 Task: Look for space in Monroe, United States from 6th September, 2023 to 15th September, 2023 for 6 adults in price range Rs.8000 to Rs.12000. Place can be entire place or private room with 6 bedrooms having 6 beds and 6 bathrooms. Property type can be house, flat, guest house. Amenities needed are: wifi, TV, free parkinig on premises, gym, breakfast. Booking option can be shelf check-in. Required host language is English.
Action: Mouse moved to (527, 133)
Screenshot: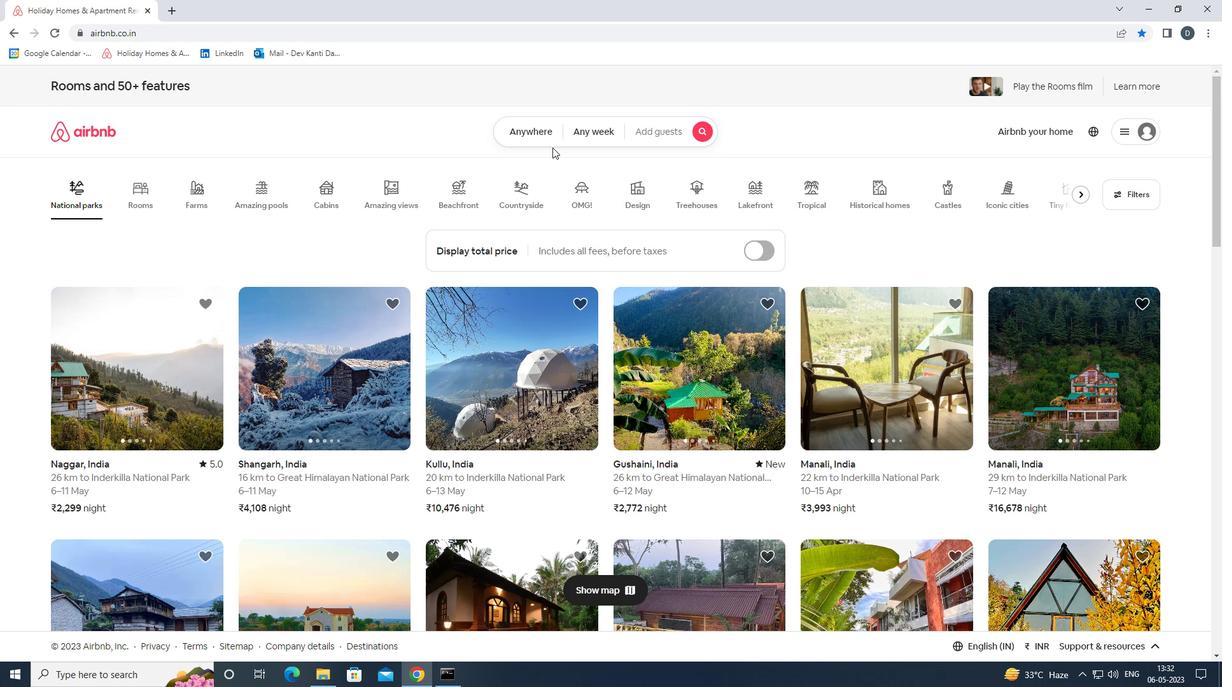 
Action: Mouse pressed left at (527, 133)
Screenshot: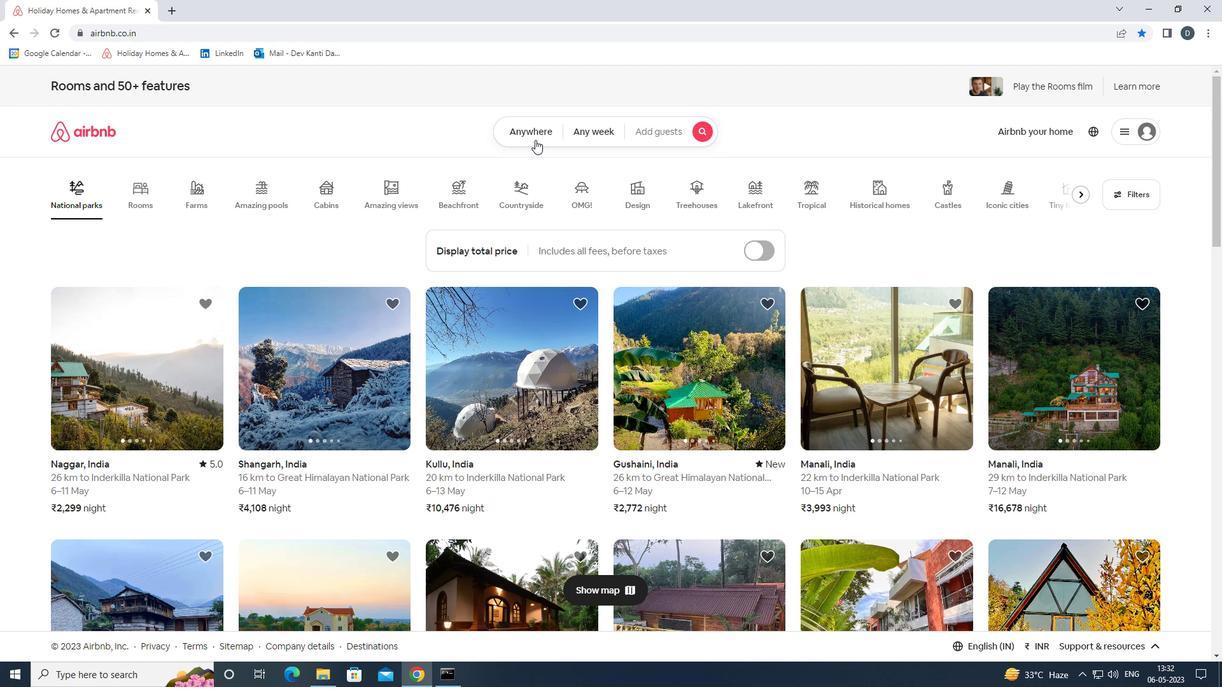 
Action: Mouse moved to (447, 180)
Screenshot: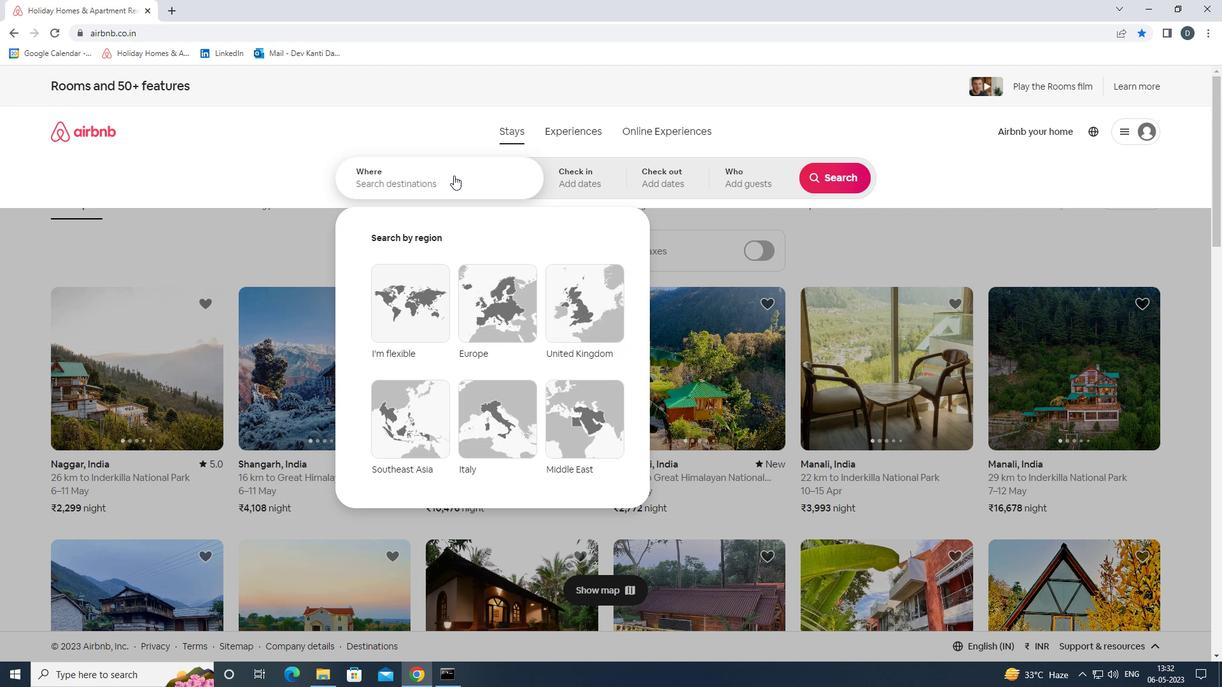
Action: Mouse pressed left at (447, 180)
Screenshot: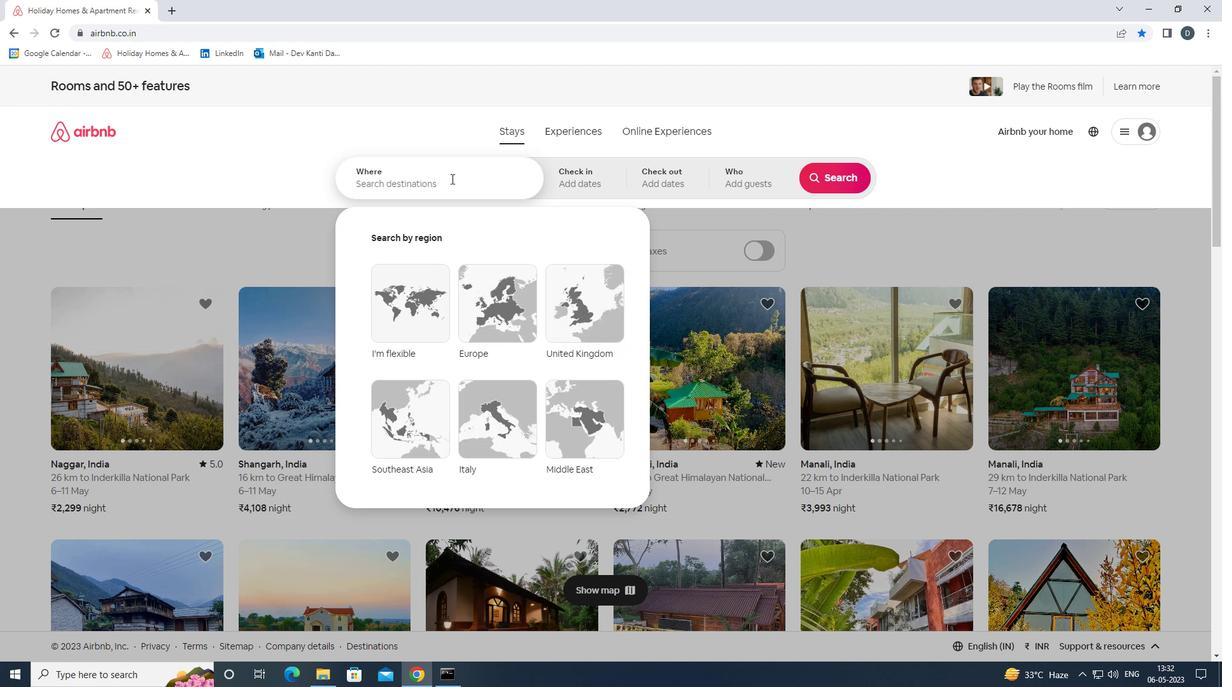 
Action: Key pressed <Key.shift><Key.shift><Key.shift><Key.shift><Key.shift><Key.shift><Key.shift><Key.shift><Key.shift><Key.shift><Key.shift><Key.shift><Key.shift><Key.shift><Key.shift><Key.shift><Key.shift><Key.shift>MONROE,<Key.shift>UNITED<Key.space><Key.shift><Key.shift>STATES
Screenshot: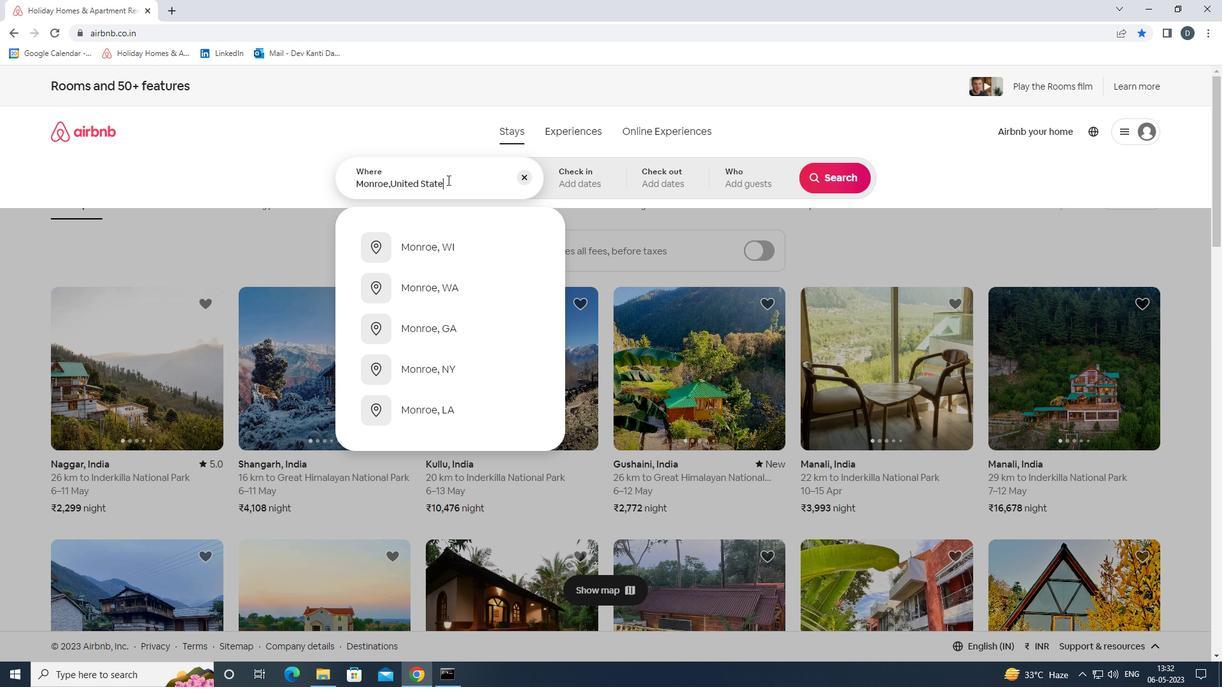 
Action: Mouse moved to (730, 160)
Screenshot: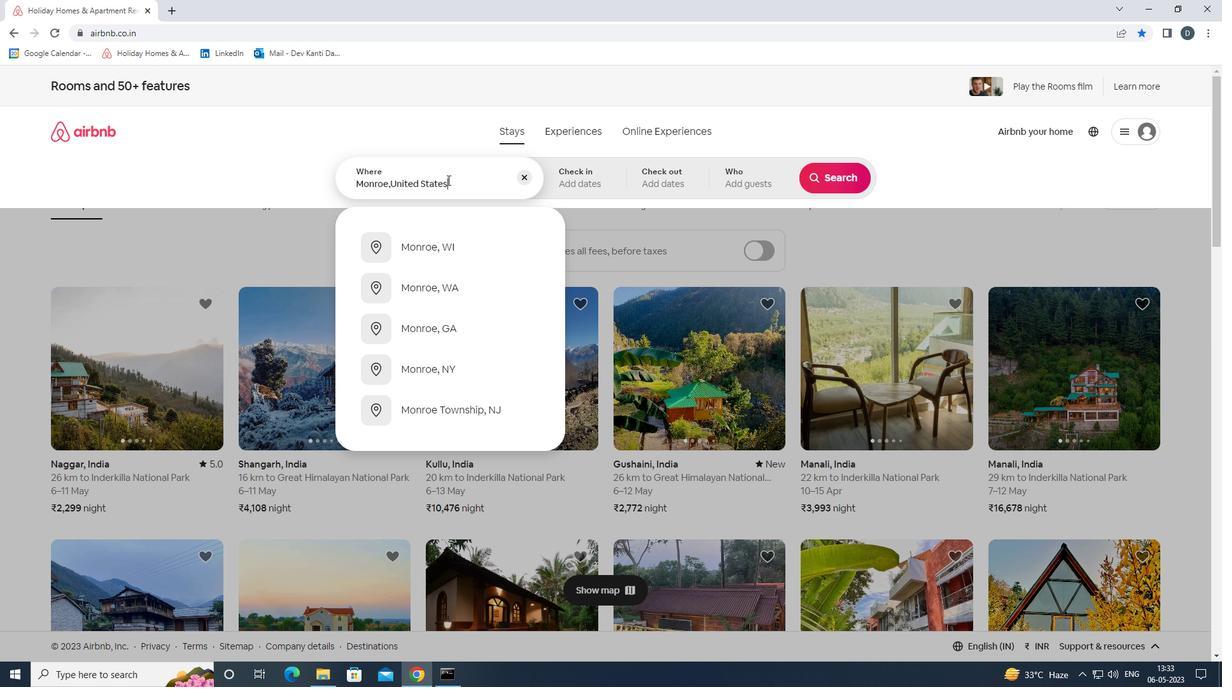 
Action: Key pressed <Key.enter>
Screenshot: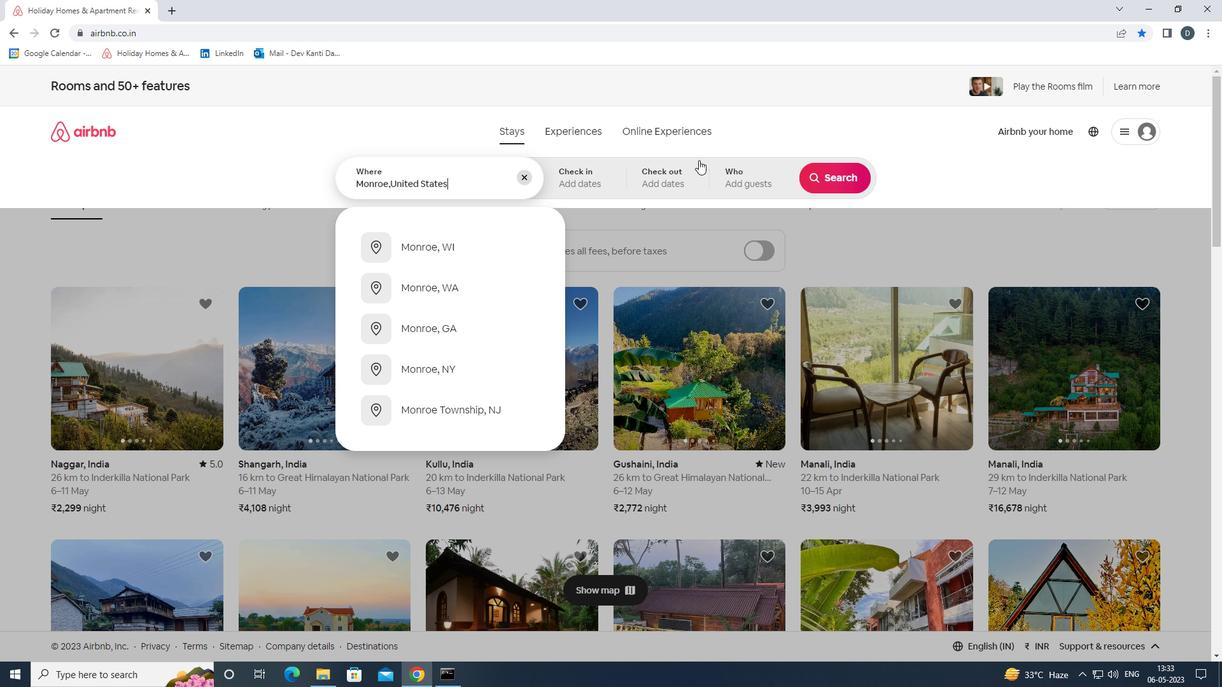 
Action: Mouse moved to (837, 278)
Screenshot: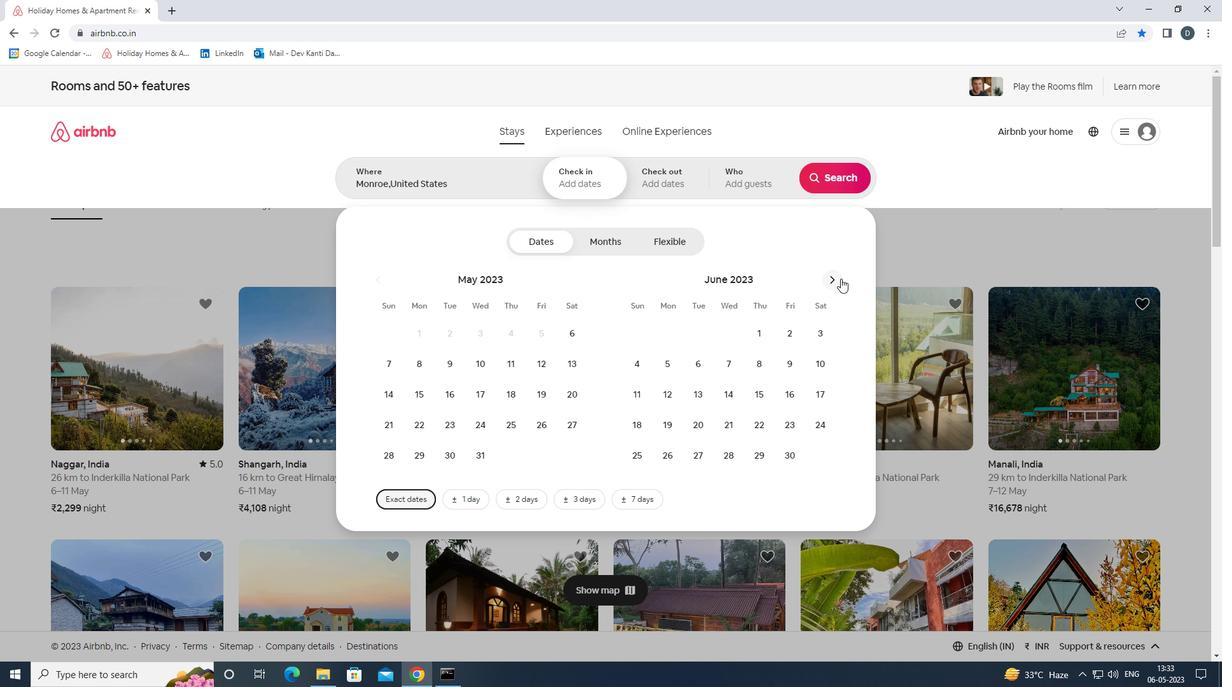 
Action: Mouse pressed left at (837, 278)
Screenshot: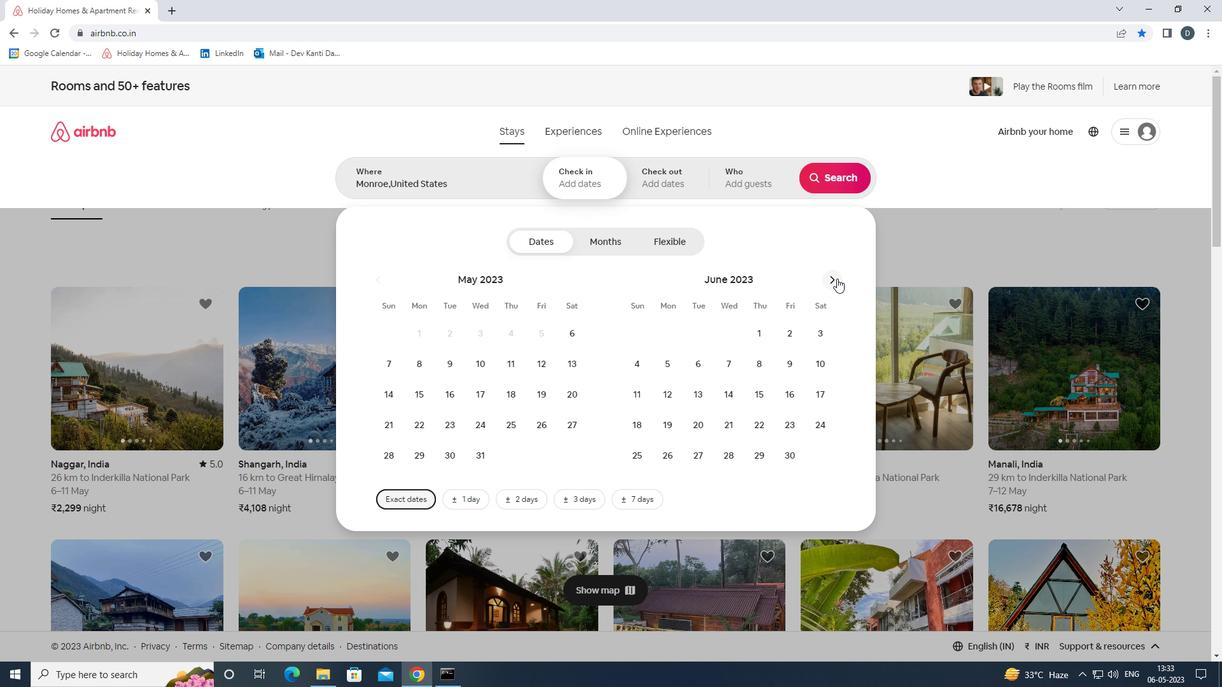 
Action: Mouse pressed left at (837, 278)
Screenshot: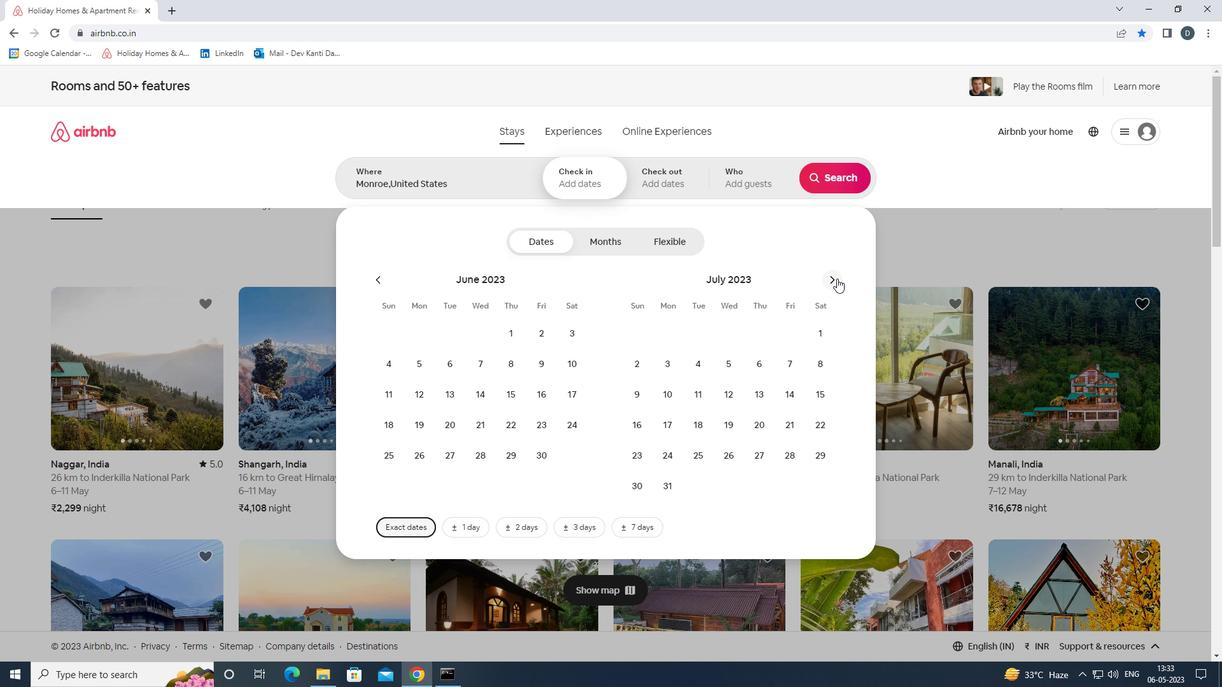 
Action: Mouse pressed left at (837, 278)
Screenshot: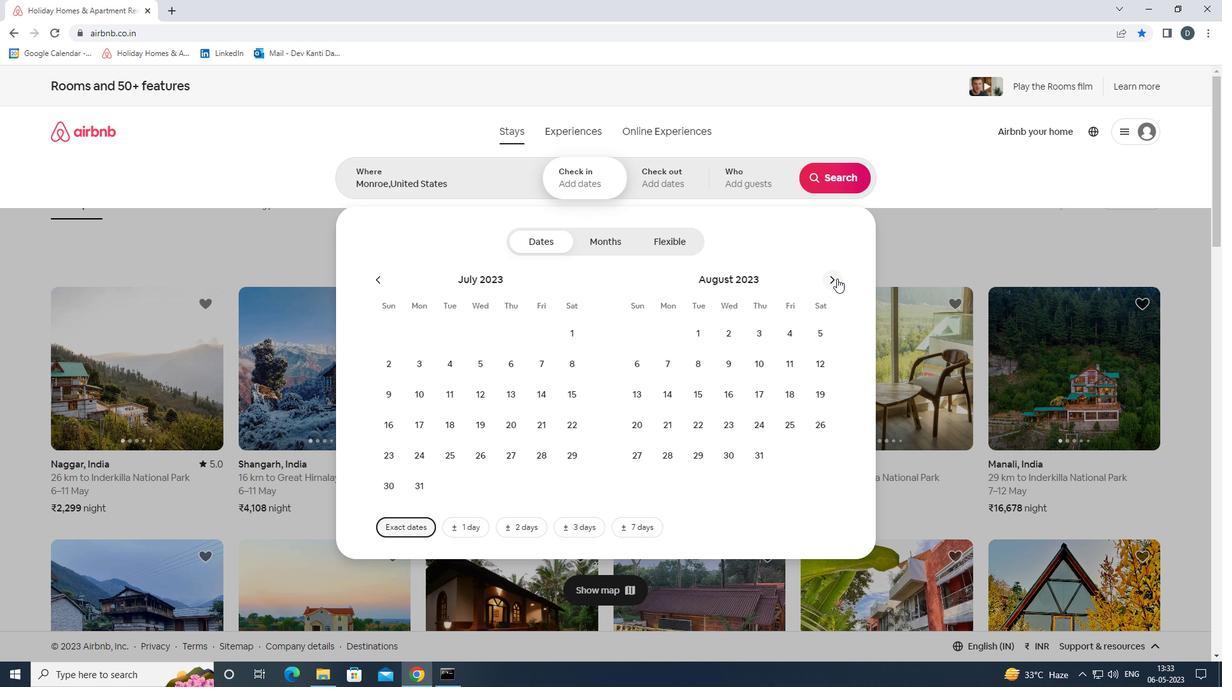 
Action: Mouse moved to (736, 367)
Screenshot: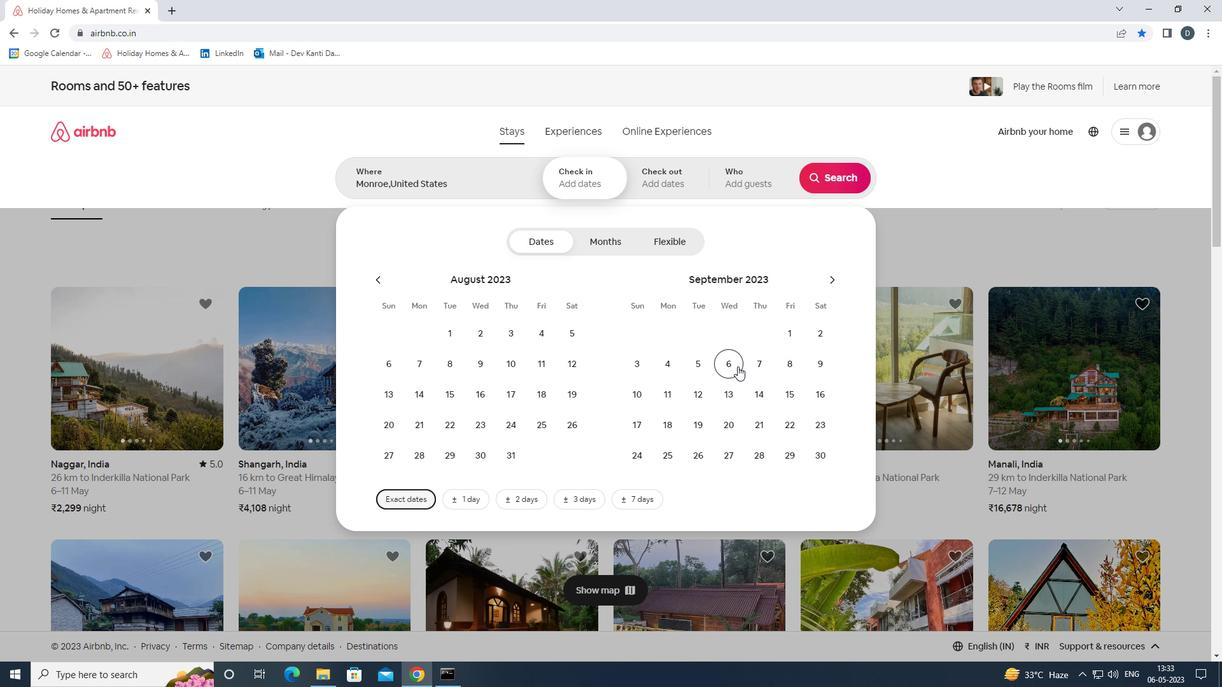 
Action: Mouse pressed left at (736, 367)
Screenshot: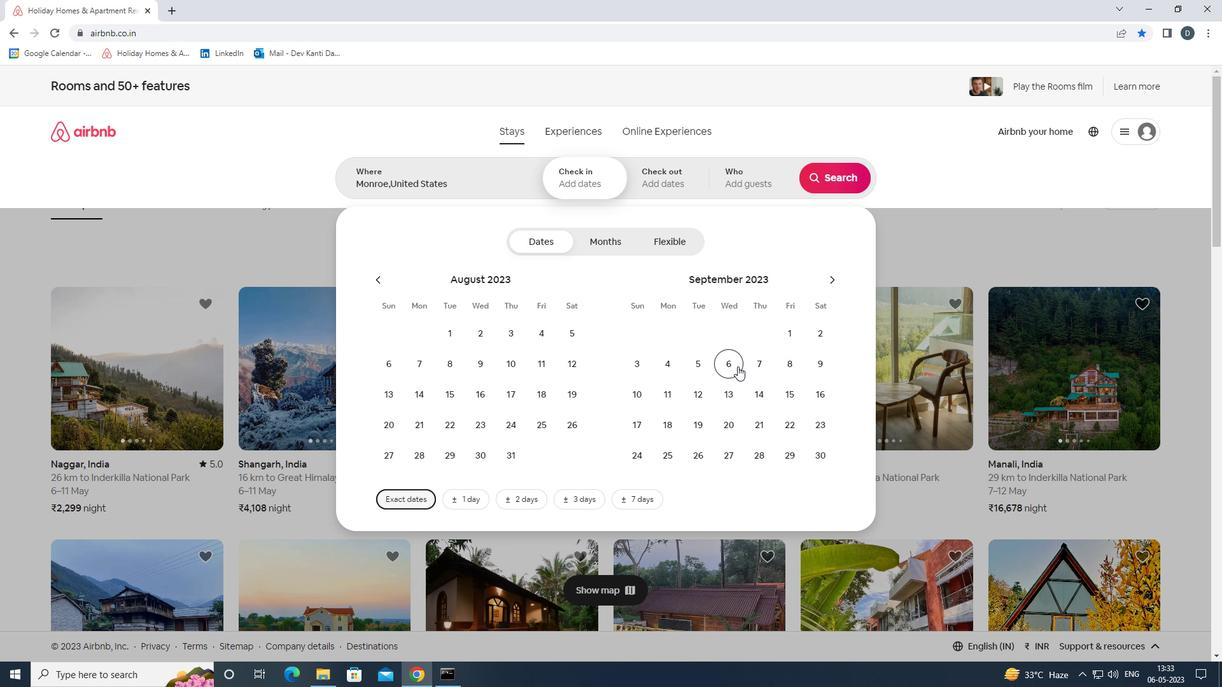 
Action: Mouse moved to (792, 397)
Screenshot: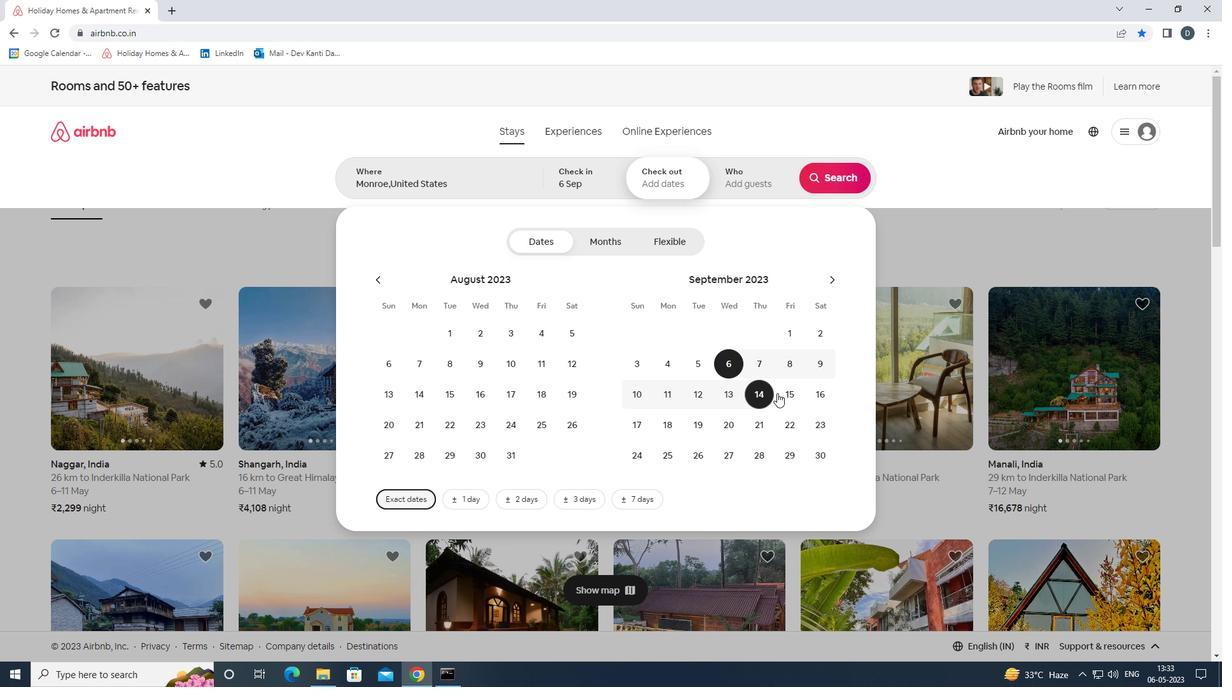 
Action: Mouse pressed left at (792, 397)
Screenshot: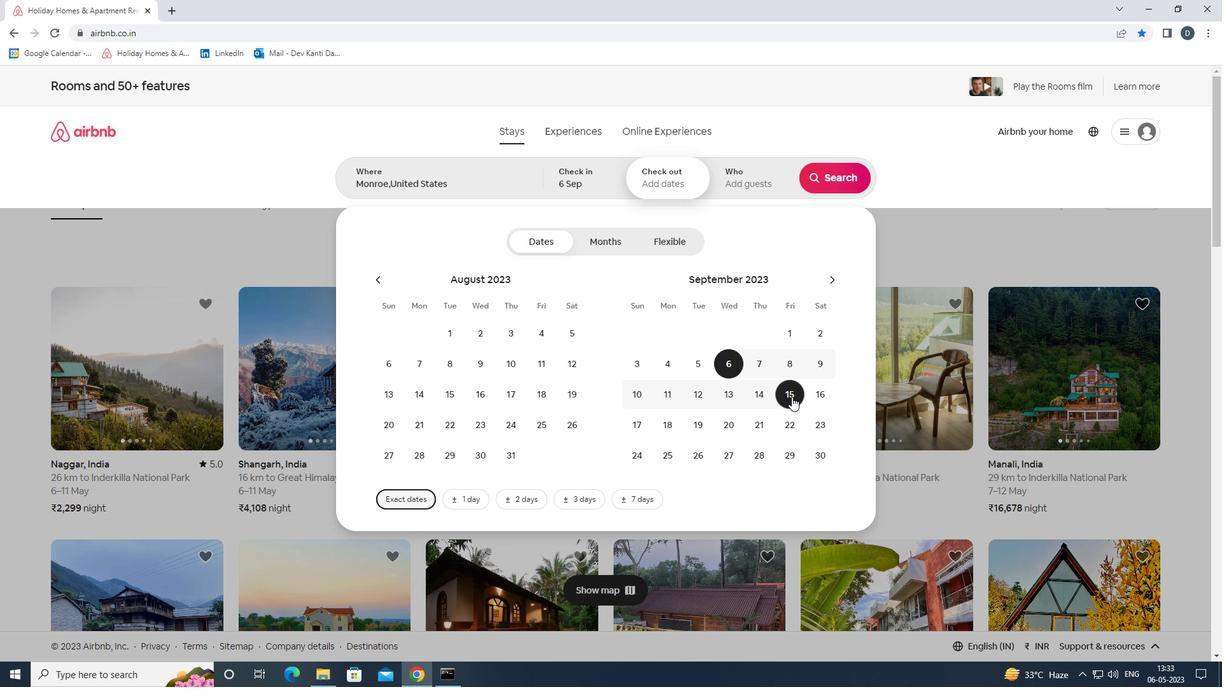 
Action: Mouse moved to (757, 190)
Screenshot: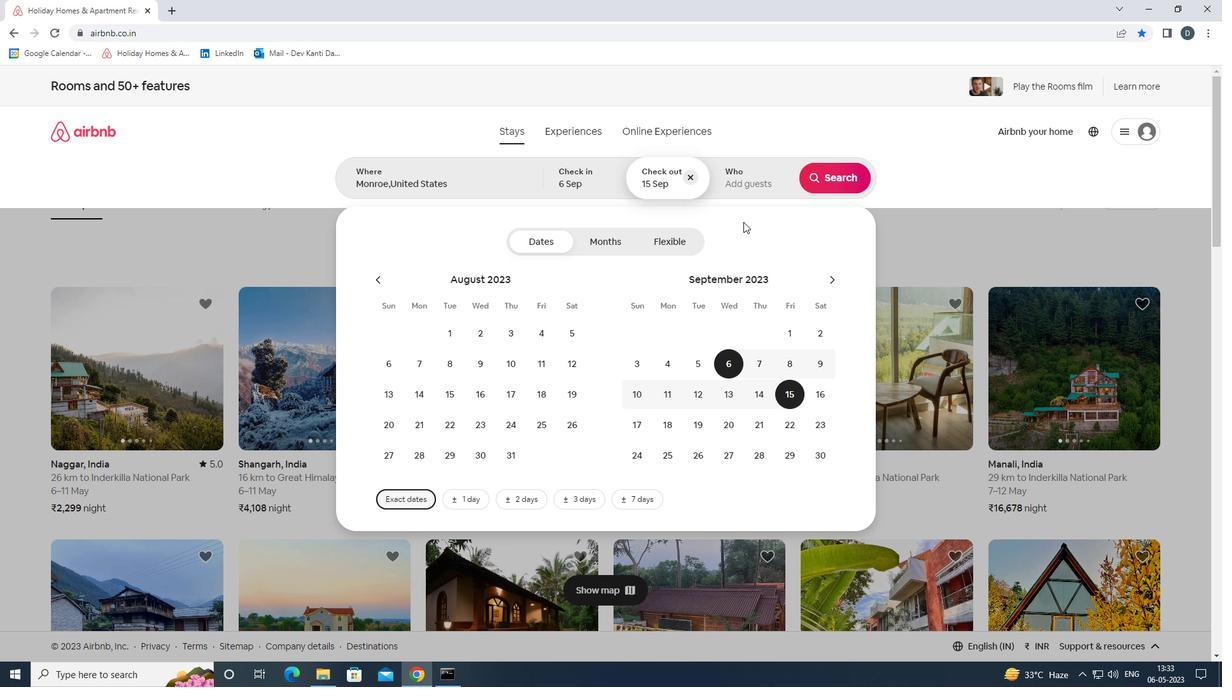 
Action: Mouse pressed left at (757, 190)
Screenshot: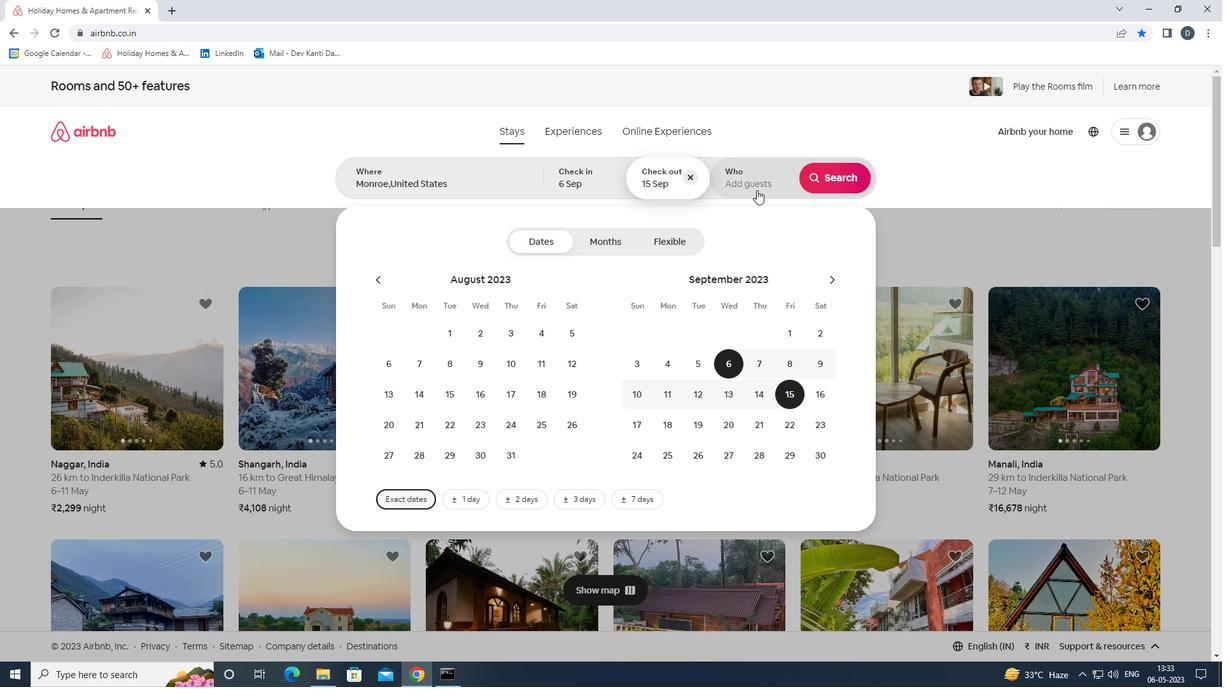 
Action: Mouse moved to (839, 243)
Screenshot: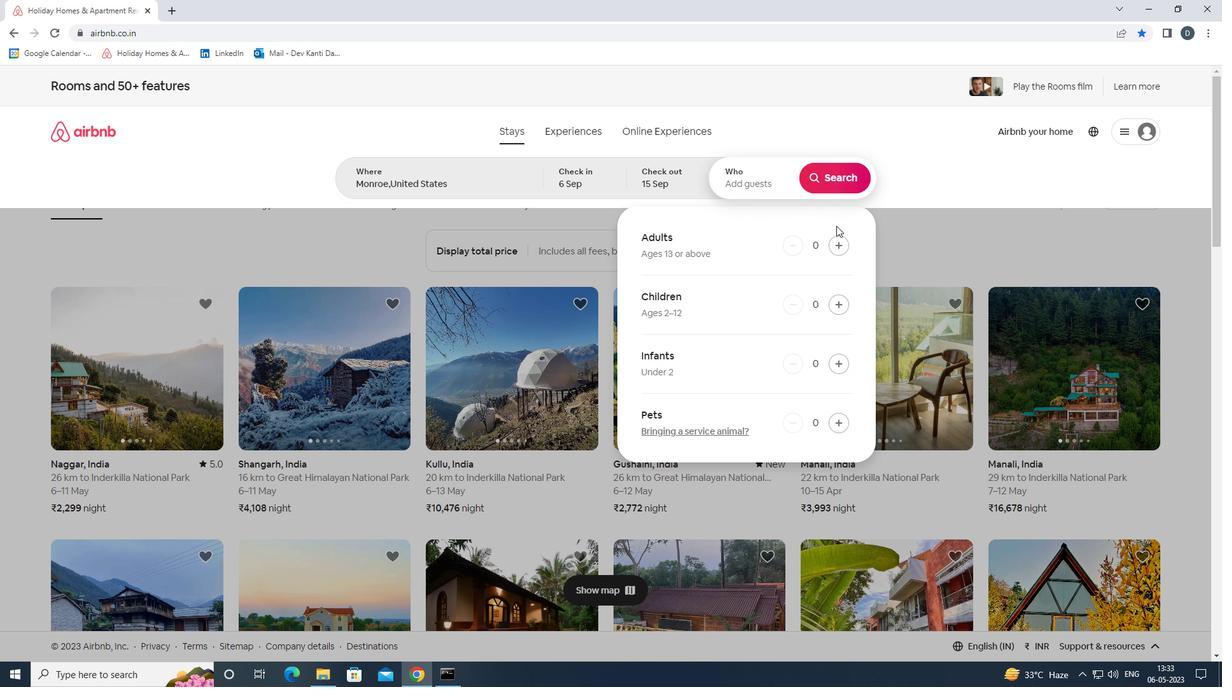 
Action: Mouse pressed left at (839, 243)
Screenshot: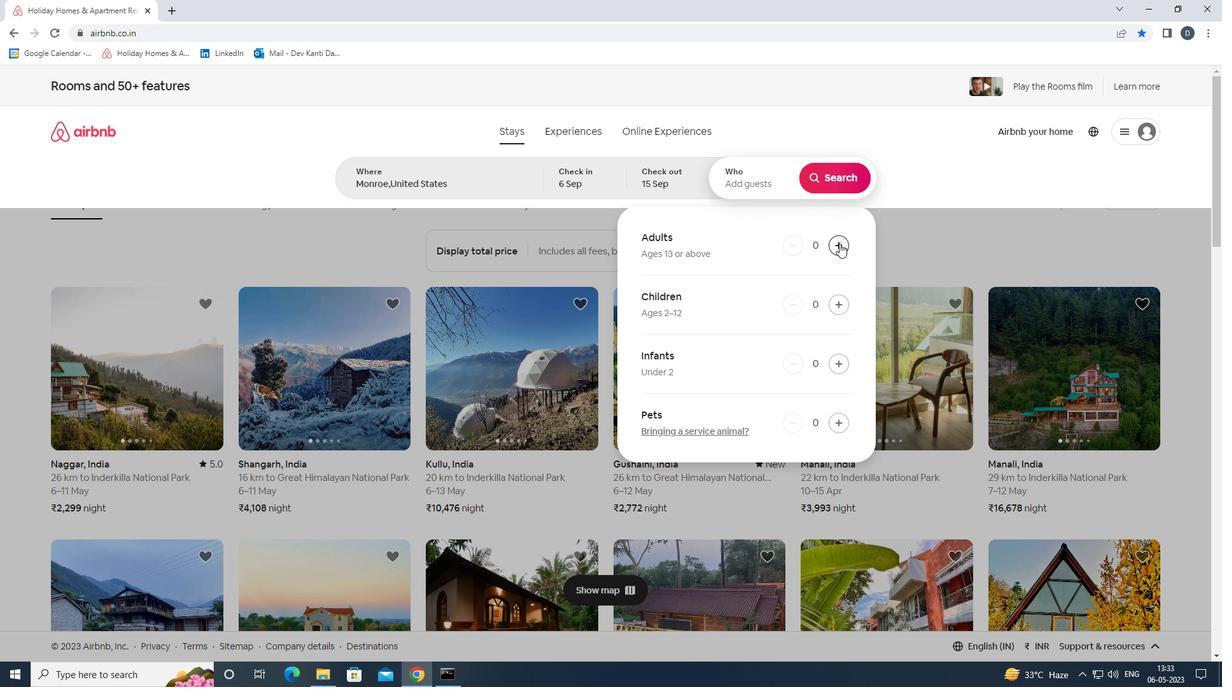 
Action: Mouse pressed left at (839, 243)
Screenshot: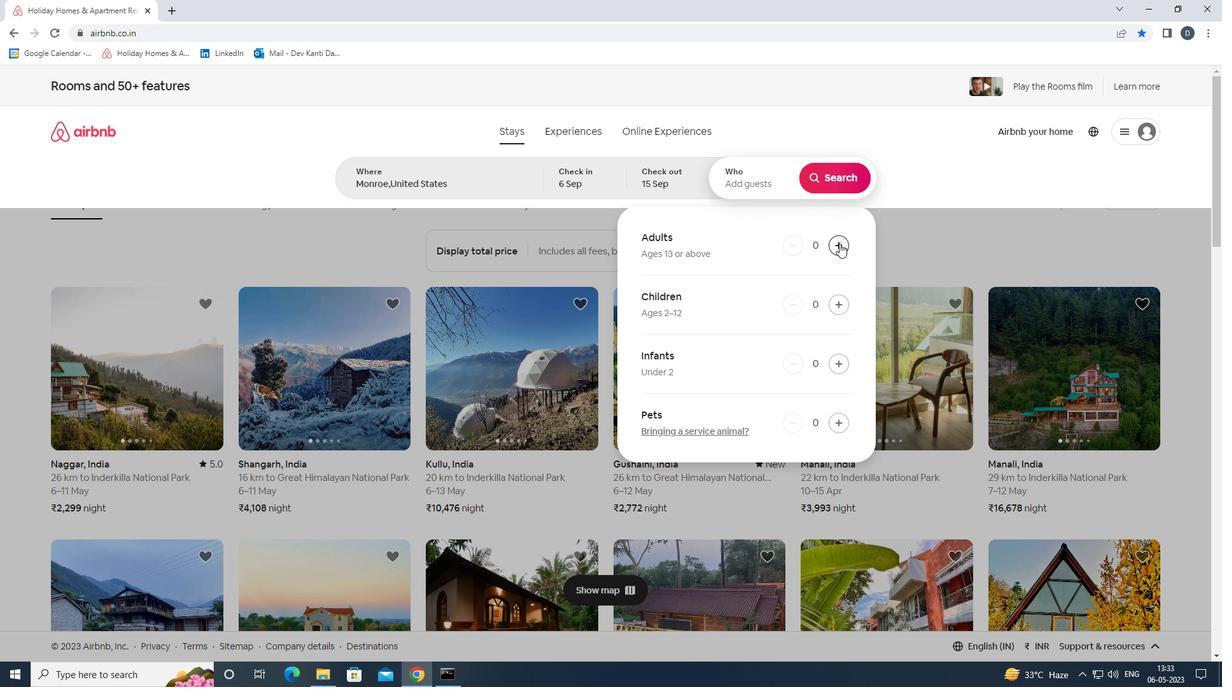 
Action: Mouse pressed left at (839, 243)
Screenshot: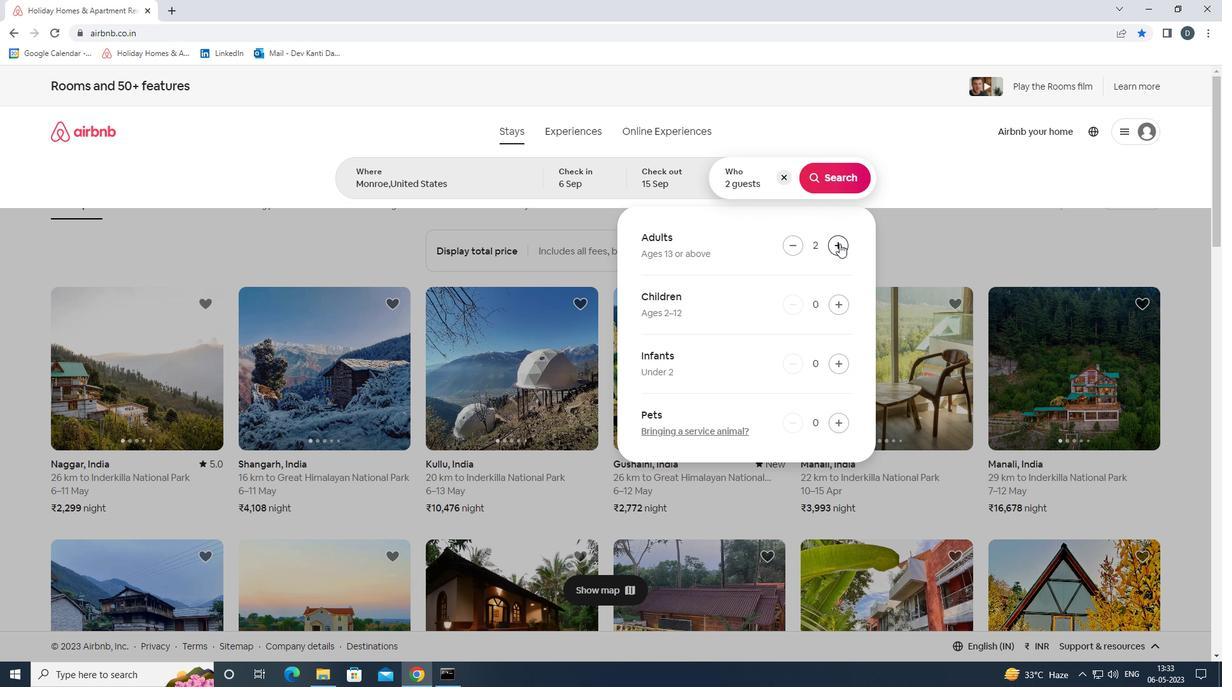
Action: Mouse pressed left at (839, 243)
Screenshot: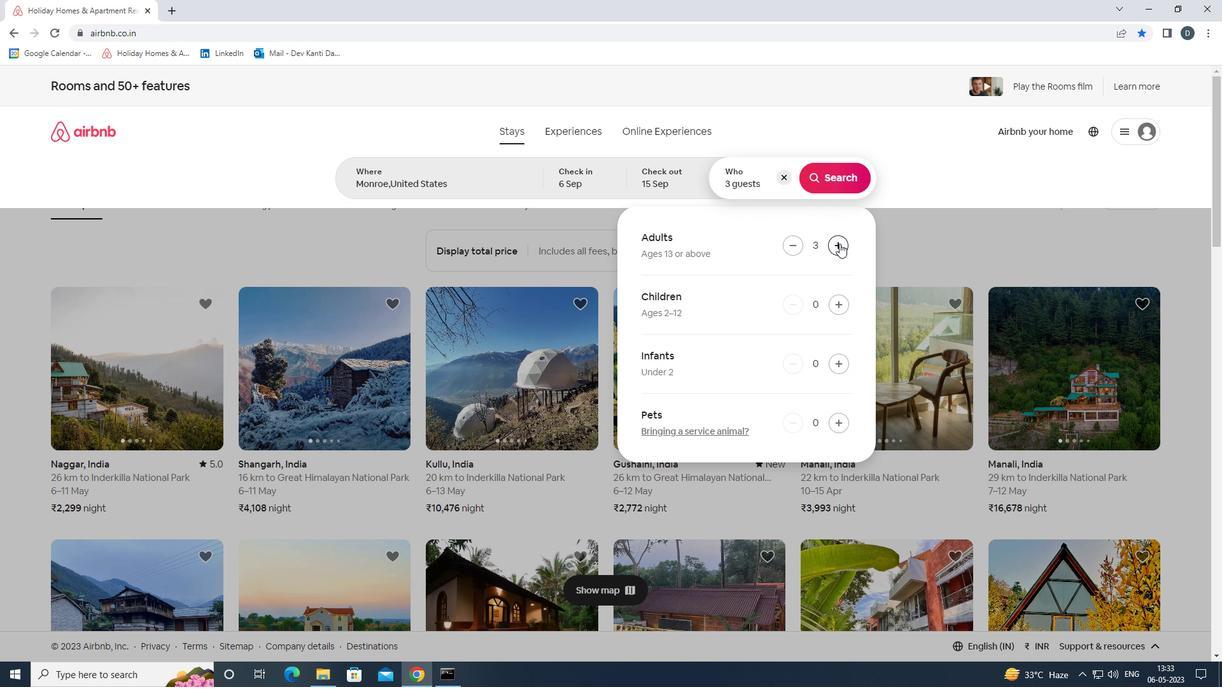 
Action: Mouse pressed left at (839, 243)
Screenshot: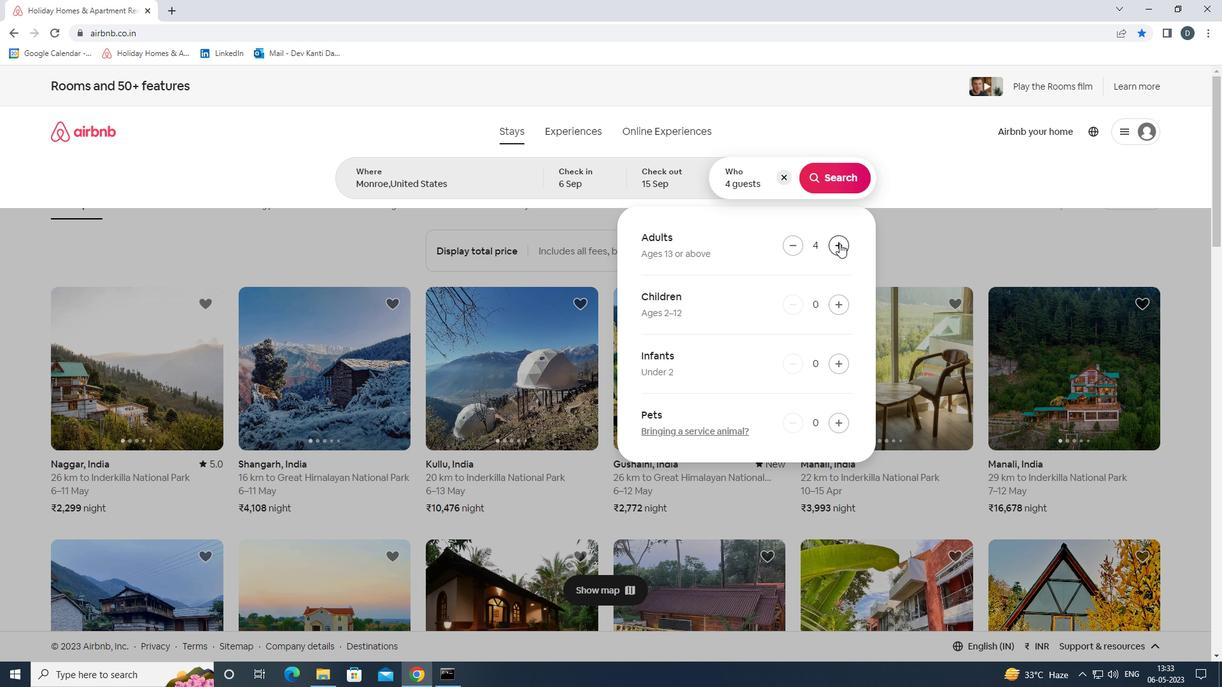 
Action: Mouse pressed left at (839, 243)
Screenshot: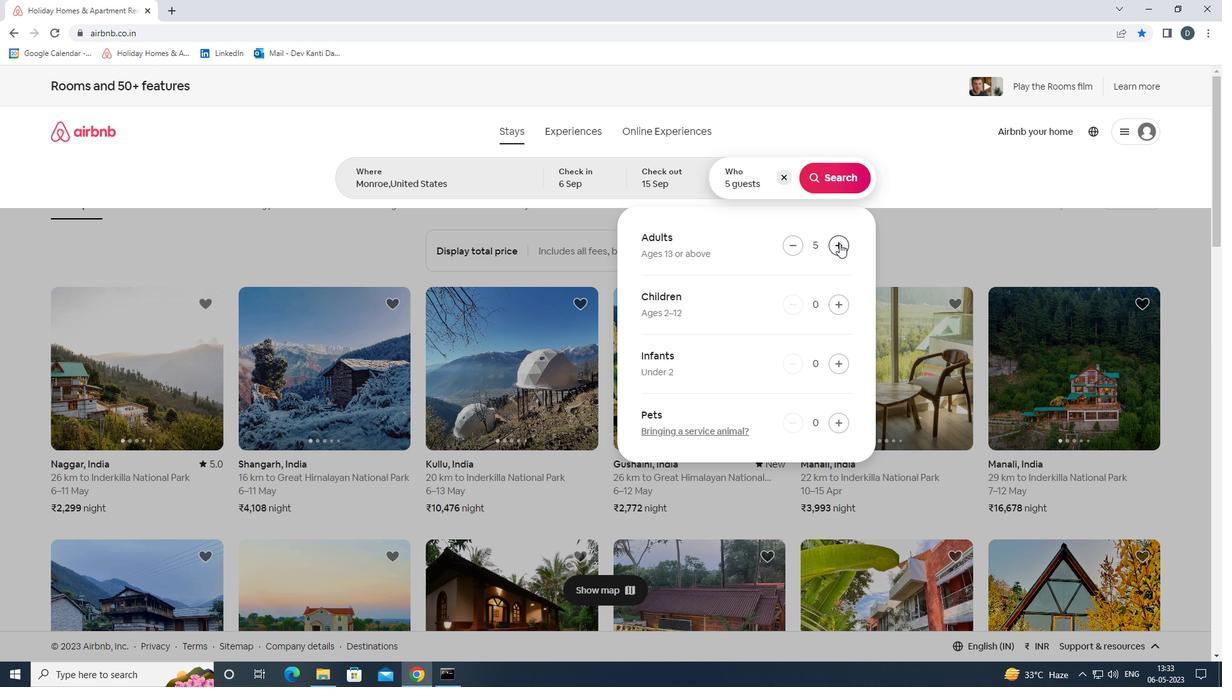 
Action: Mouse moved to (827, 182)
Screenshot: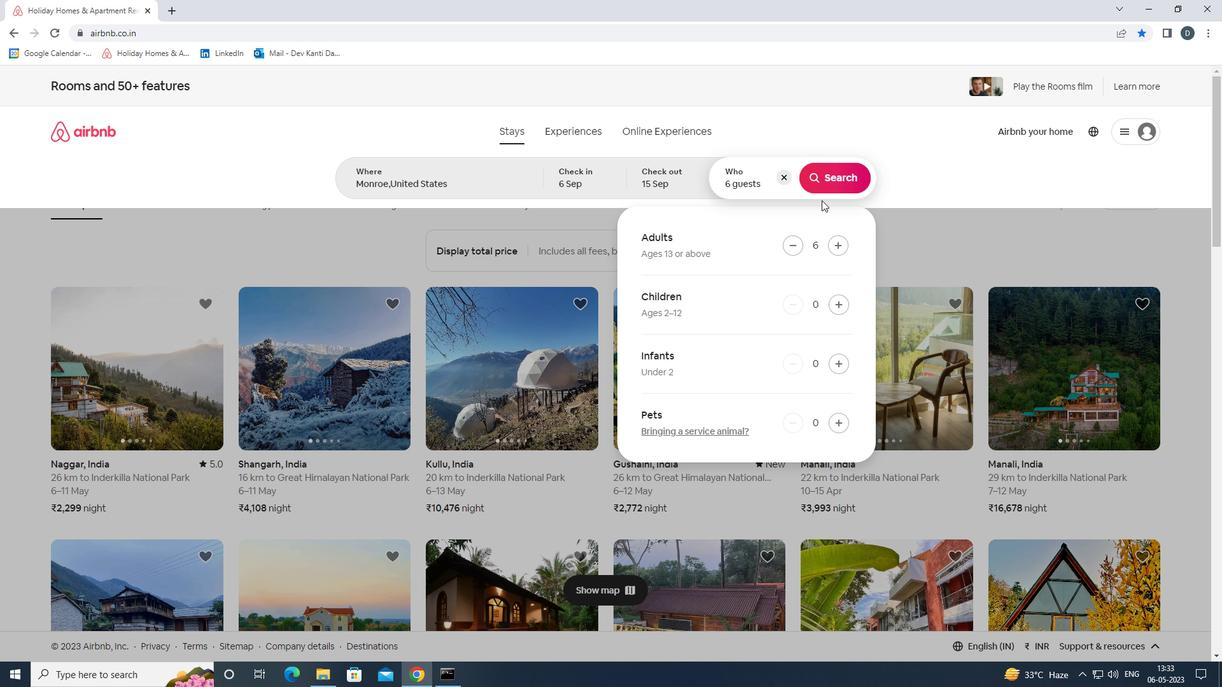 
Action: Mouse pressed left at (827, 182)
Screenshot: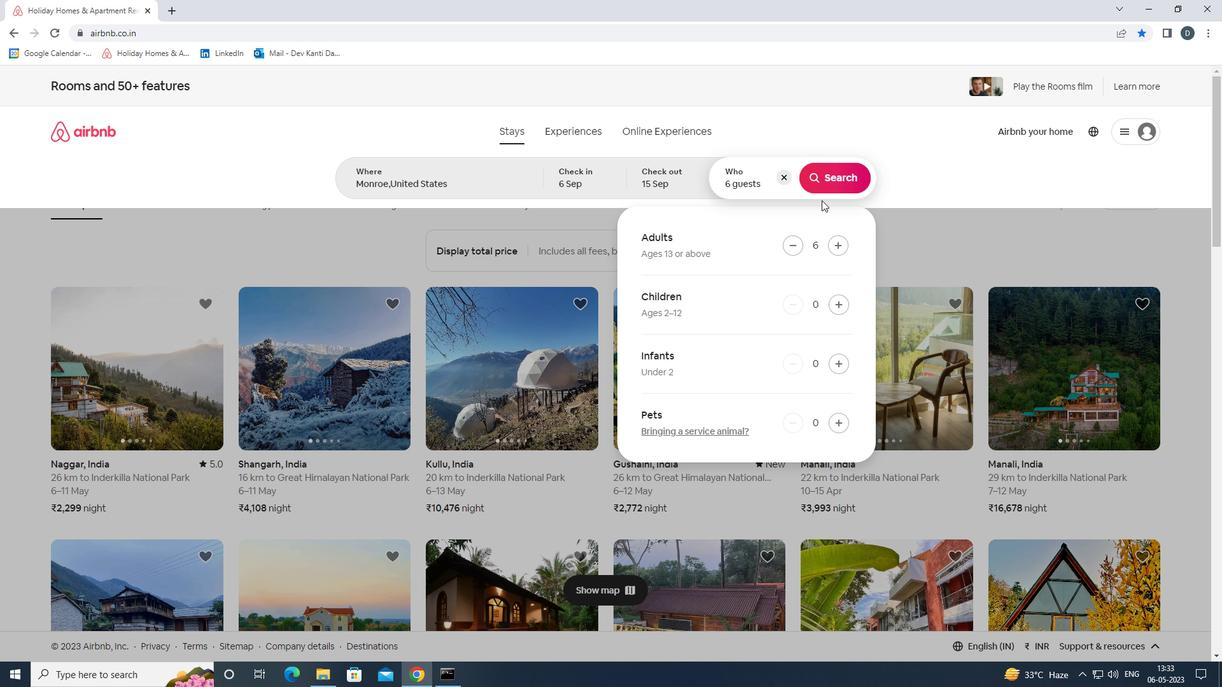 
Action: Mouse moved to (1162, 147)
Screenshot: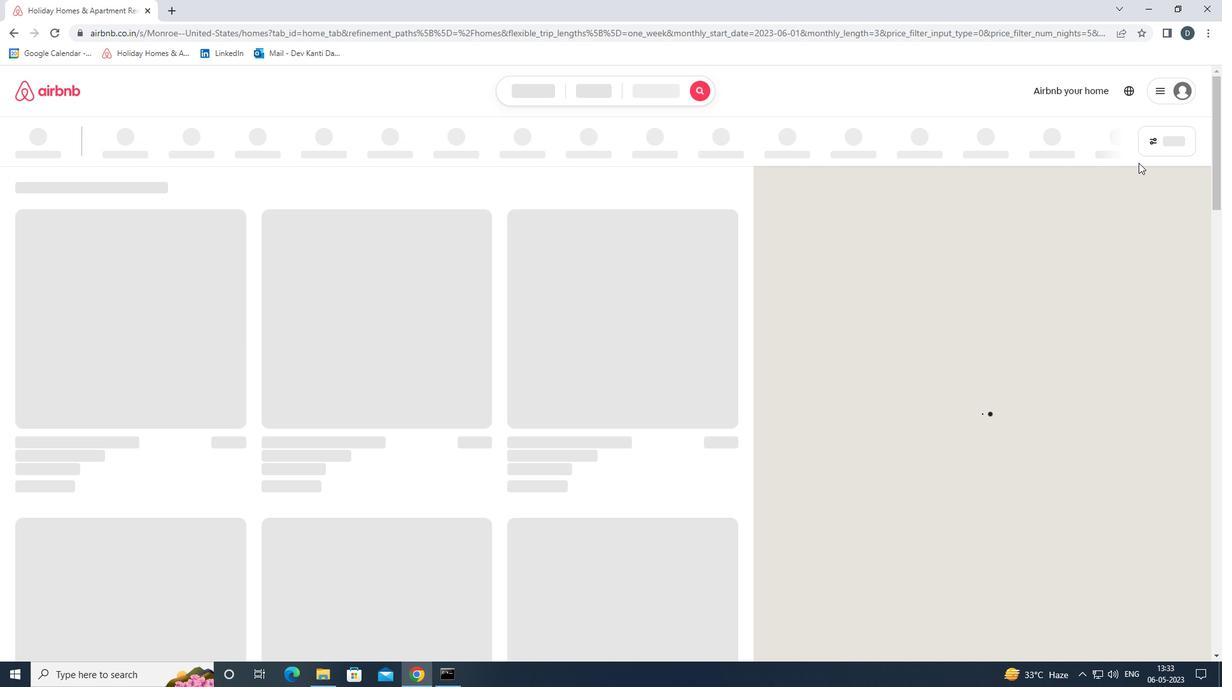 
Action: Mouse pressed left at (1162, 147)
Screenshot: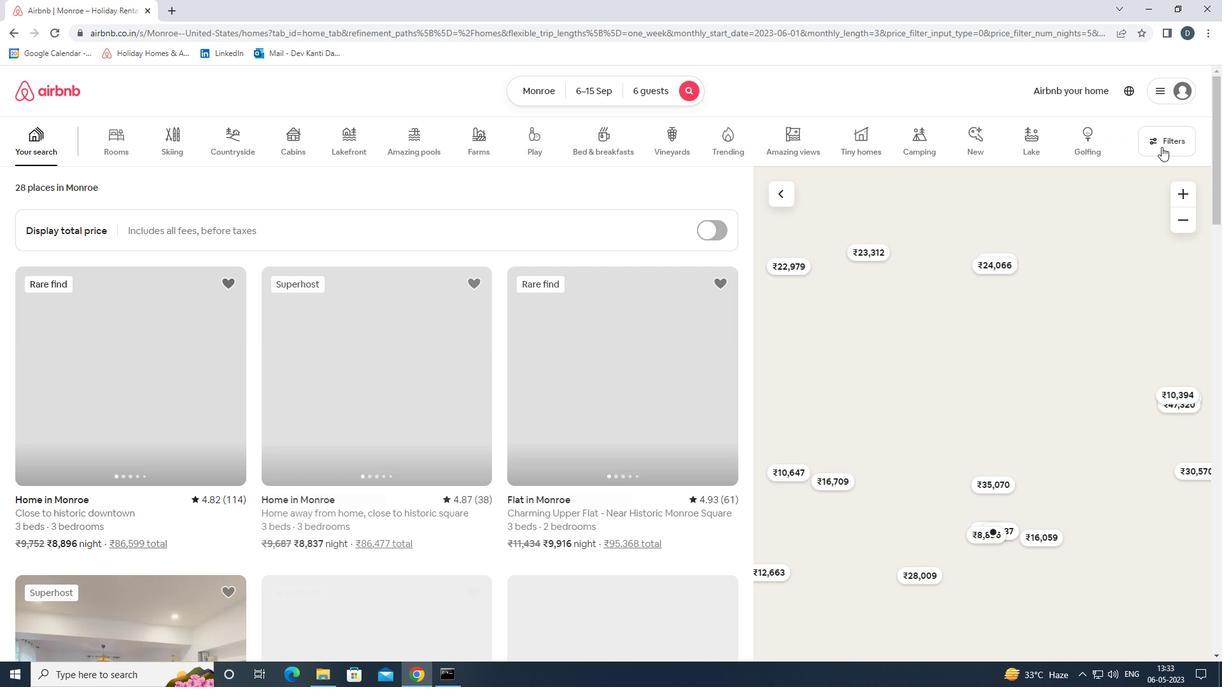 
Action: Mouse moved to (518, 453)
Screenshot: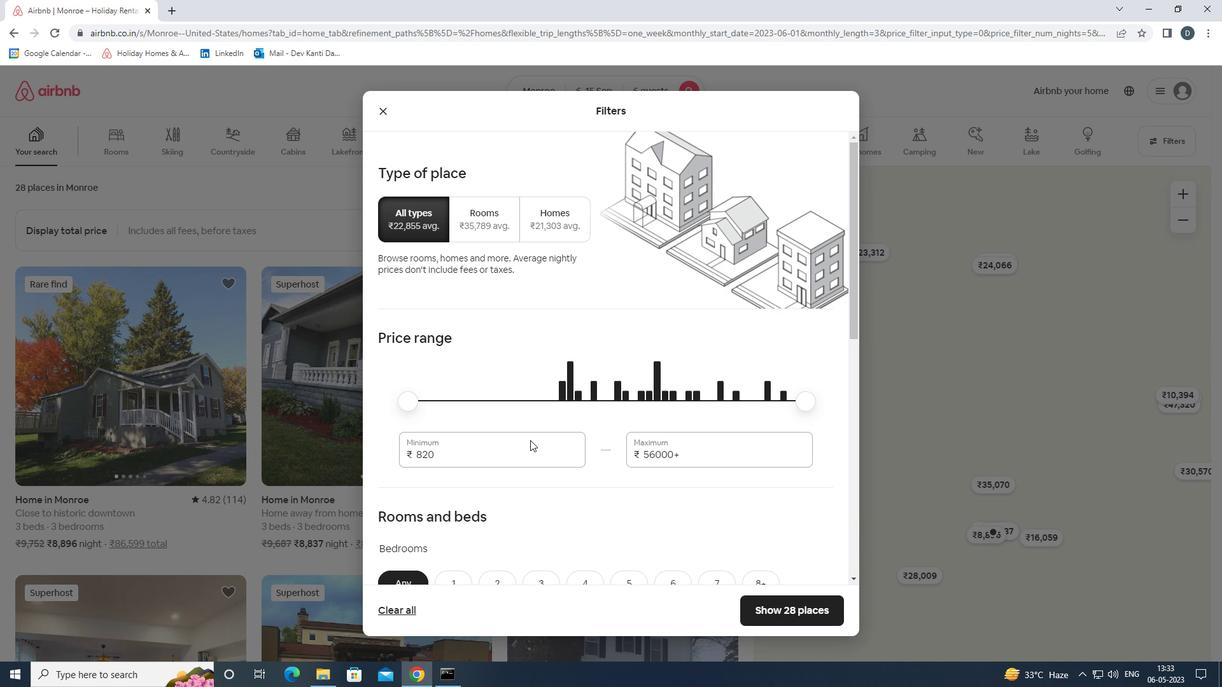 
Action: Mouse pressed left at (518, 453)
Screenshot: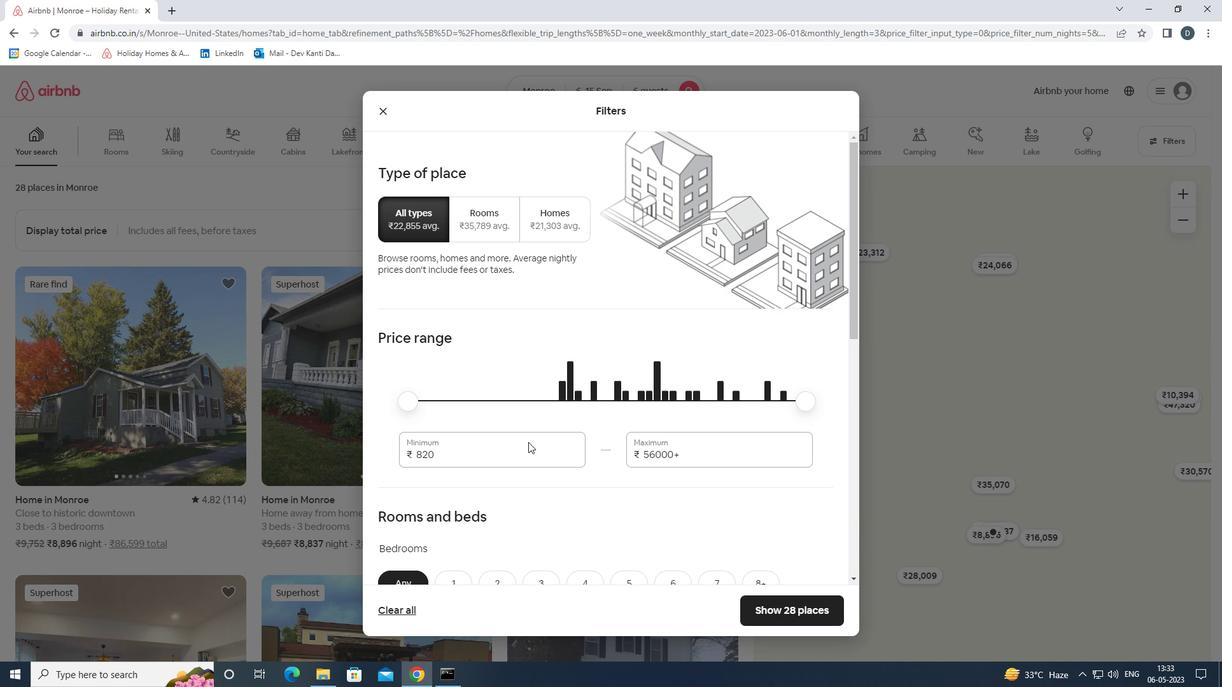 
Action: Mouse pressed left at (518, 453)
Screenshot: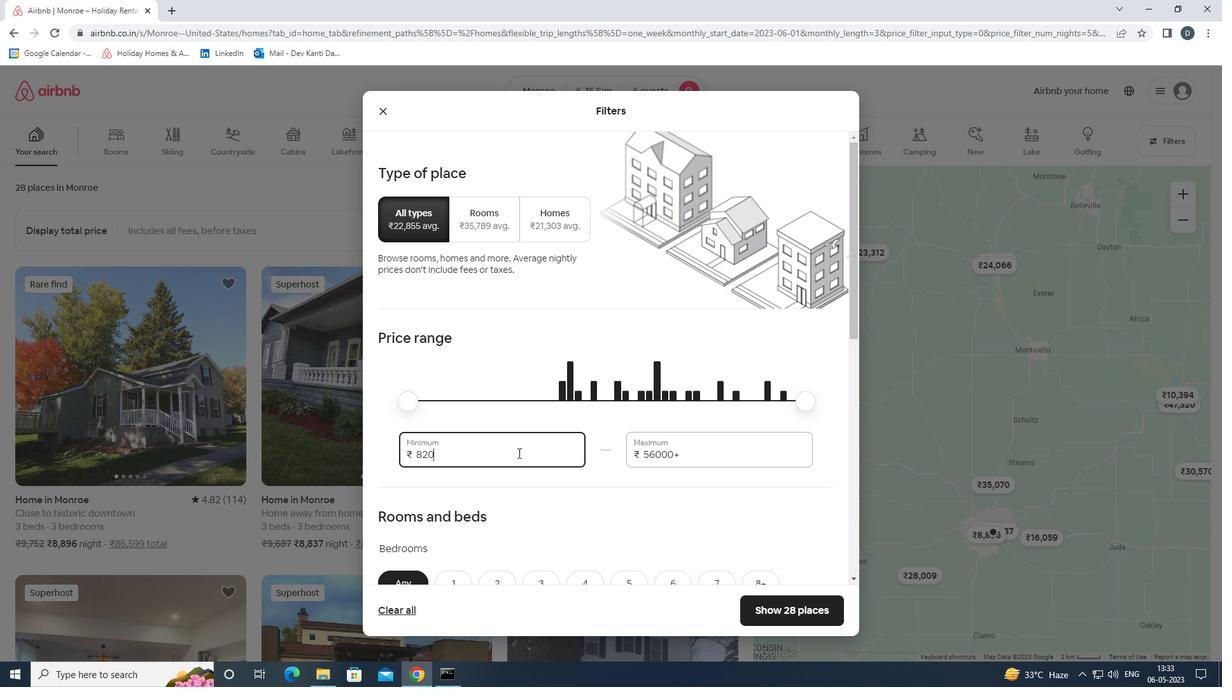 
Action: Key pressed 8000<Key.tab>12000
Screenshot: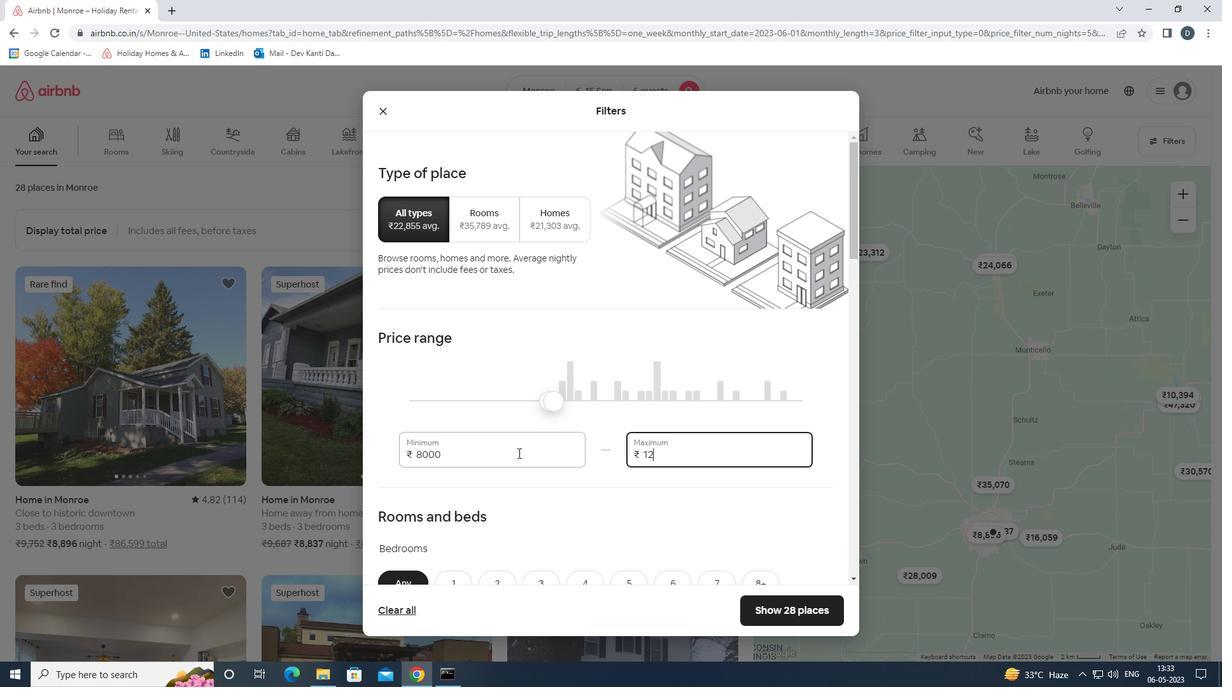 
Action: Mouse scrolled (518, 452) with delta (0, 0)
Screenshot: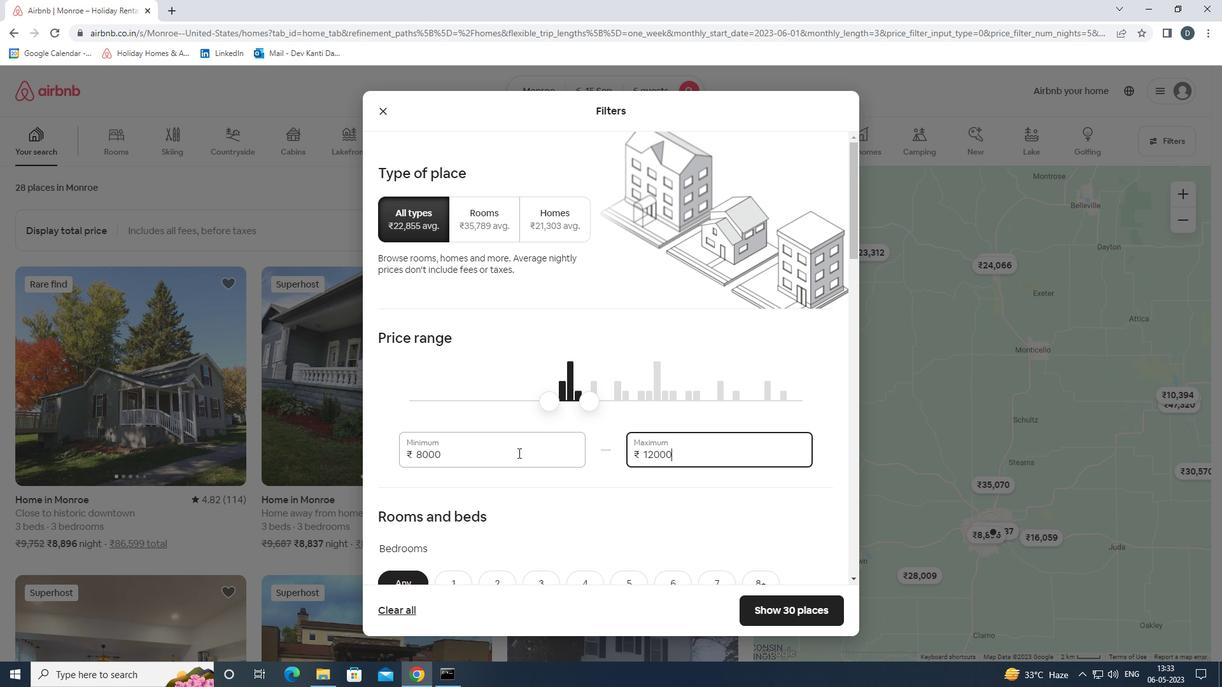 
Action: Mouse scrolled (518, 452) with delta (0, 0)
Screenshot: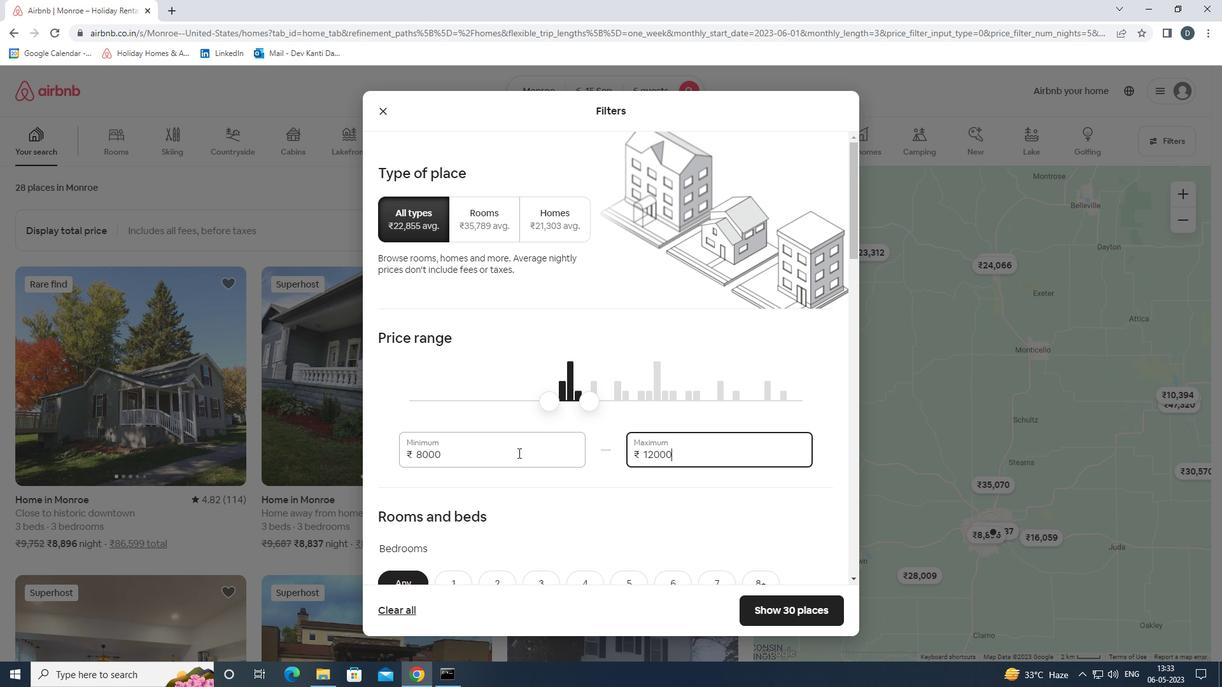
Action: Mouse moved to (541, 445)
Screenshot: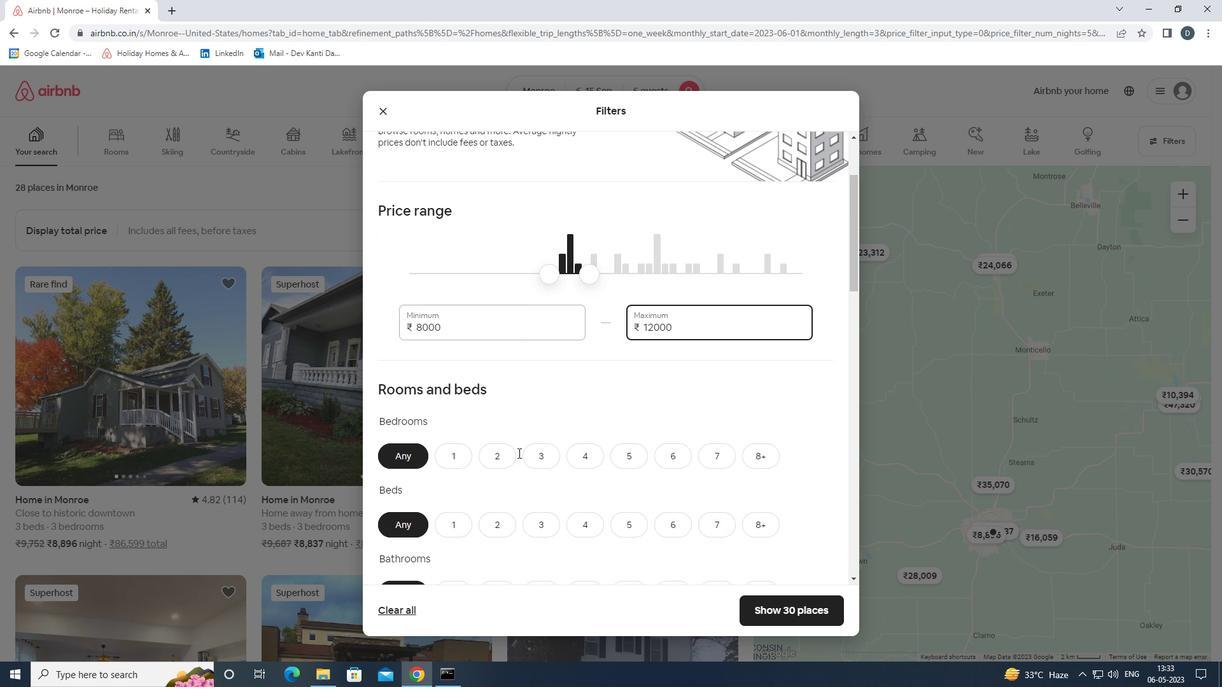 
Action: Mouse scrolled (541, 445) with delta (0, 0)
Screenshot: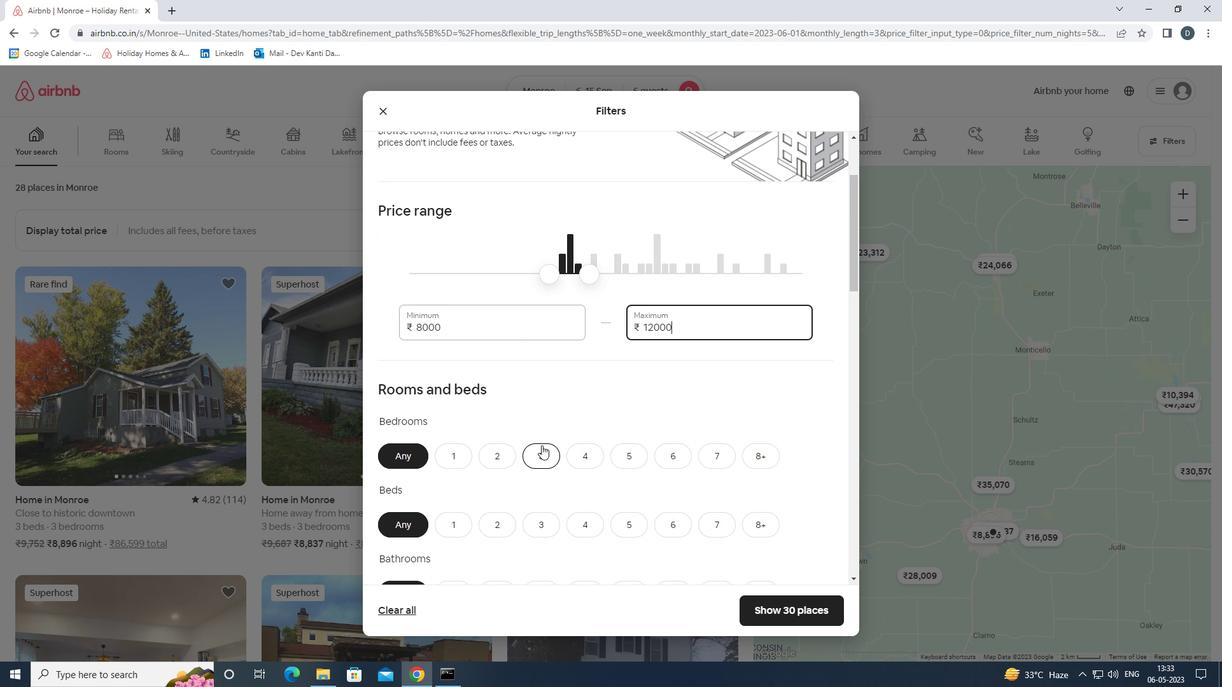 
Action: Mouse scrolled (541, 445) with delta (0, 0)
Screenshot: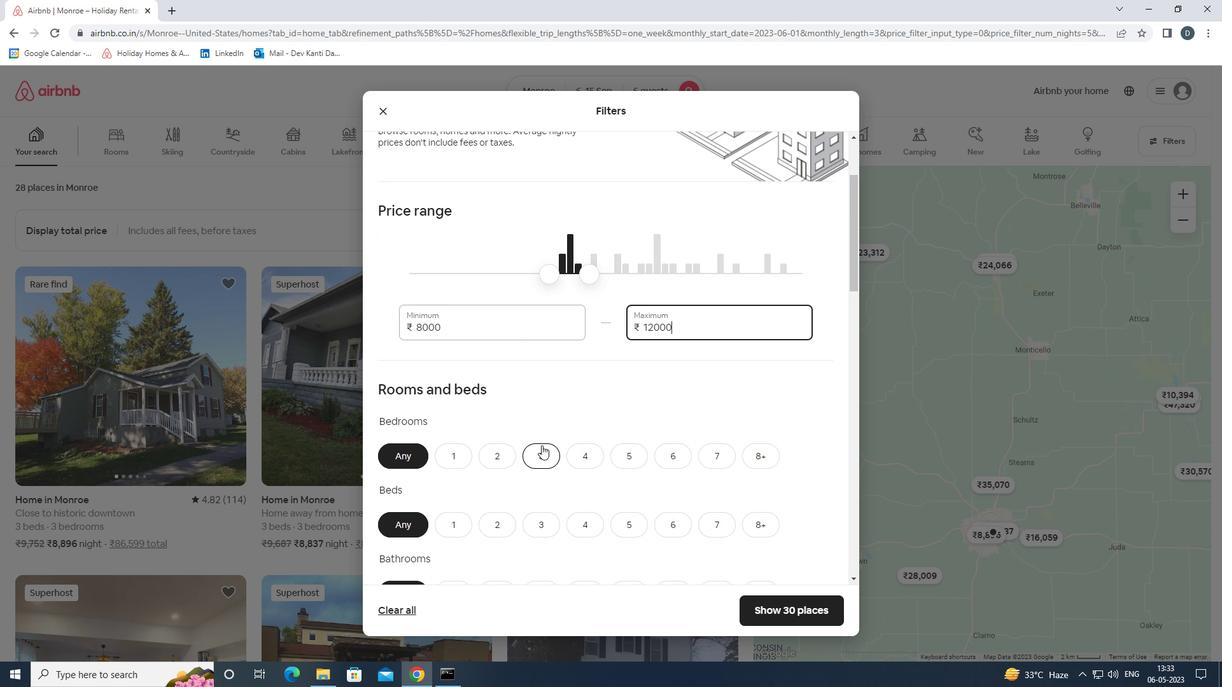 
Action: Mouse moved to (671, 329)
Screenshot: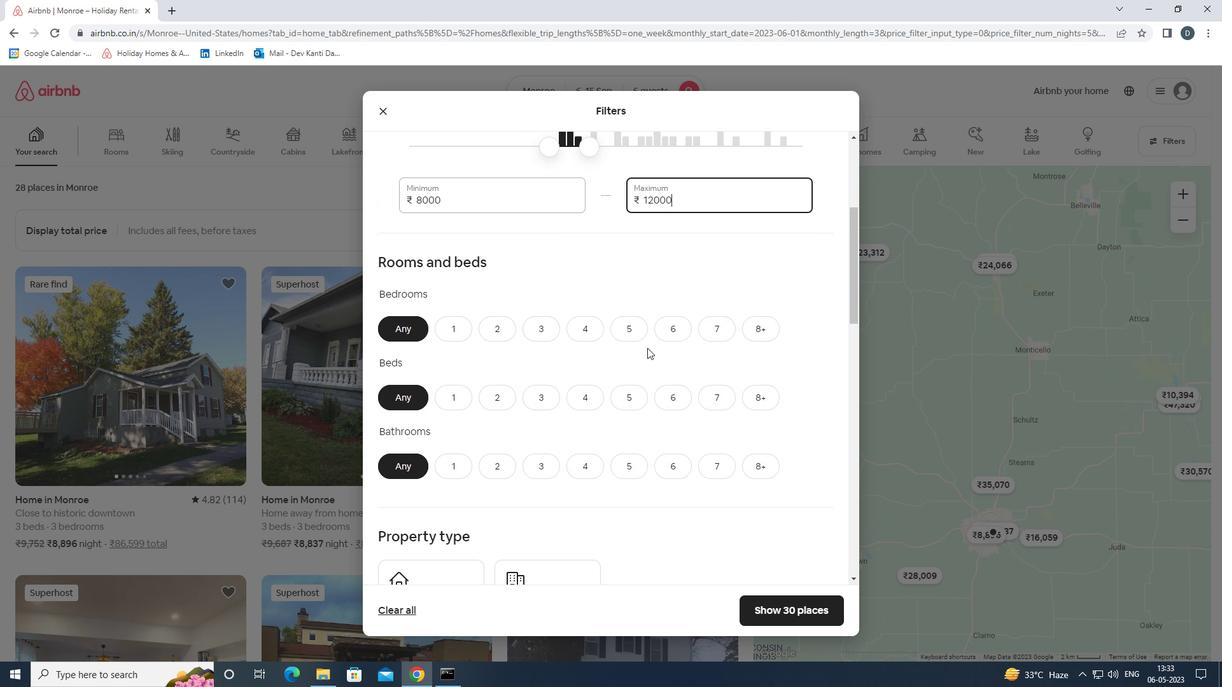 
Action: Mouse pressed left at (671, 329)
Screenshot: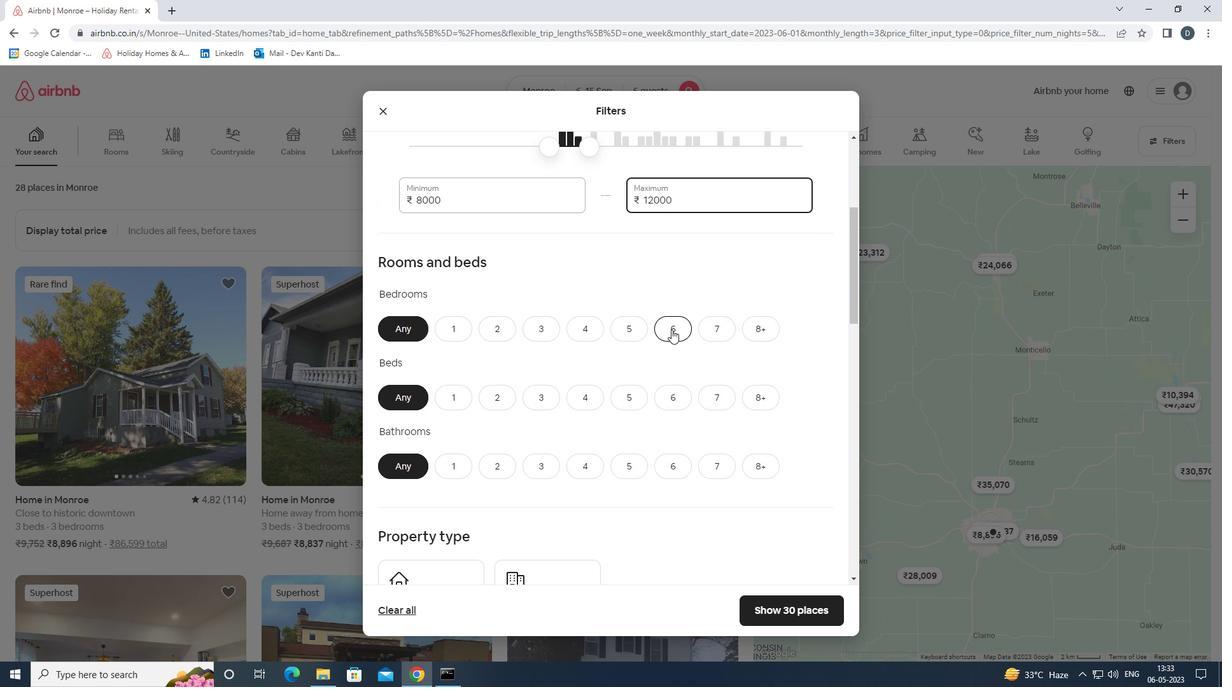 
Action: Mouse moved to (680, 397)
Screenshot: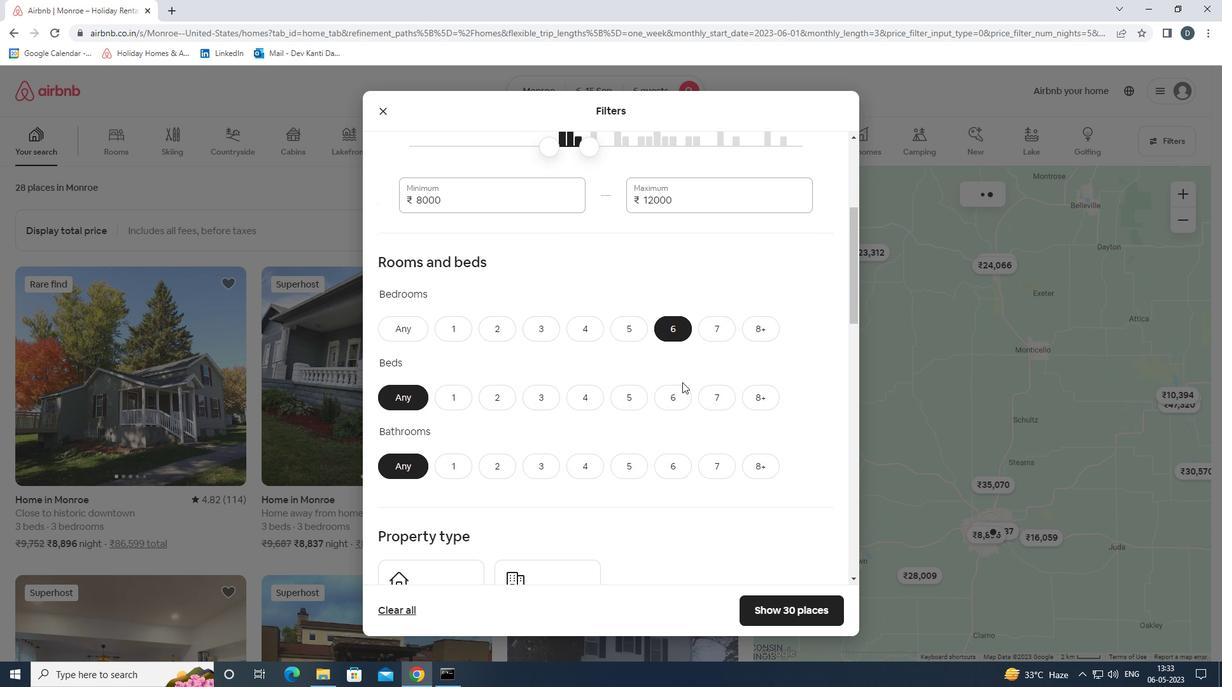 
Action: Mouse pressed left at (680, 397)
Screenshot: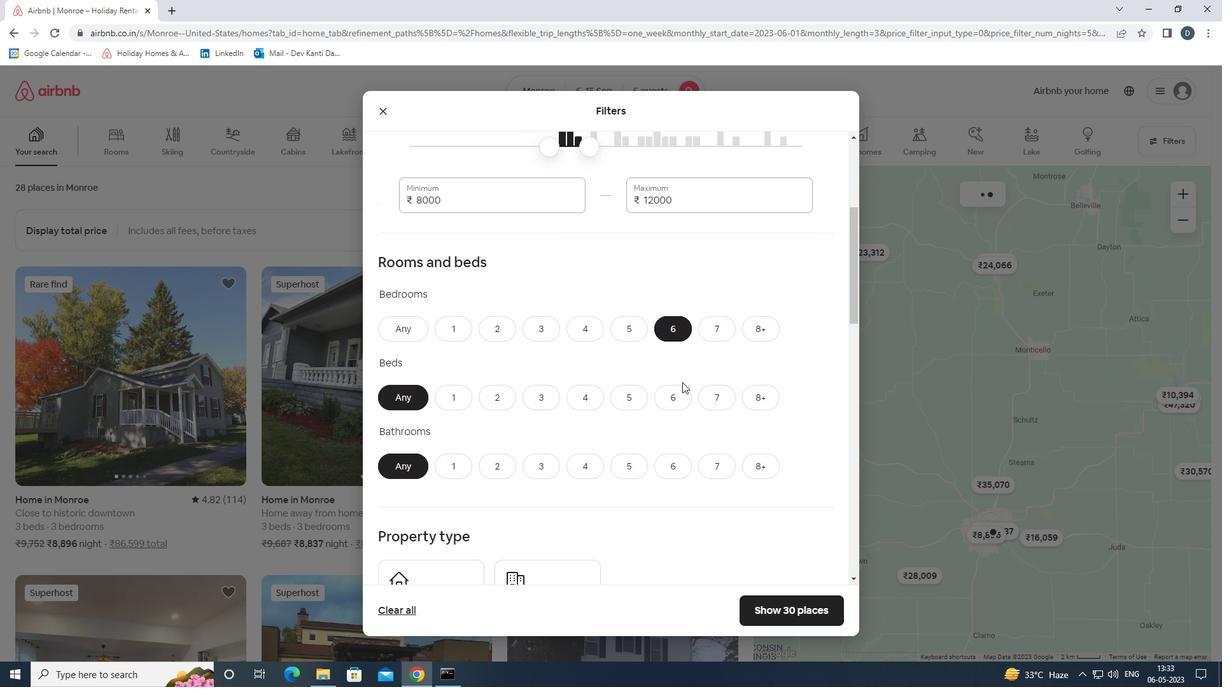 
Action: Mouse moved to (679, 461)
Screenshot: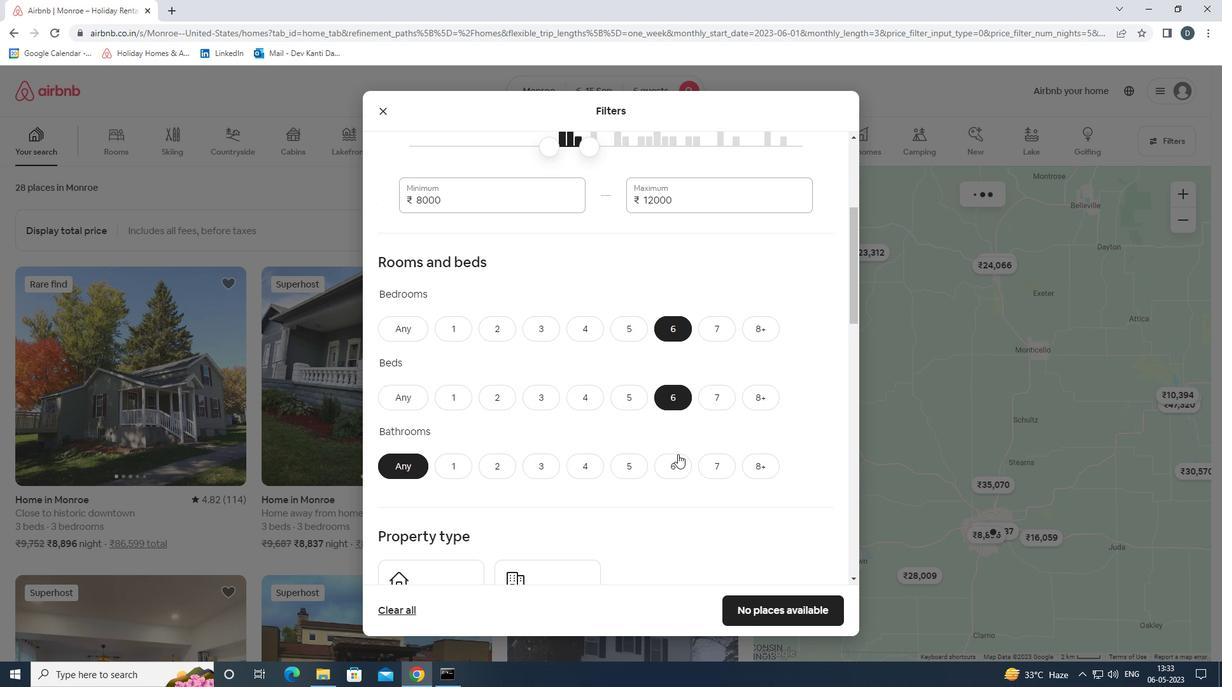 
Action: Mouse pressed left at (679, 461)
Screenshot: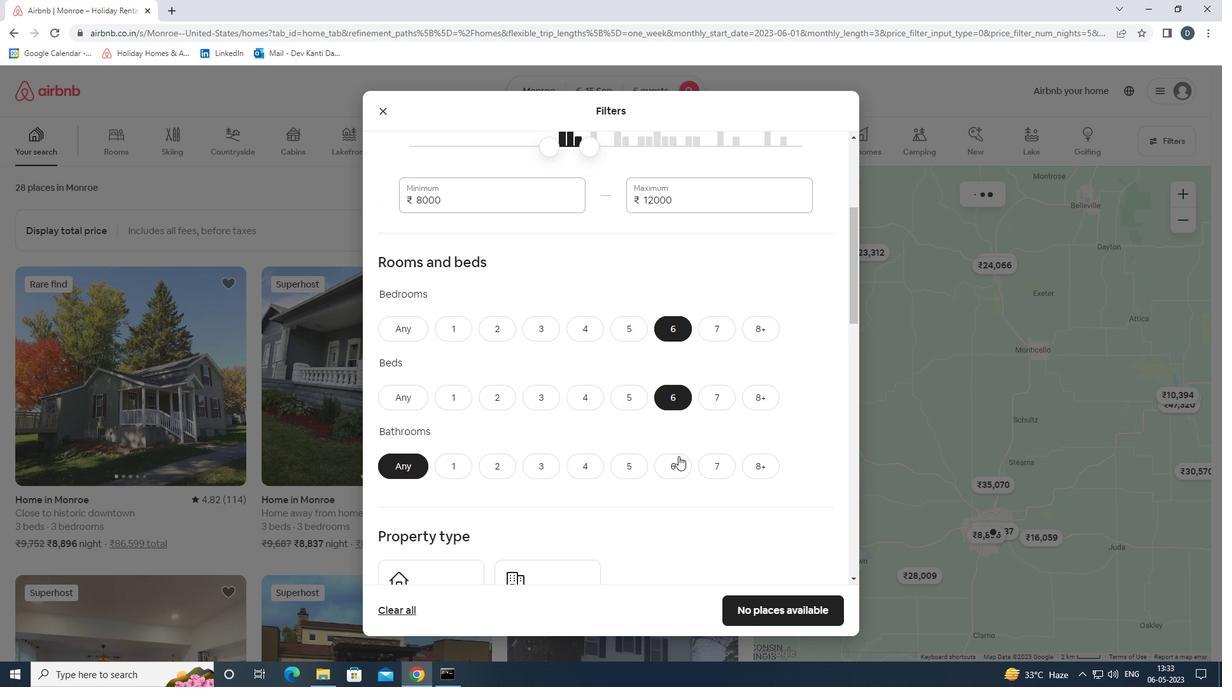 
Action: Mouse moved to (678, 462)
Screenshot: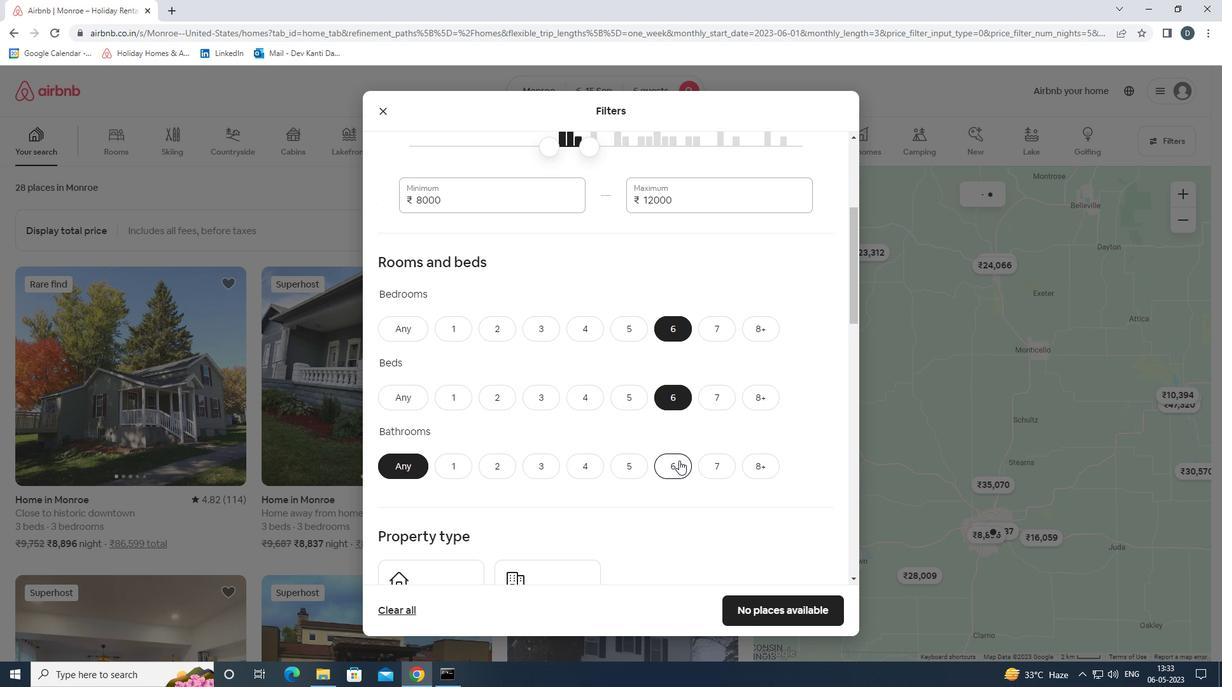 
Action: Mouse scrolled (678, 462) with delta (0, 0)
Screenshot: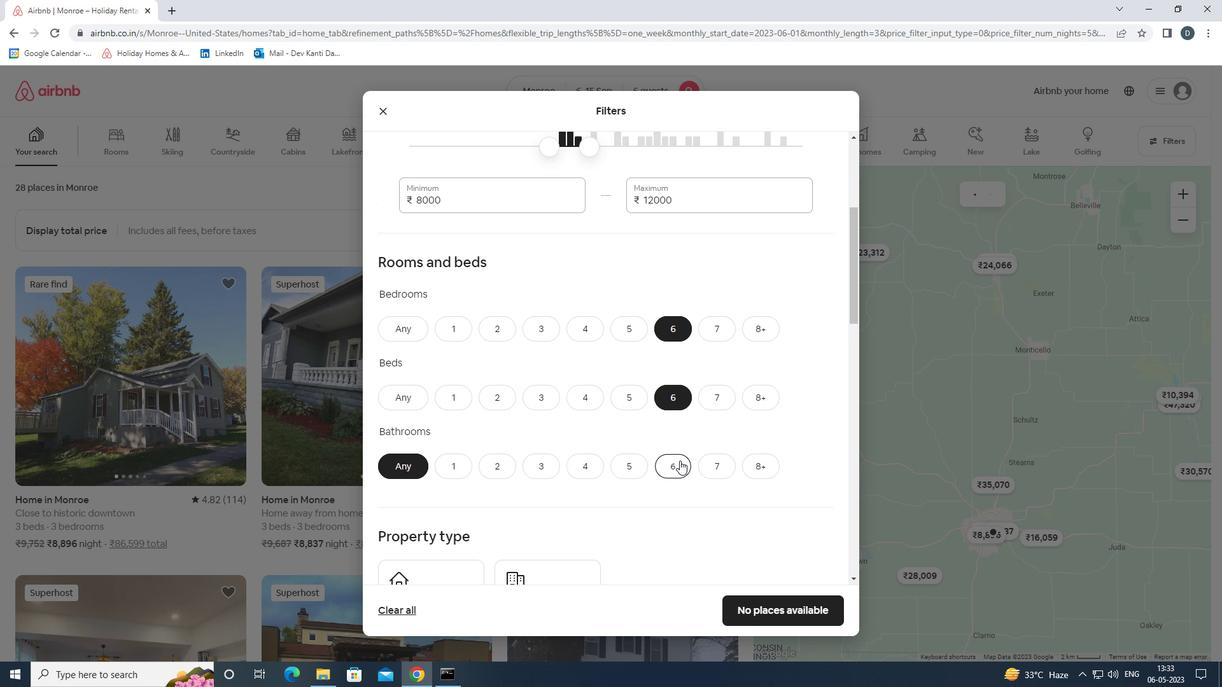 
Action: Mouse scrolled (678, 462) with delta (0, 0)
Screenshot: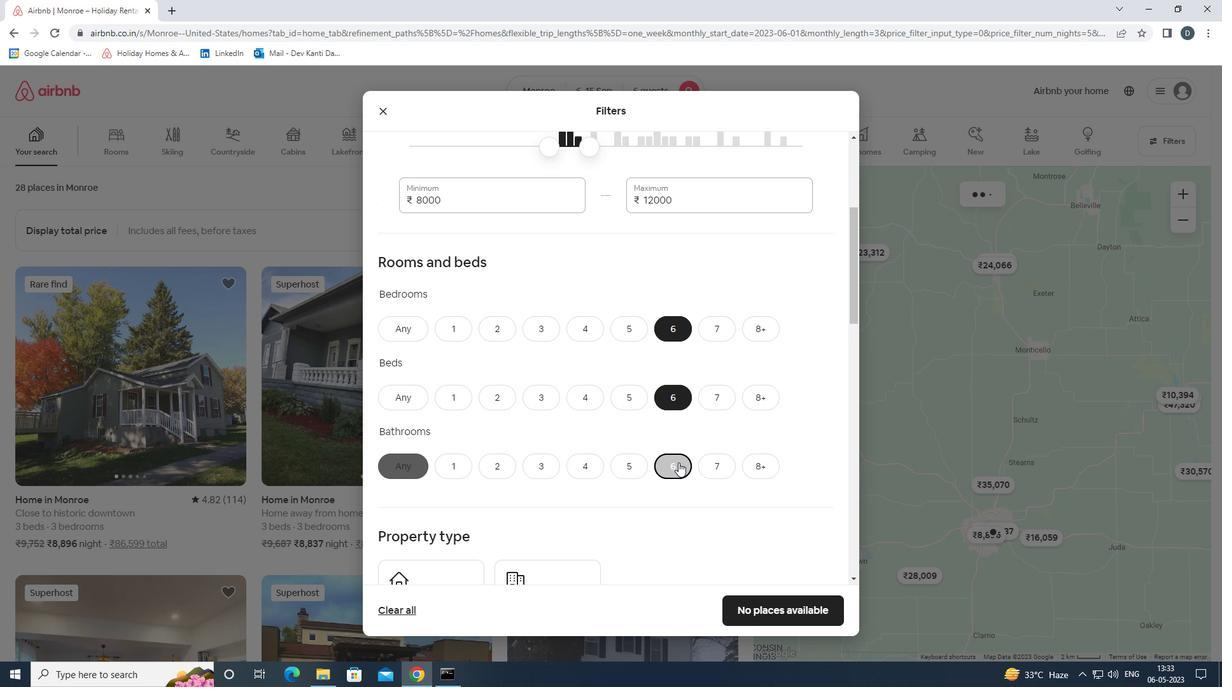 
Action: Mouse scrolled (678, 462) with delta (0, 0)
Screenshot: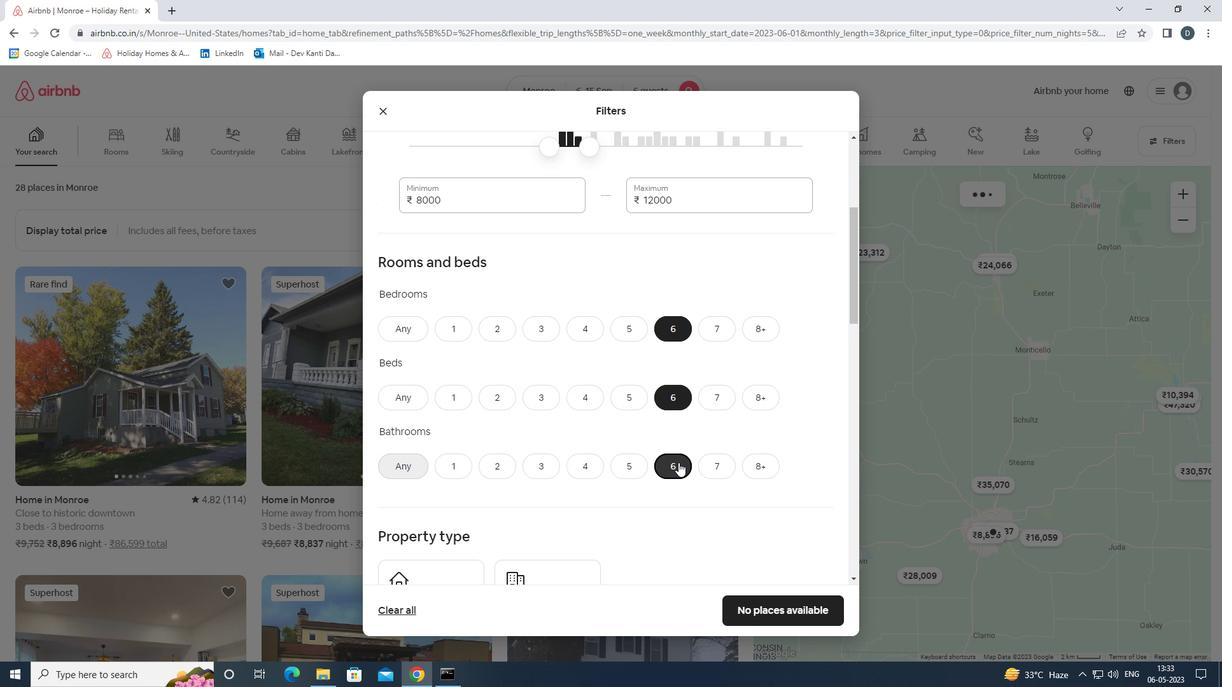 
Action: Mouse moved to (422, 411)
Screenshot: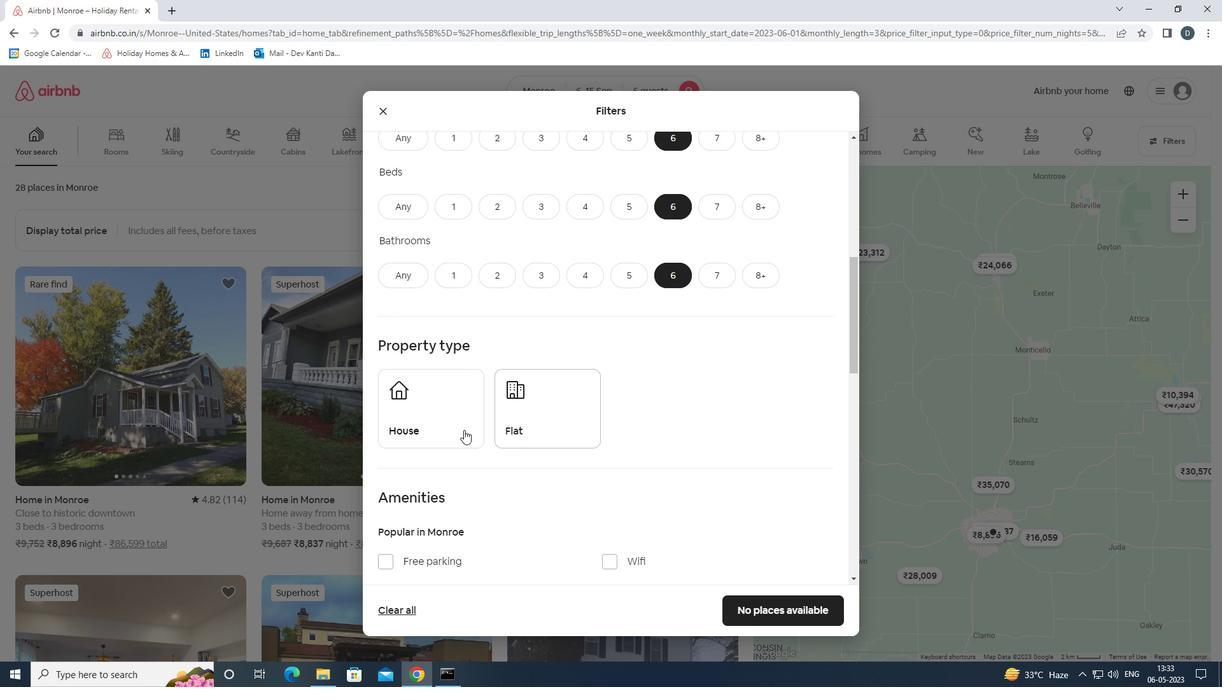 
Action: Mouse pressed left at (422, 411)
Screenshot: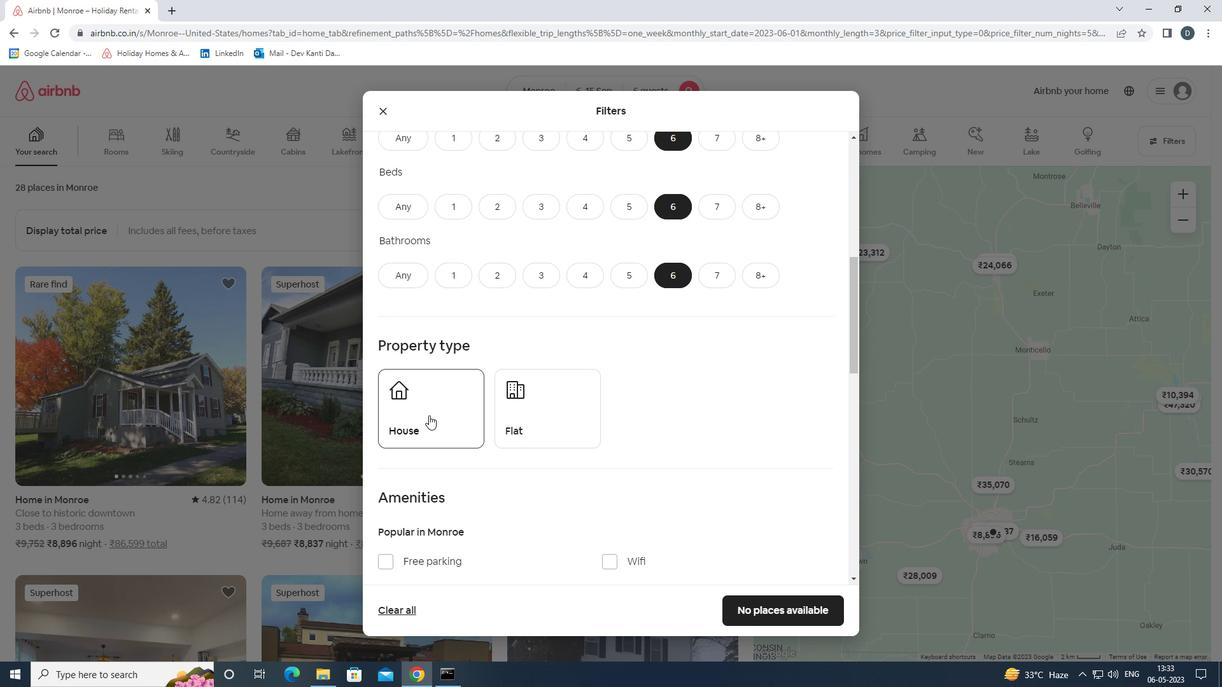 
Action: Mouse moved to (521, 411)
Screenshot: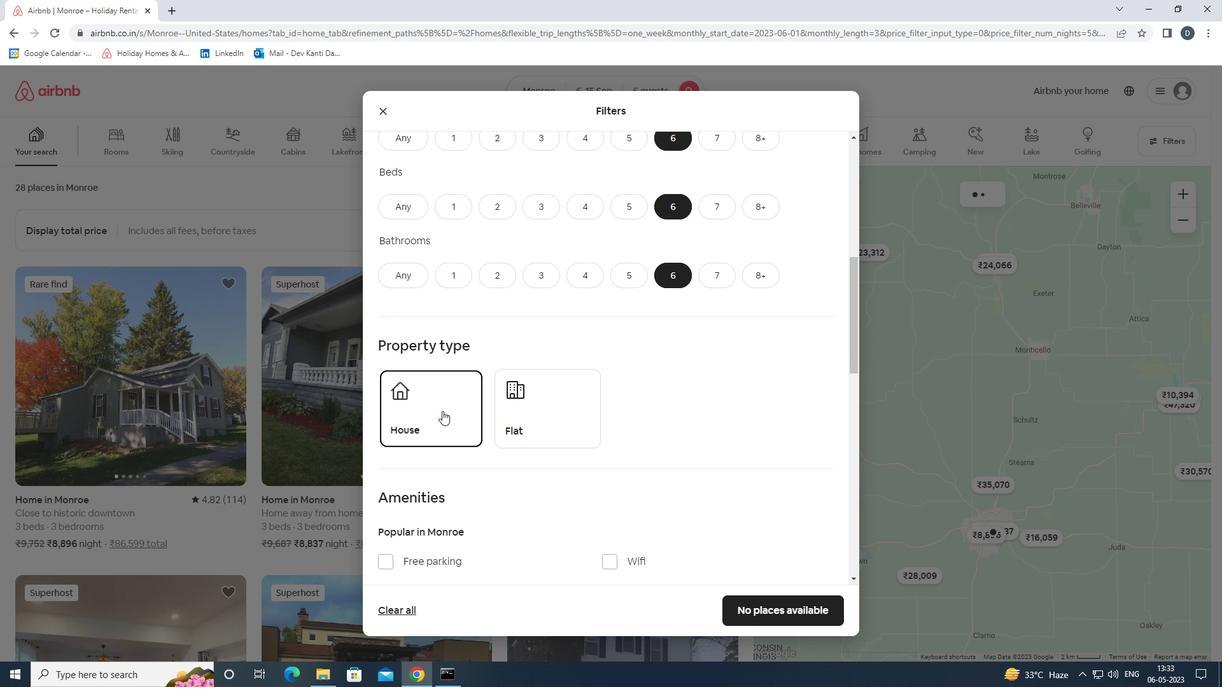 
Action: Mouse pressed left at (521, 411)
Screenshot: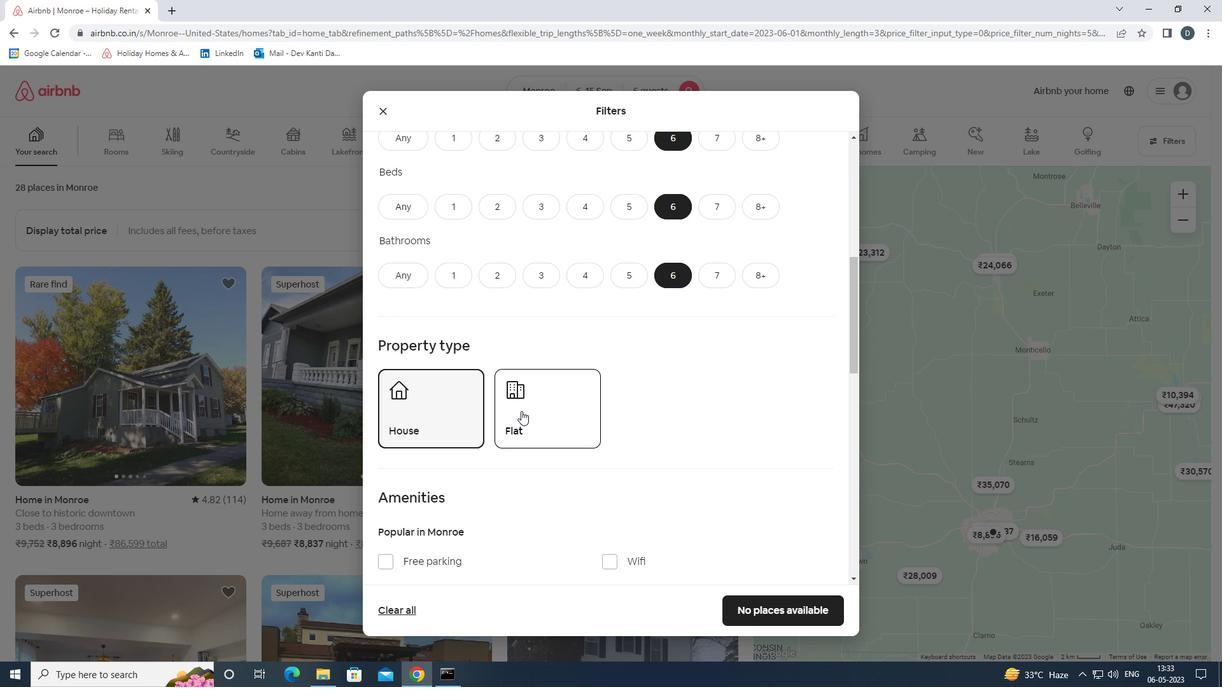 
Action: Mouse moved to (636, 401)
Screenshot: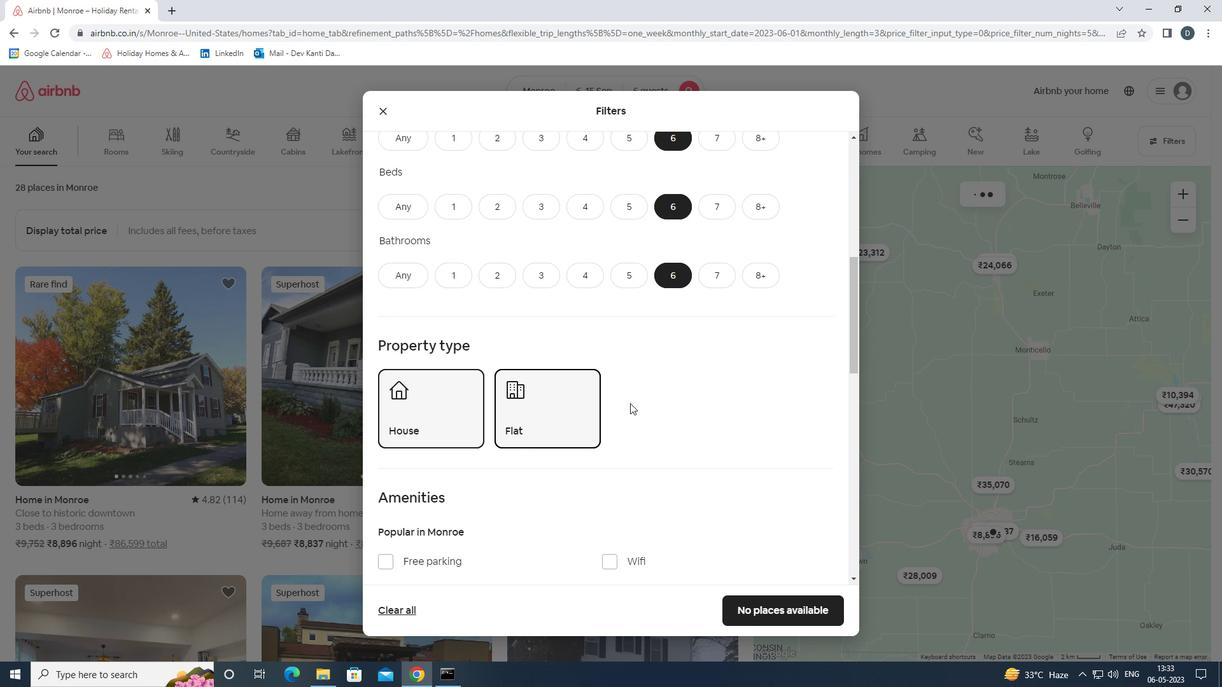 
Action: Mouse scrolled (636, 401) with delta (0, 0)
Screenshot: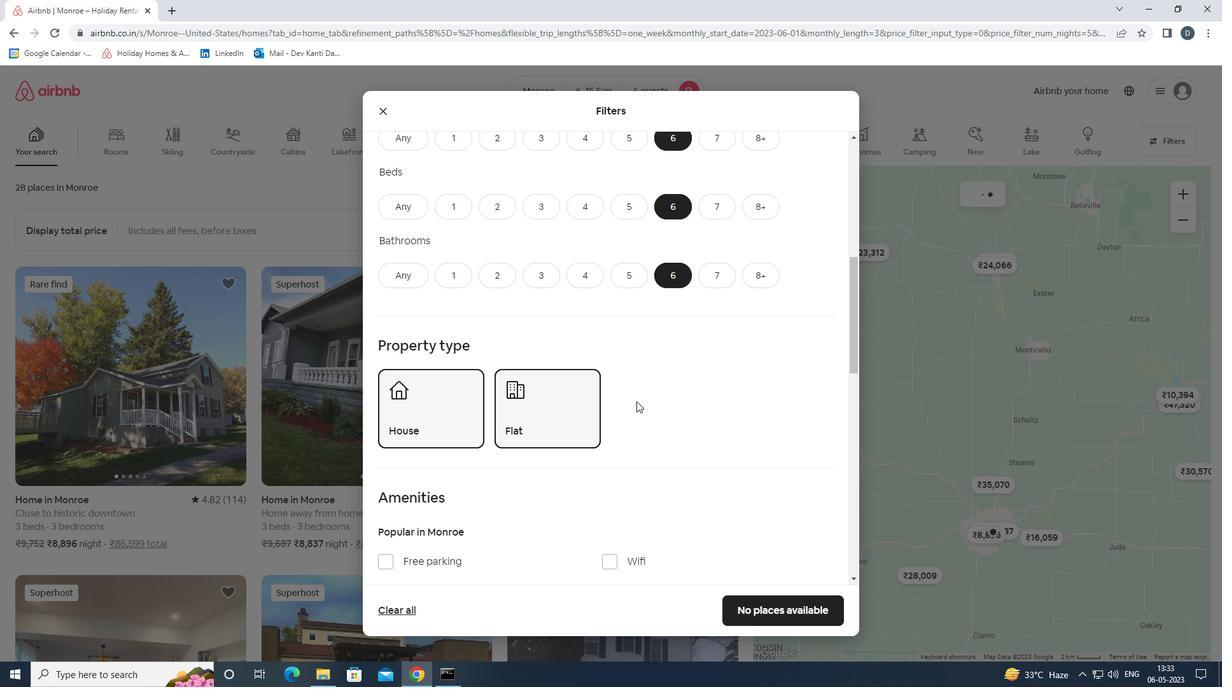 
Action: Mouse moved to (637, 401)
Screenshot: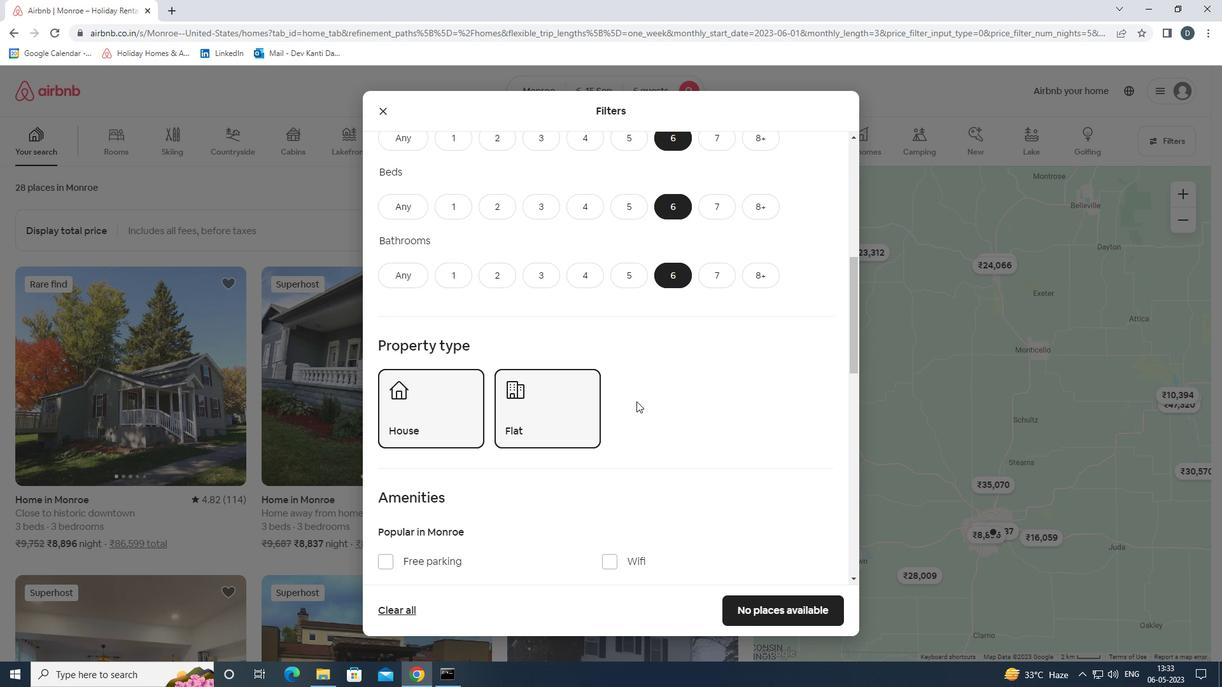 
Action: Mouse scrolled (637, 401) with delta (0, 0)
Screenshot: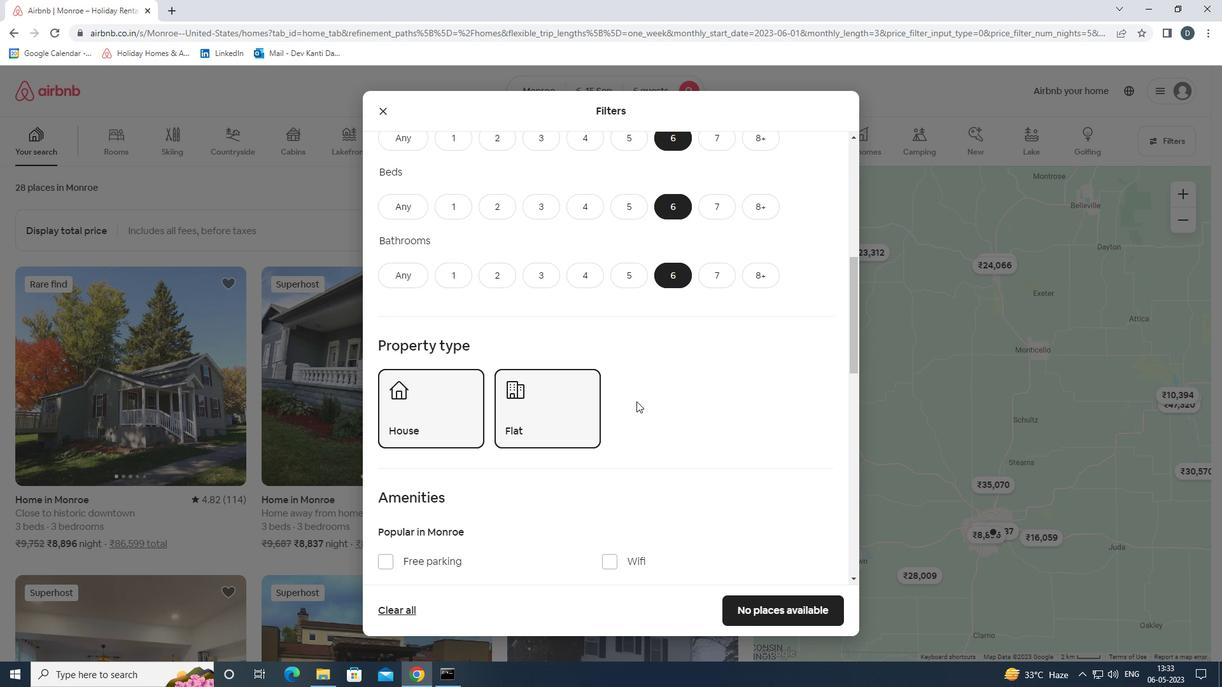 
Action: Mouse scrolled (637, 401) with delta (0, 0)
Screenshot: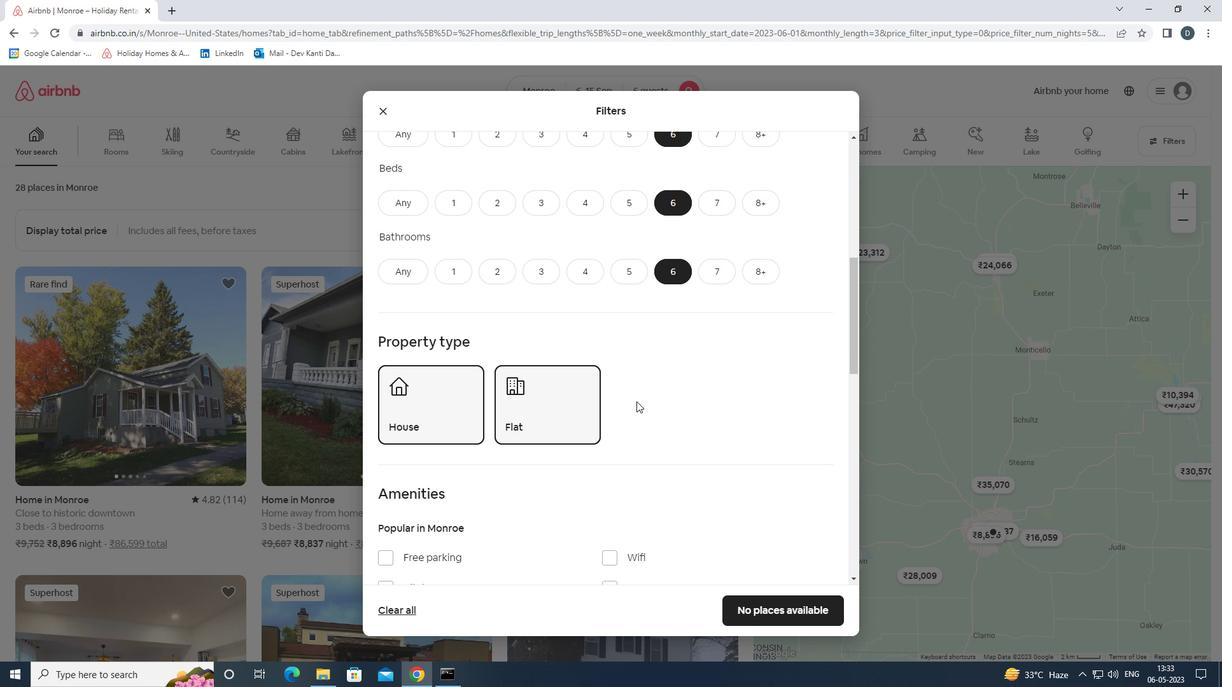 
Action: Mouse scrolled (637, 401) with delta (0, 0)
Screenshot: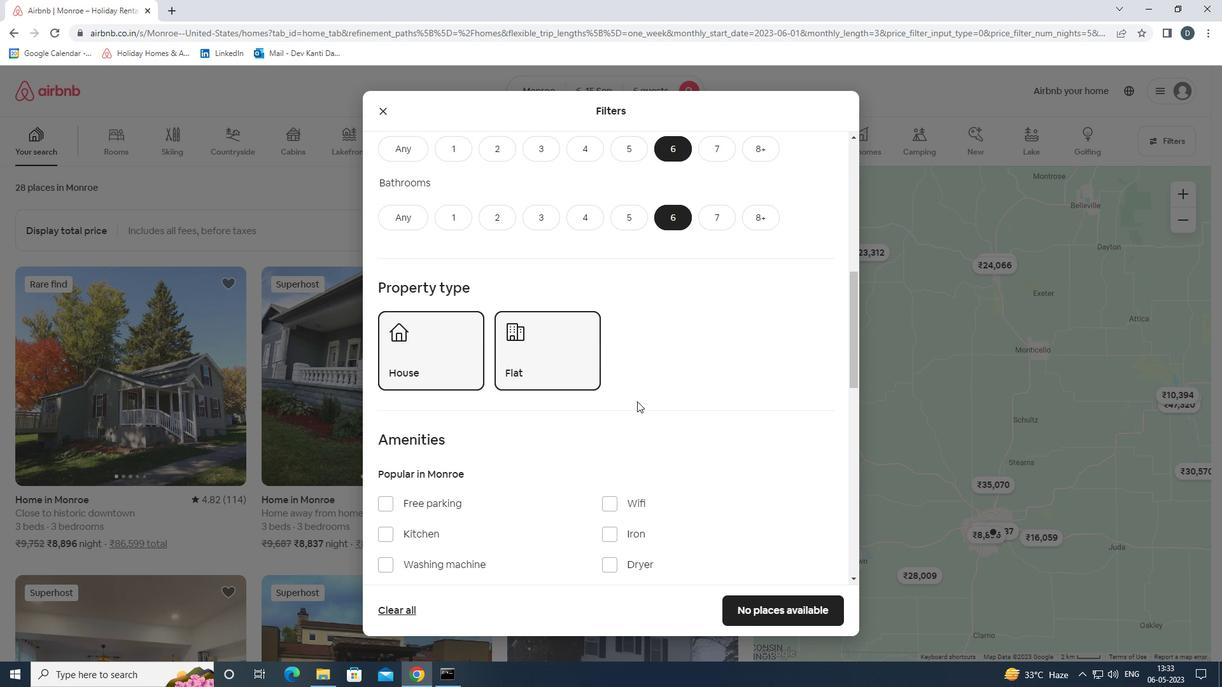
Action: Mouse moved to (409, 306)
Screenshot: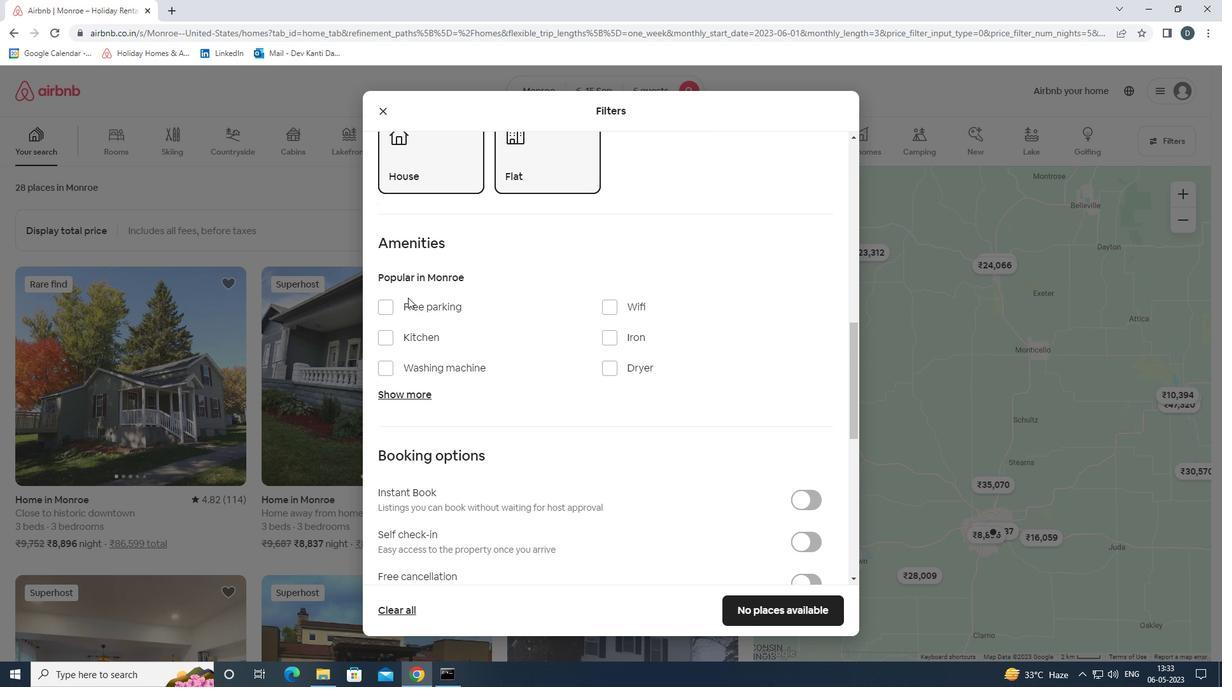 
Action: Mouse pressed left at (409, 306)
Screenshot: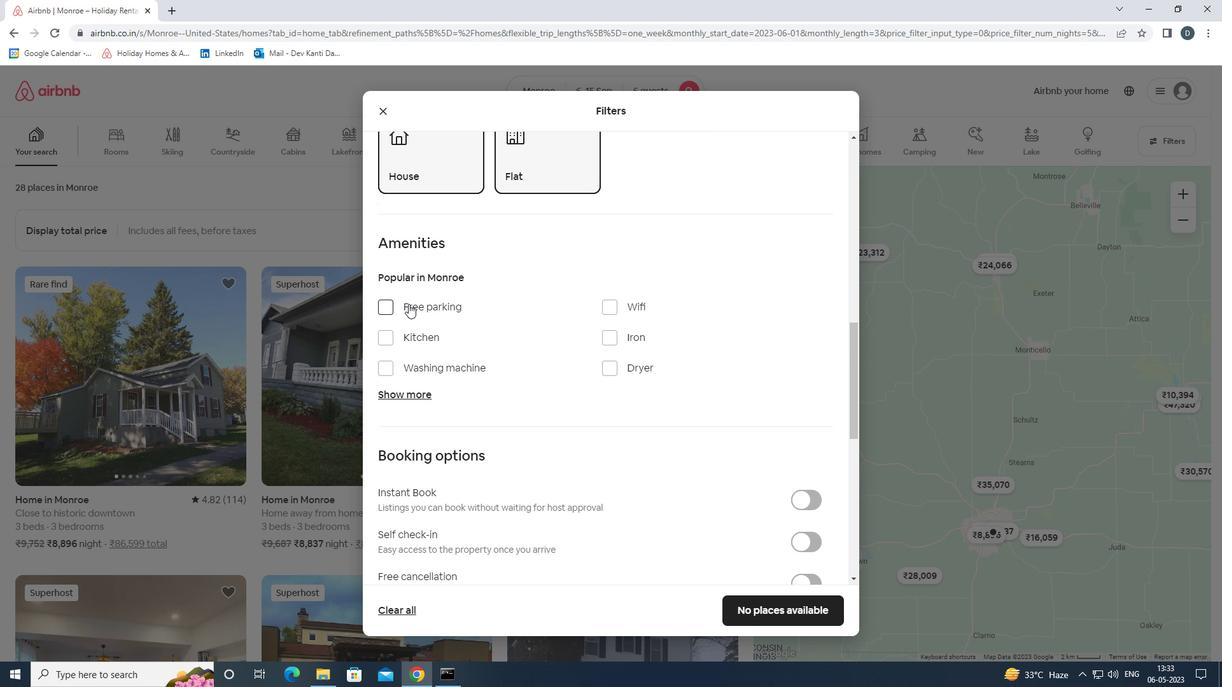 
Action: Mouse moved to (610, 313)
Screenshot: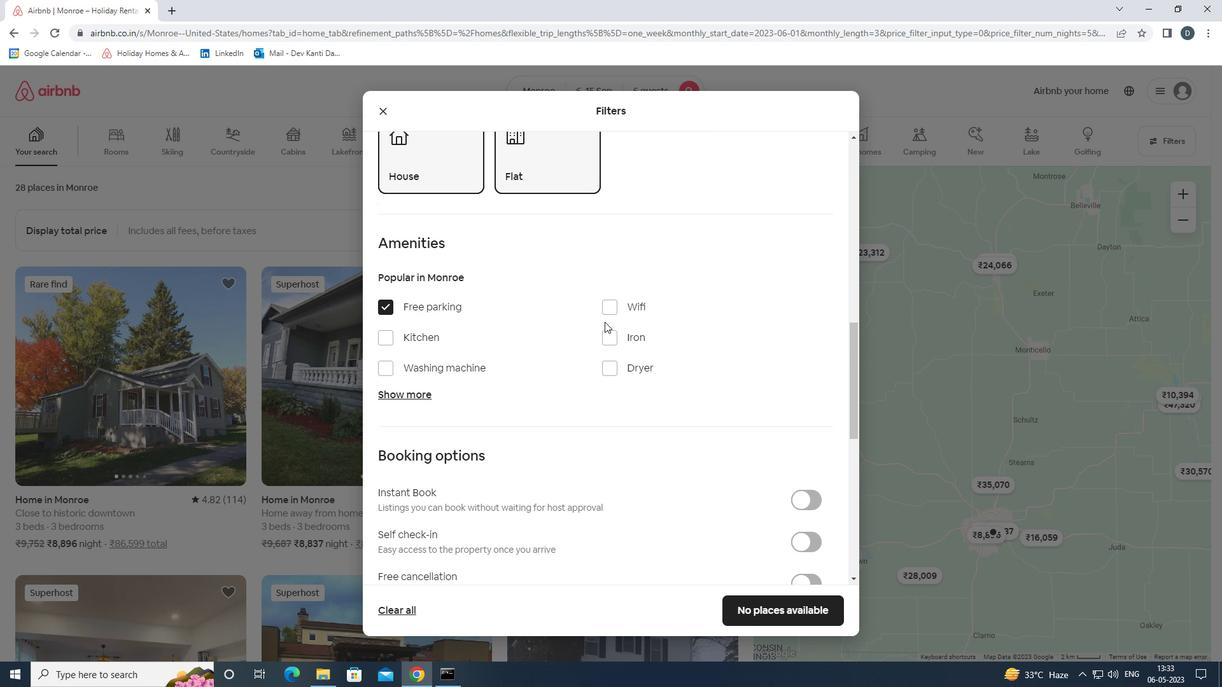 
Action: Mouse pressed left at (610, 313)
Screenshot: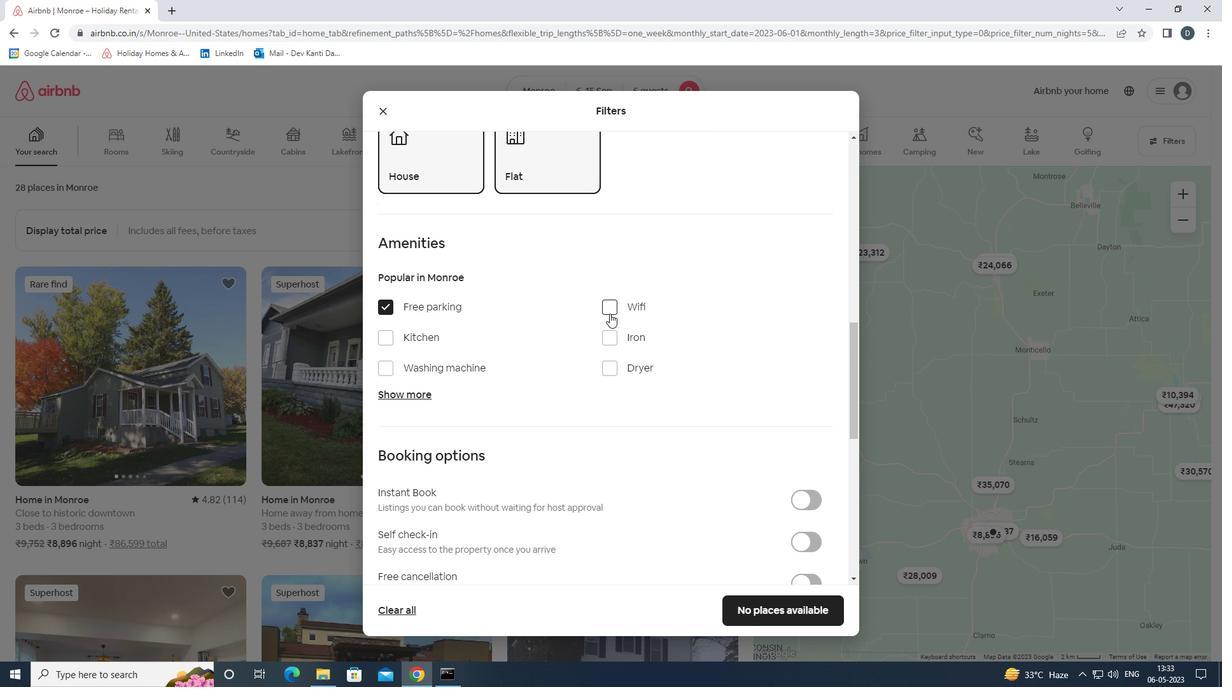 
Action: Mouse moved to (413, 393)
Screenshot: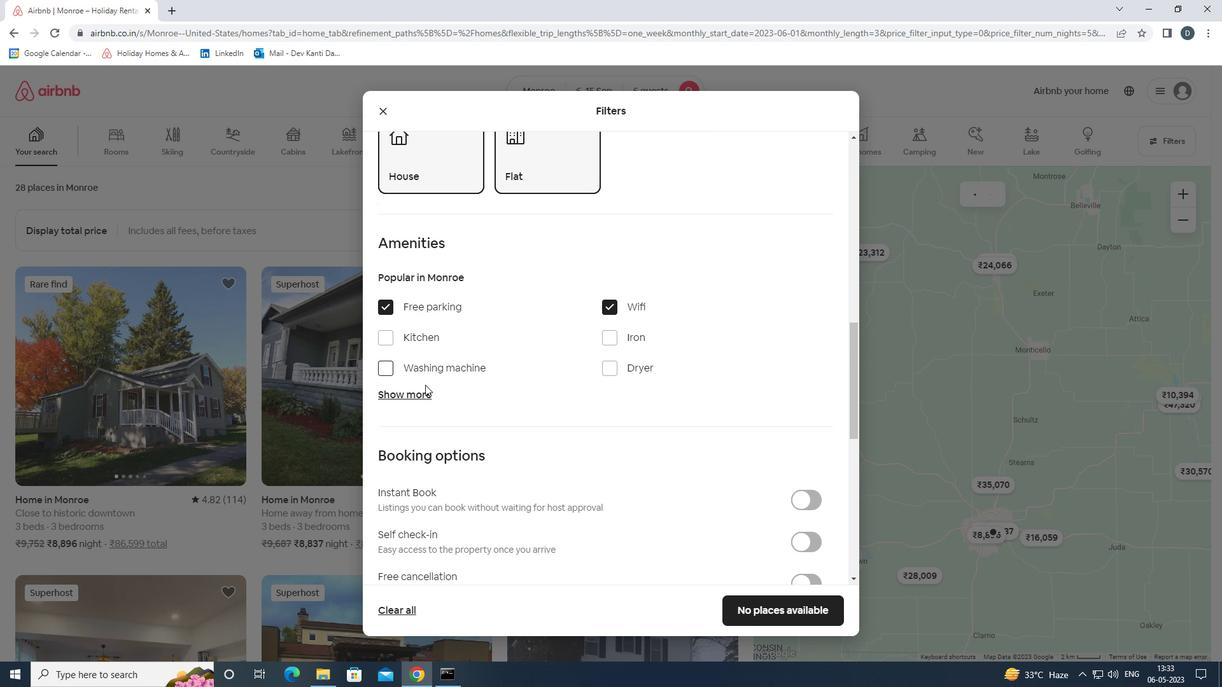 
Action: Mouse pressed left at (413, 393)
Screenshot: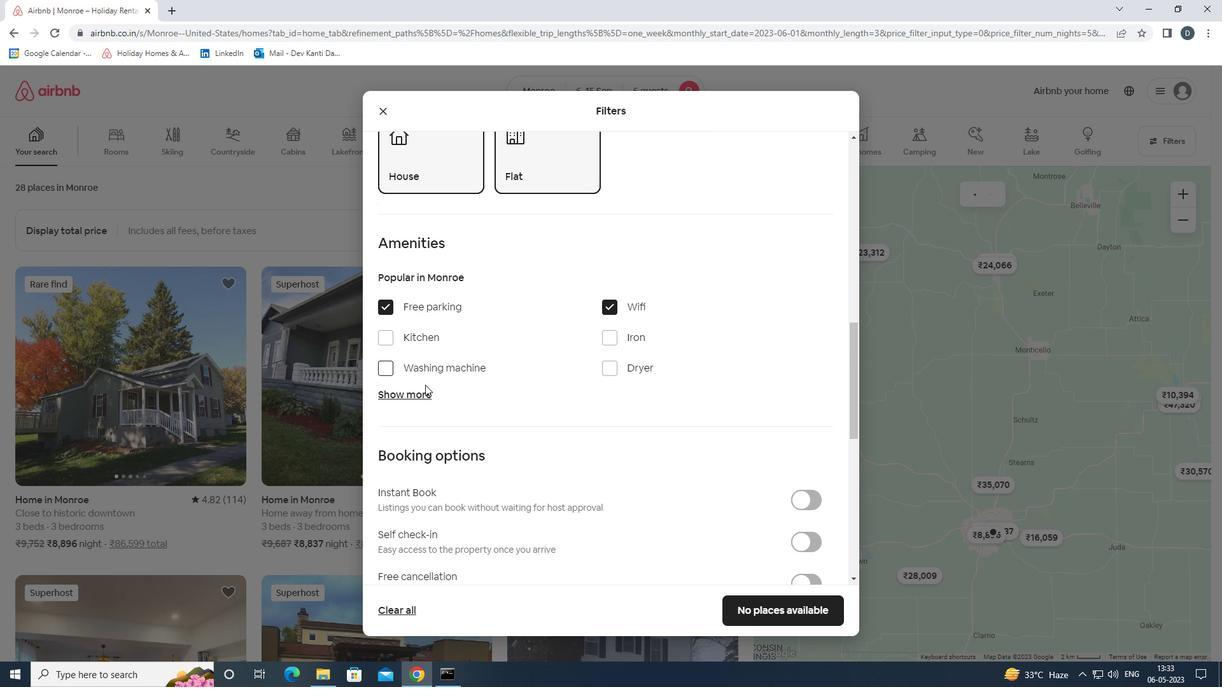
Action: Mouse moved to (605, 471)
Screenshot: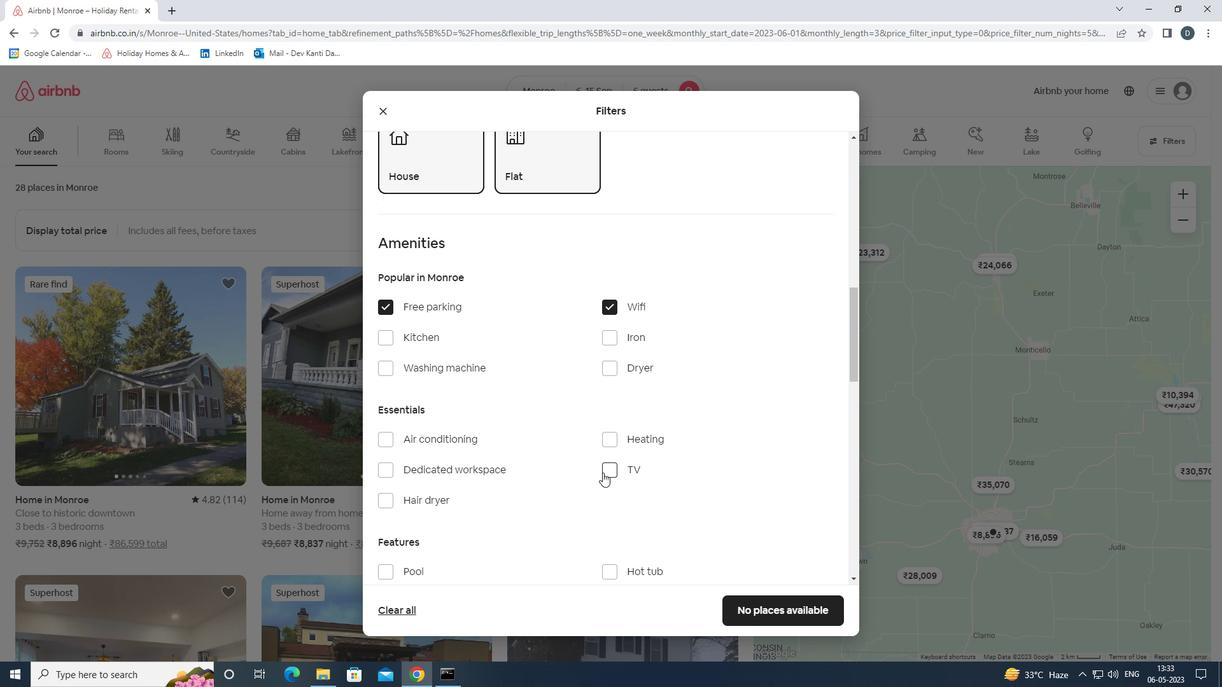 
Action: Mouse pressed left at (605, 471)
Screenshot: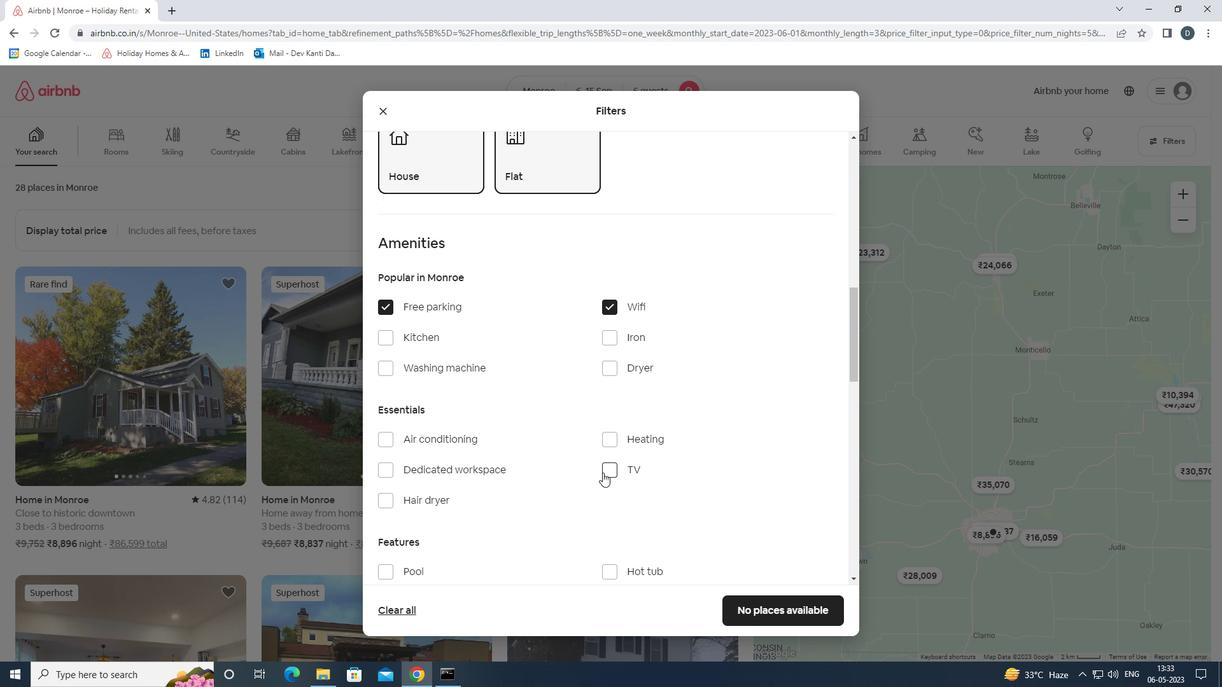 
Action: Mouse moved to (605, 468)
Screenshot: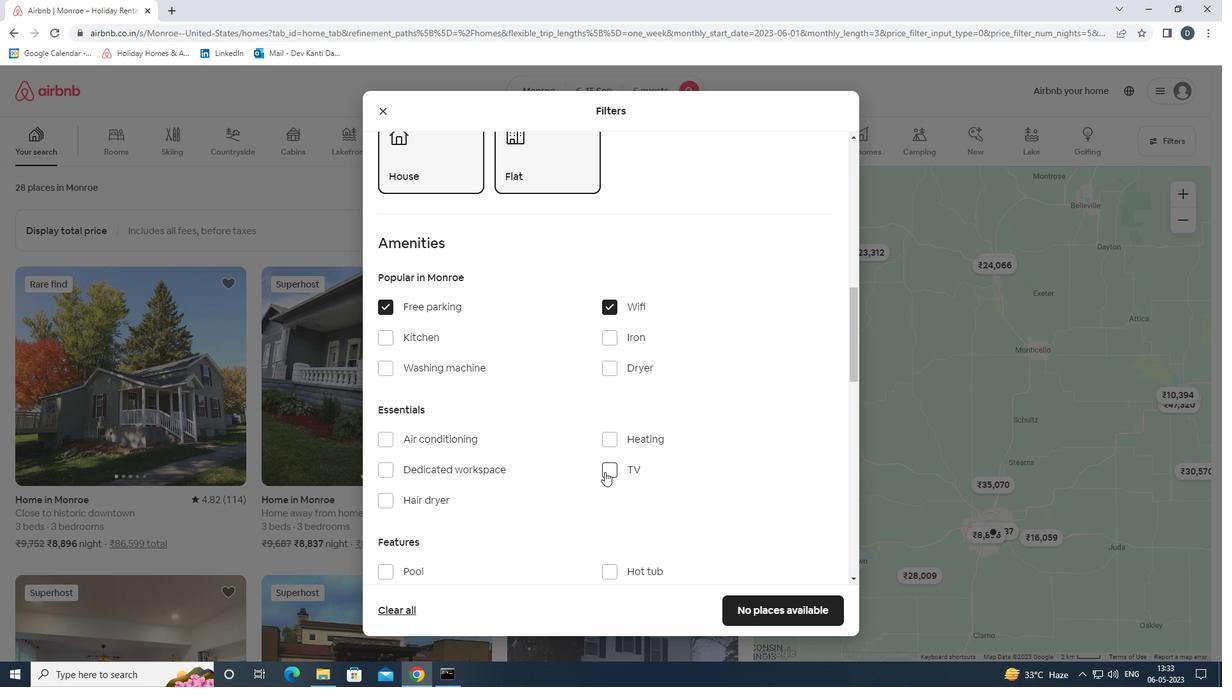 
Action: Mouse scrolled (605, 467) with delta (0, 0)
Screenshot: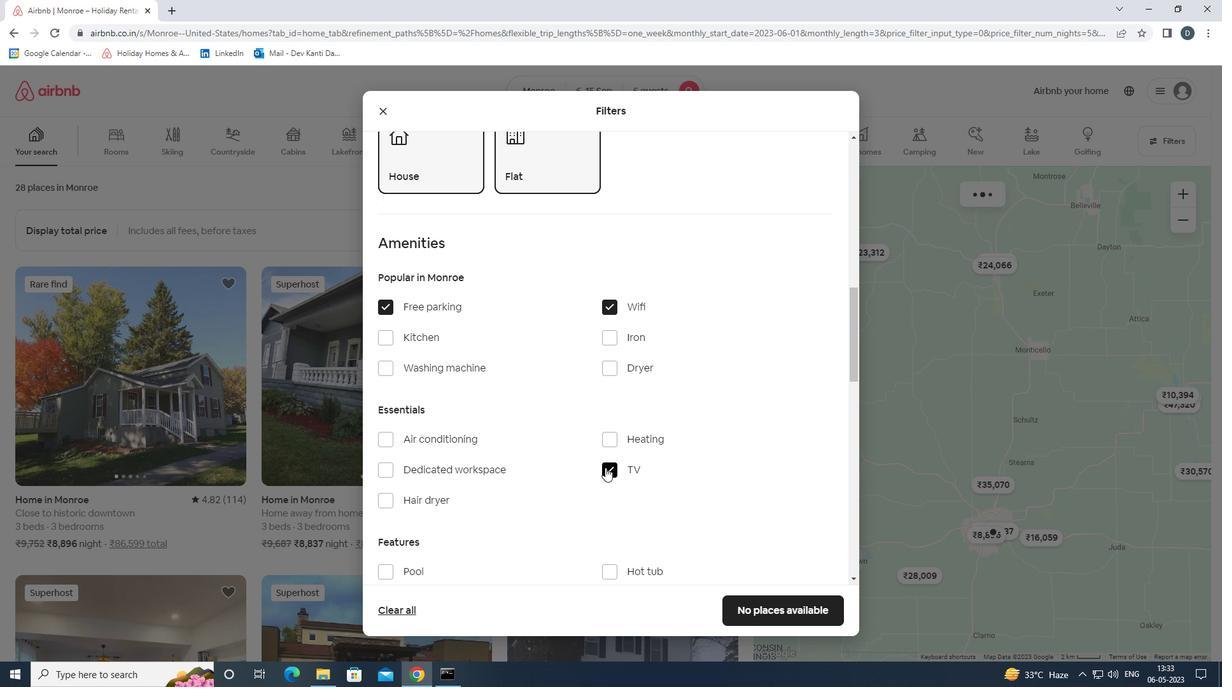
Action: Mouse scrolled (605, 467) with delta (0, 0)
Screenshot: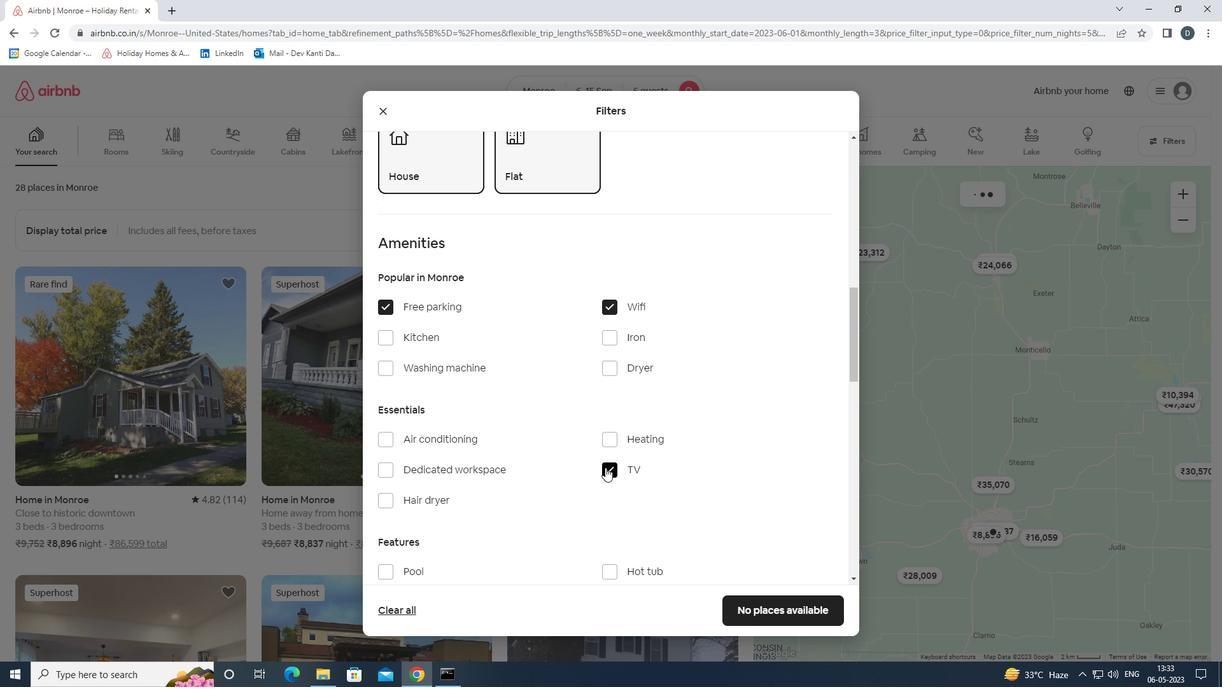 
Action: Mouse scrolled (605, 467) with delta (0, 0)
Screenshot: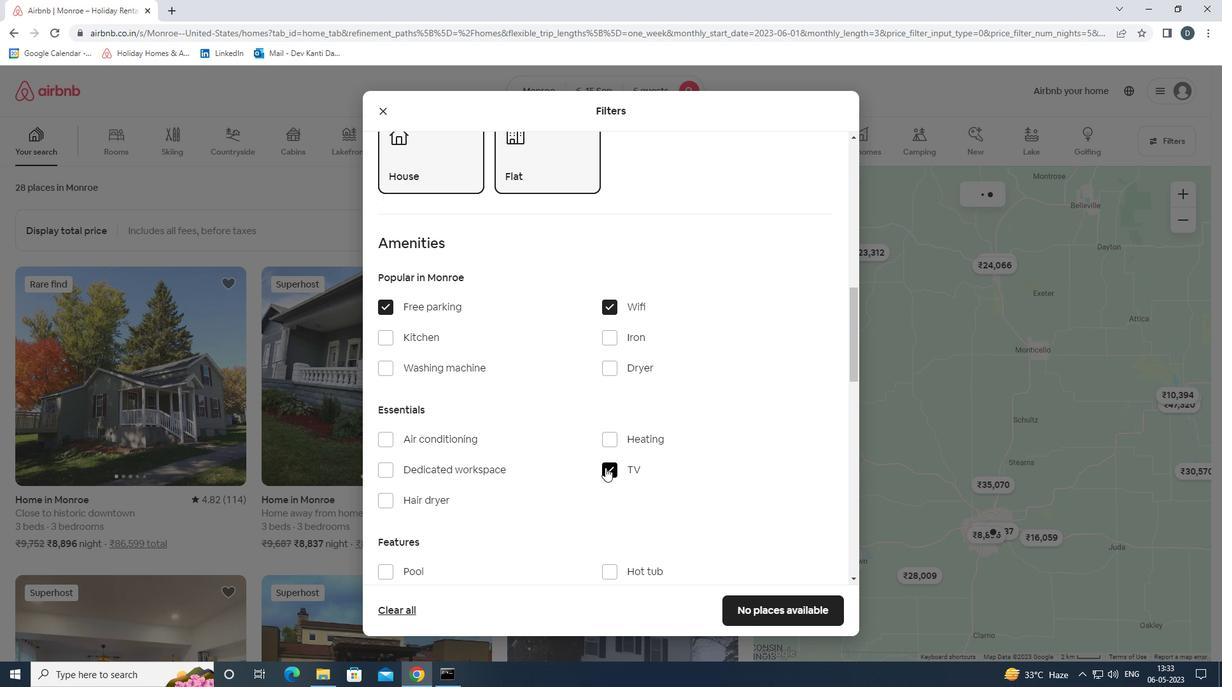 
Action: Mouse moved to (420, 448)
Screenshot: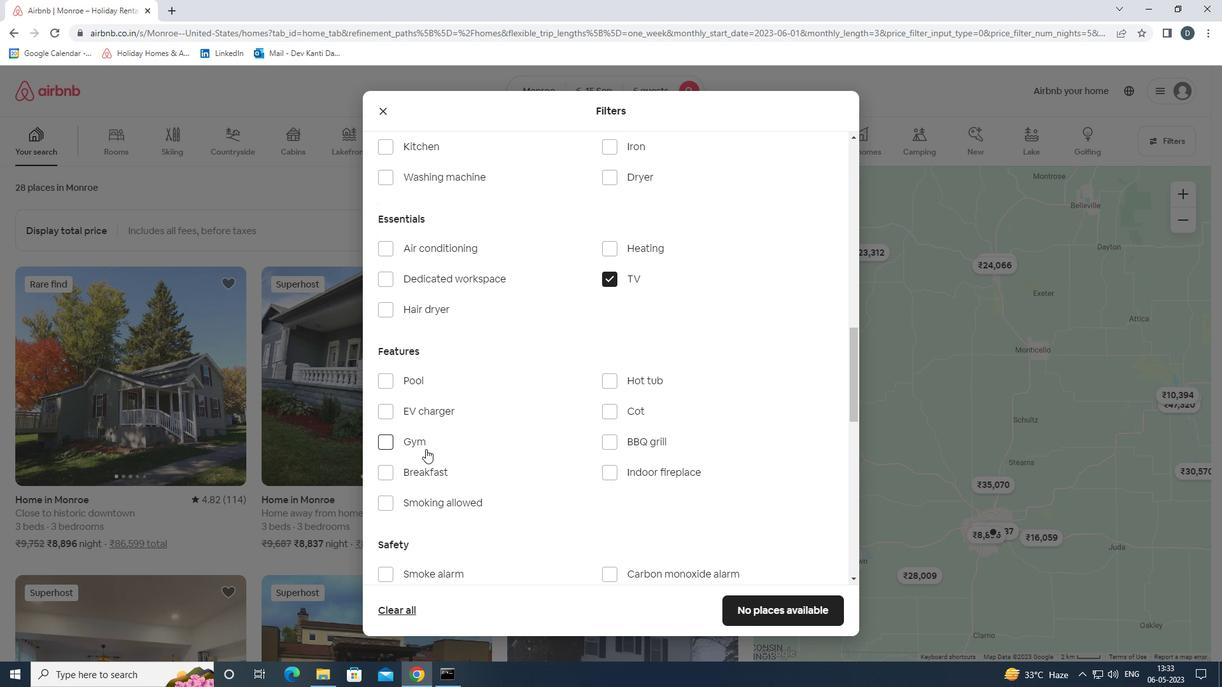 
Action: Mouse pressed left at (420, 448)
Screenshot: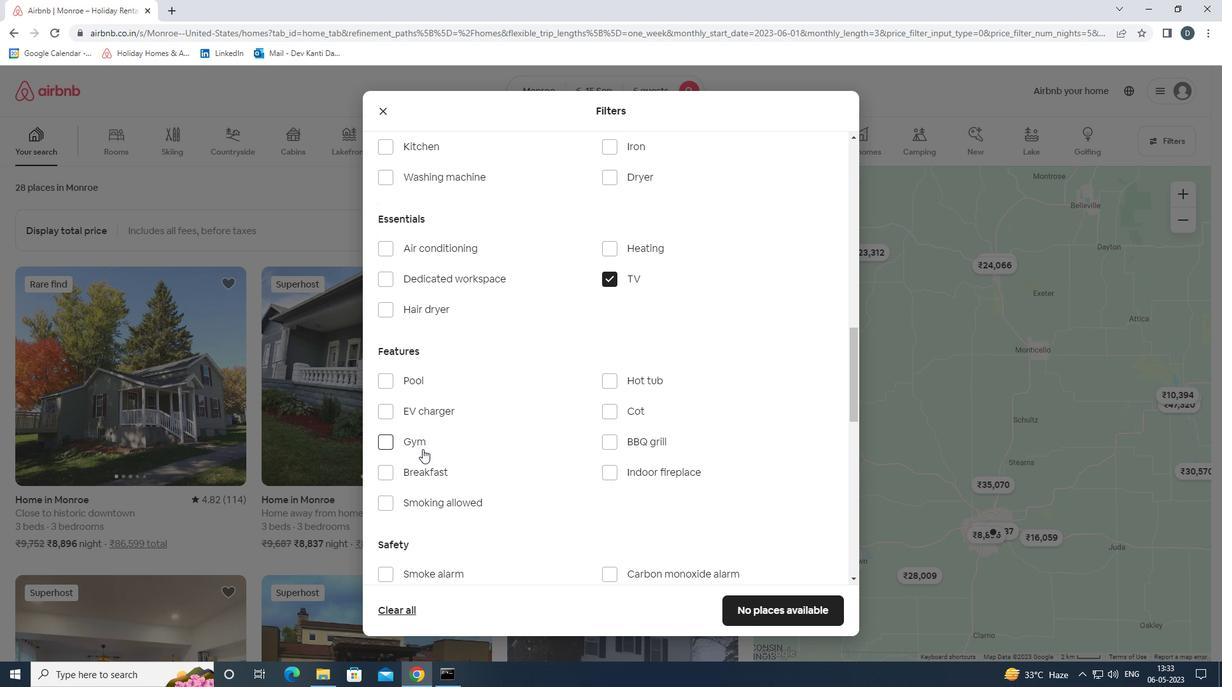 
Action: Mouse moved to (417, 470)
Screenshot: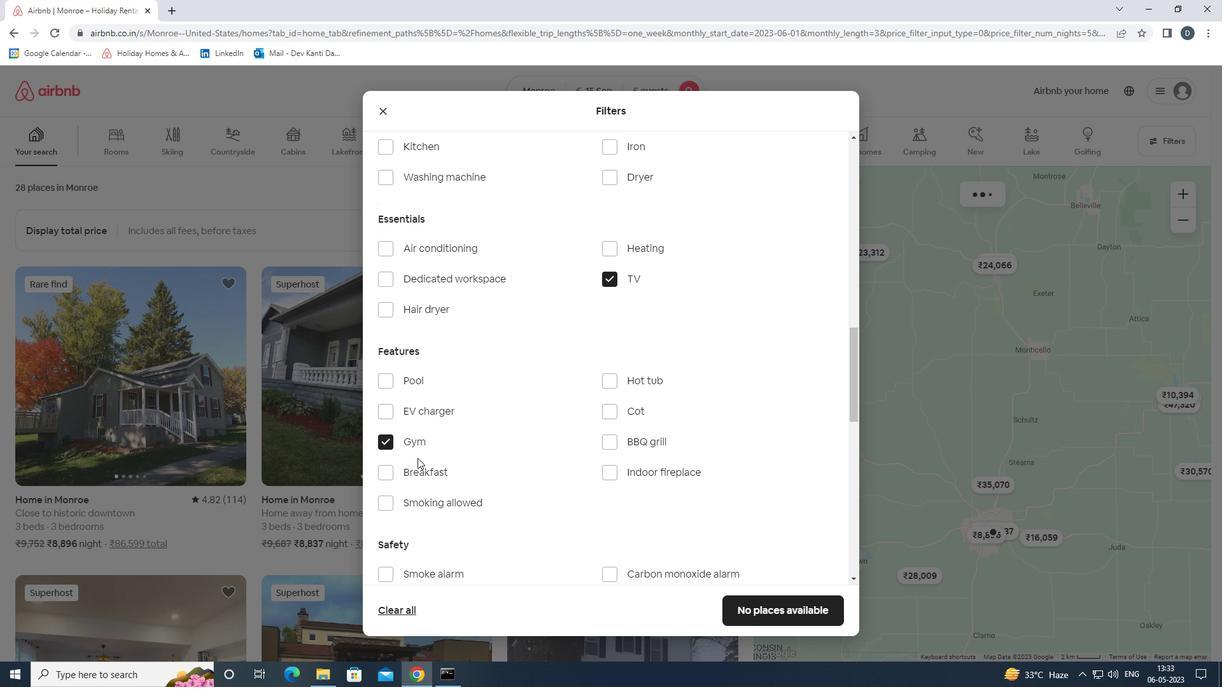 
Action: Mouse pressed left at (417, 470)
Screenshot: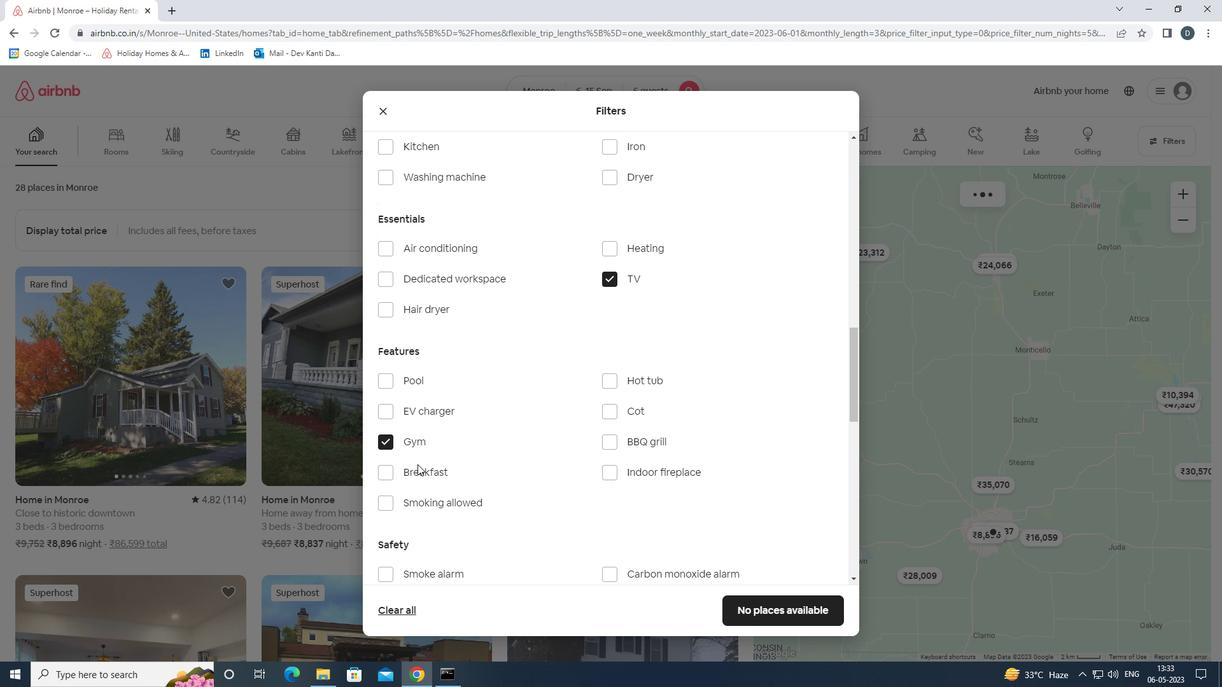 
Action: Mouse moved to (467, 468)
Screenshot: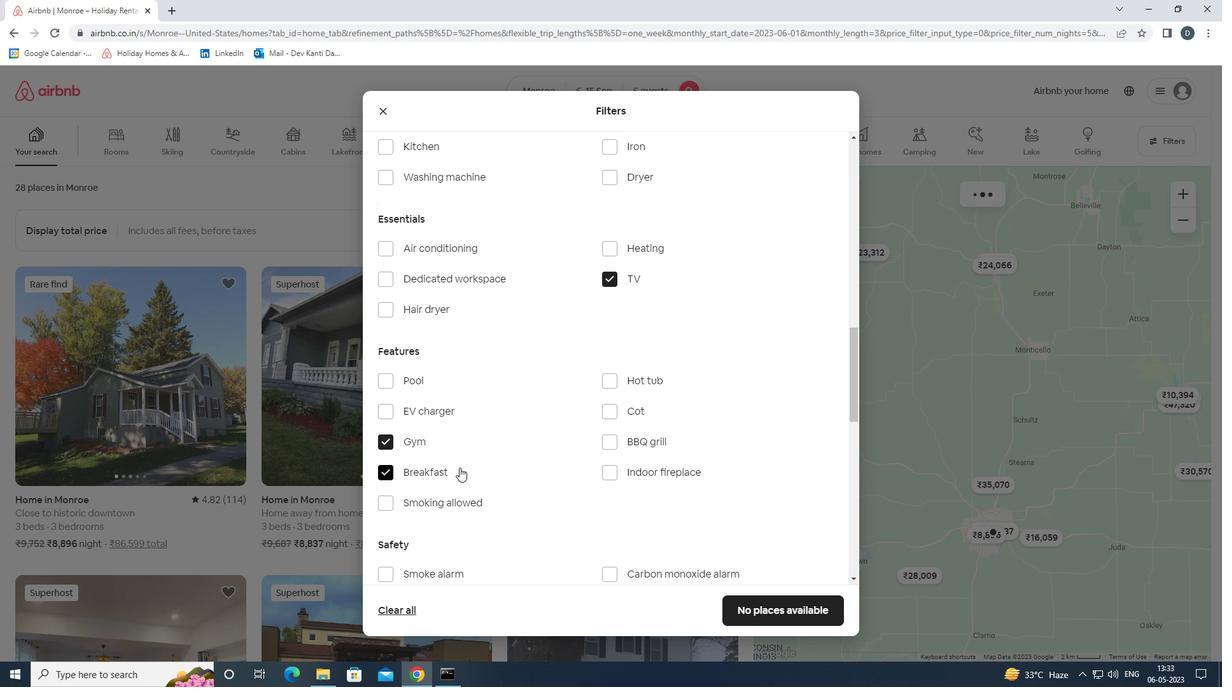 
Action: Mouse scrolled (467, 468) with delta (0, 0)
Screenshot: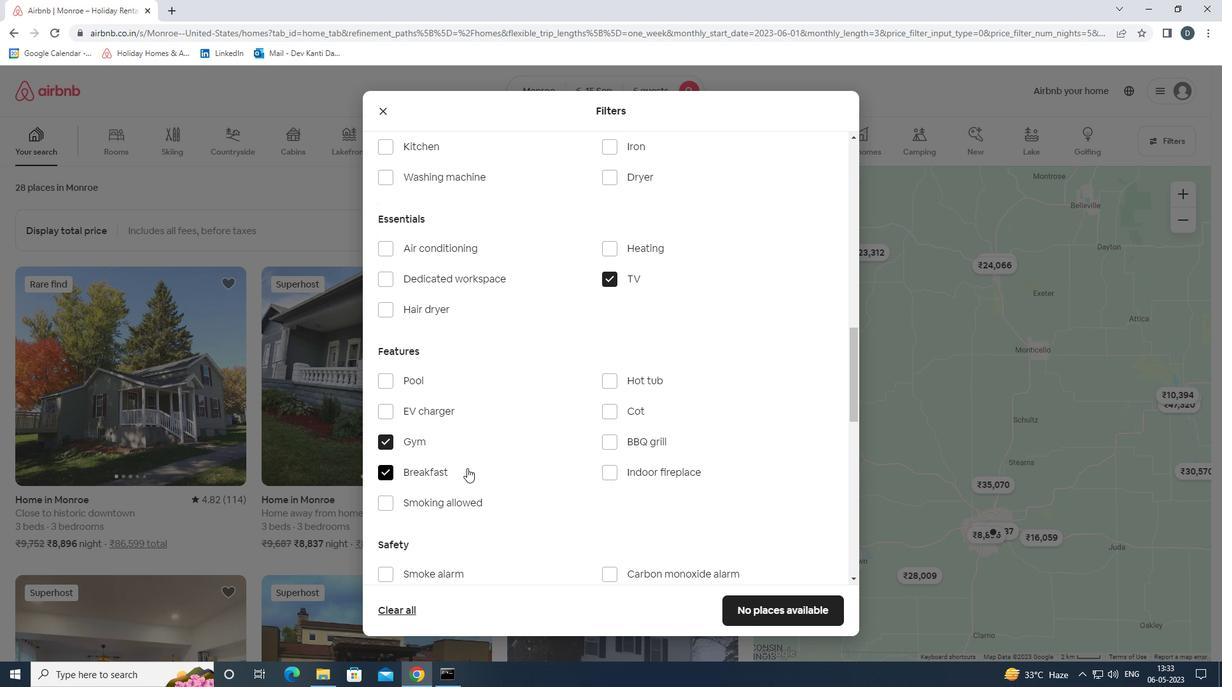 
Action: Mouse scrolled (467, 468) with delta (0, 0)
Screenshot: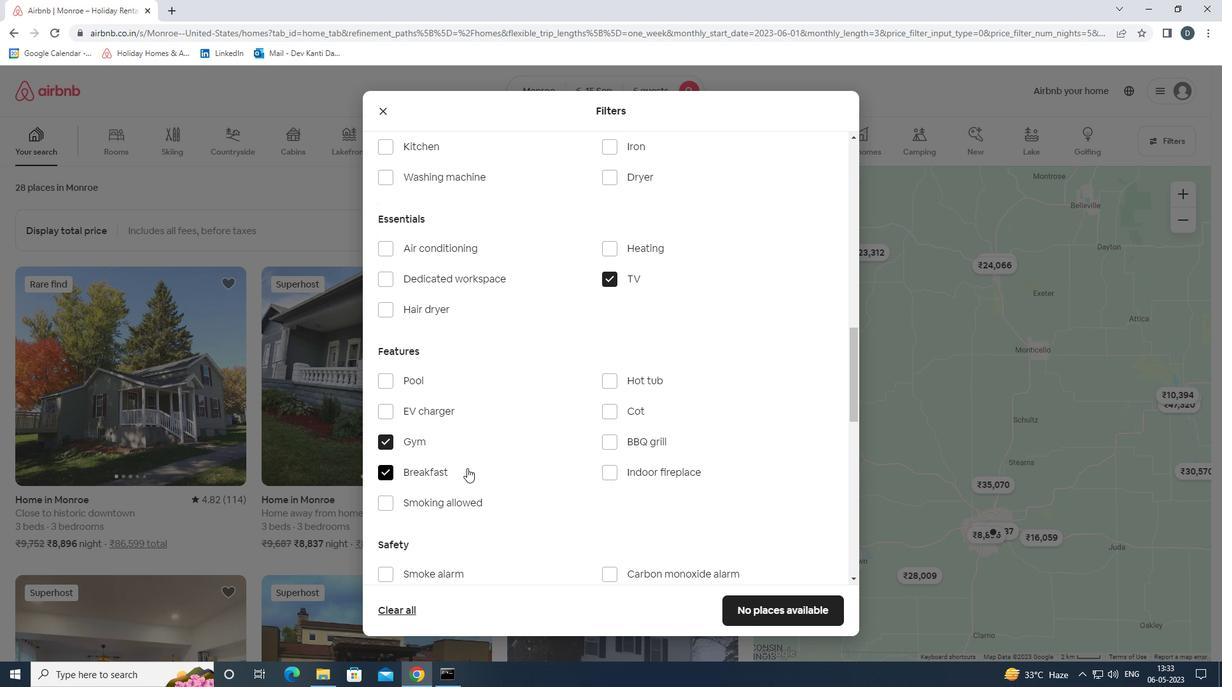
Action: Mouse moved to (468, 468)
Screenshot: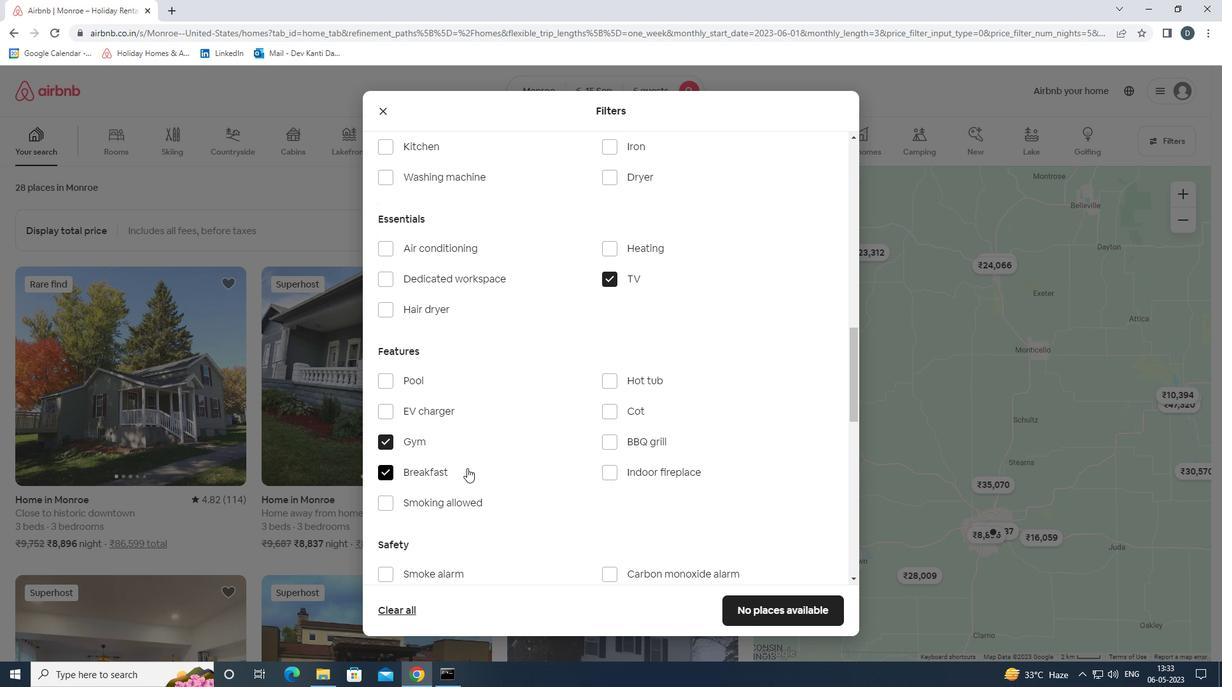 
Action: Mouse scrolled (468, 468) with delta (0, 0)
Screenshot: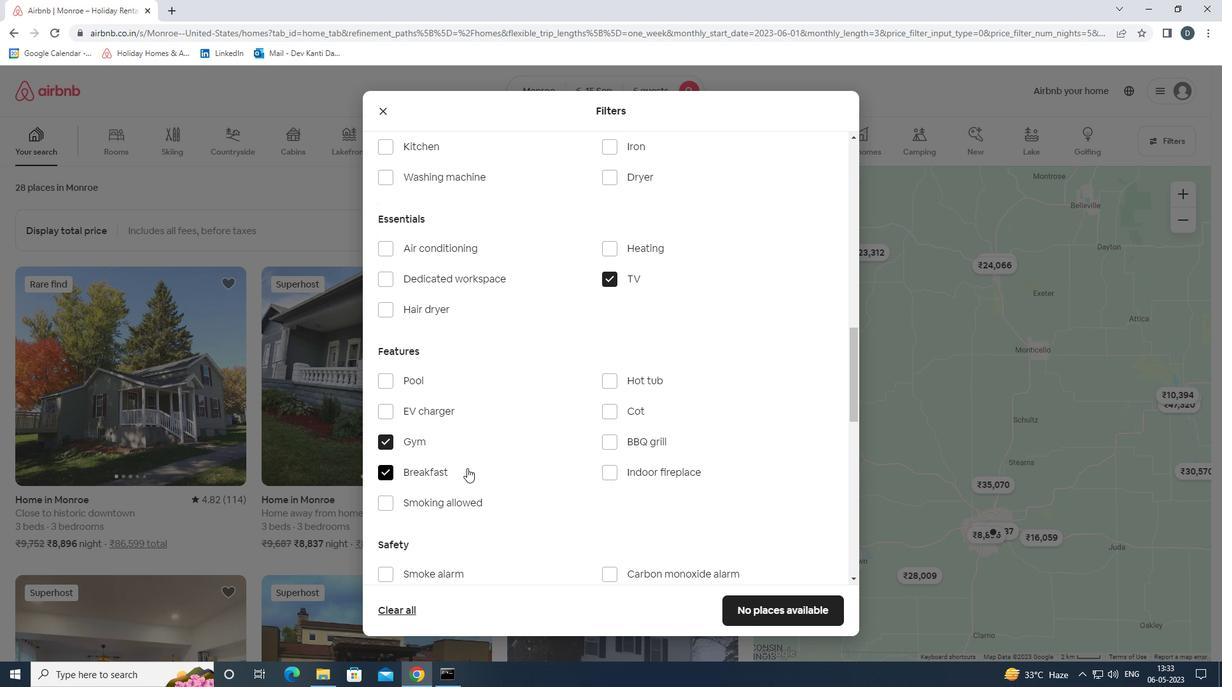 
Action: Mouse moved to (480, 465)
Screenshot: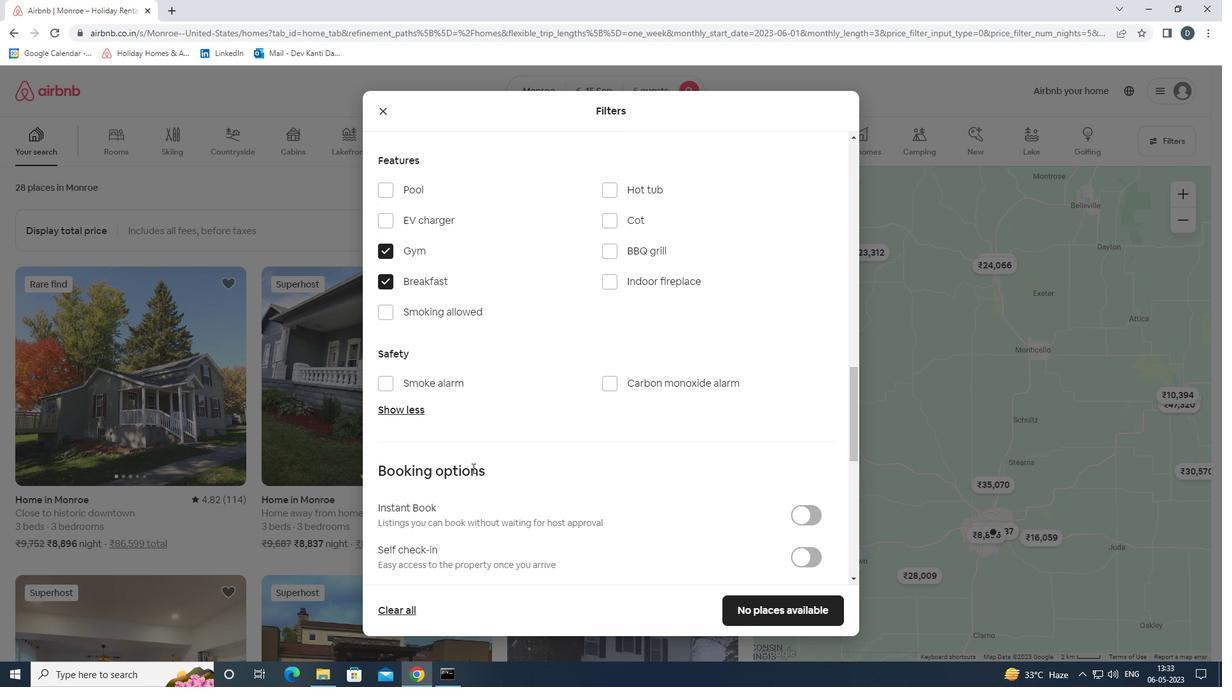 
Action: Mouse scrolled (480, 464) with delta (0, 0)
Screenshot: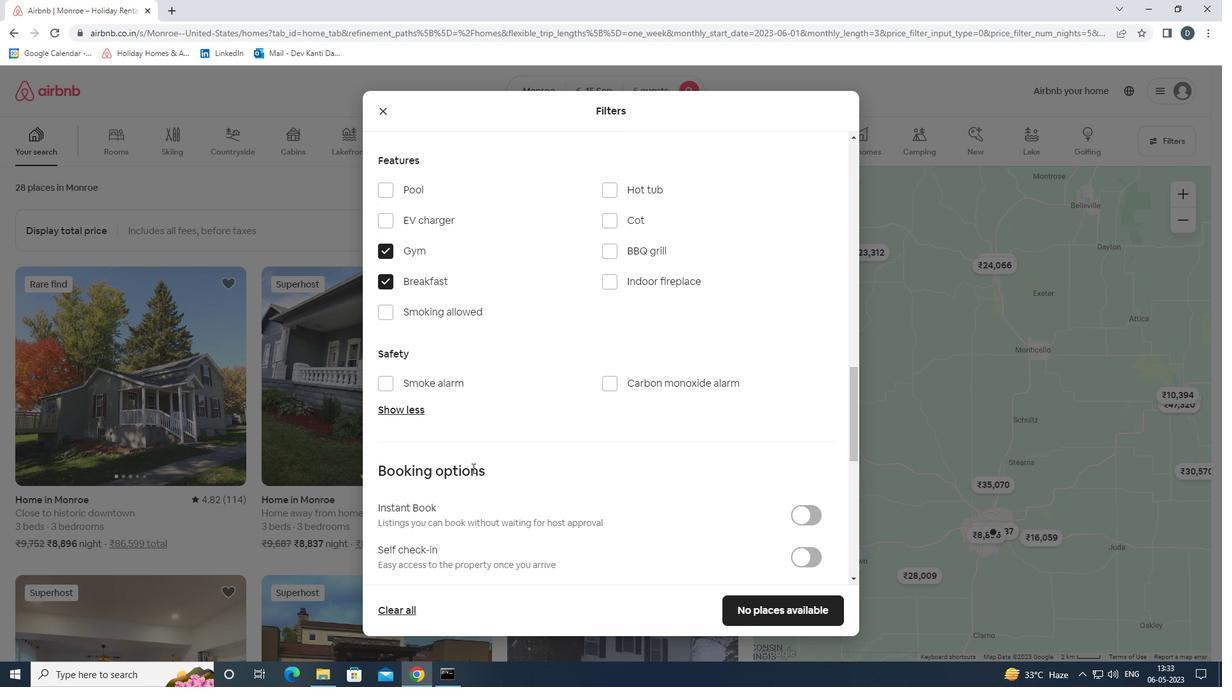 
Action: Mouse moved to (789, 494)
Screenshot: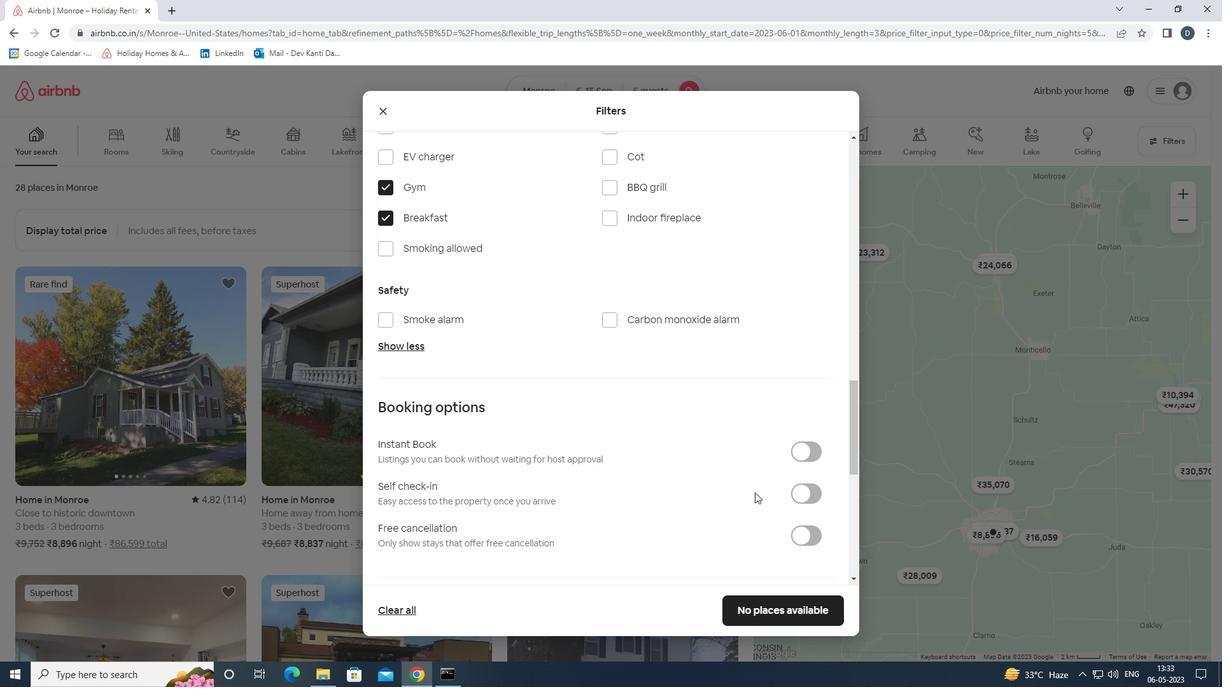 
Action: Mouse pressed left at (789, 494)
Screenshot: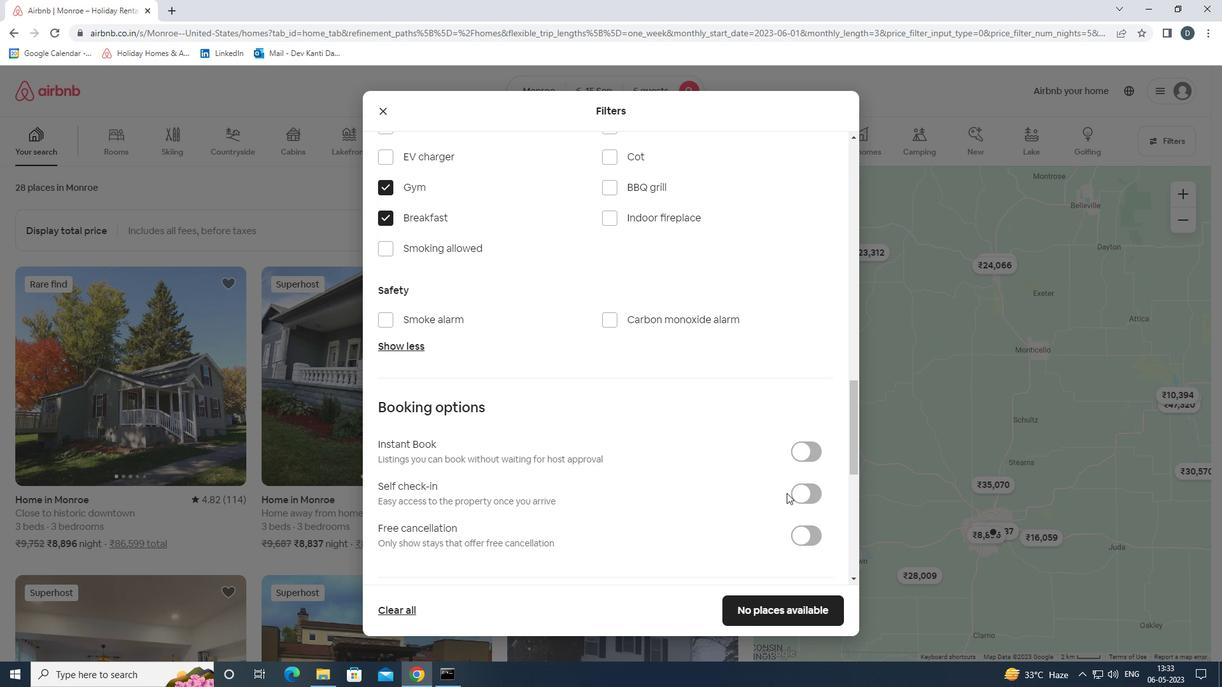 
Action: Mouse moved to (808, 498)
Screenshot: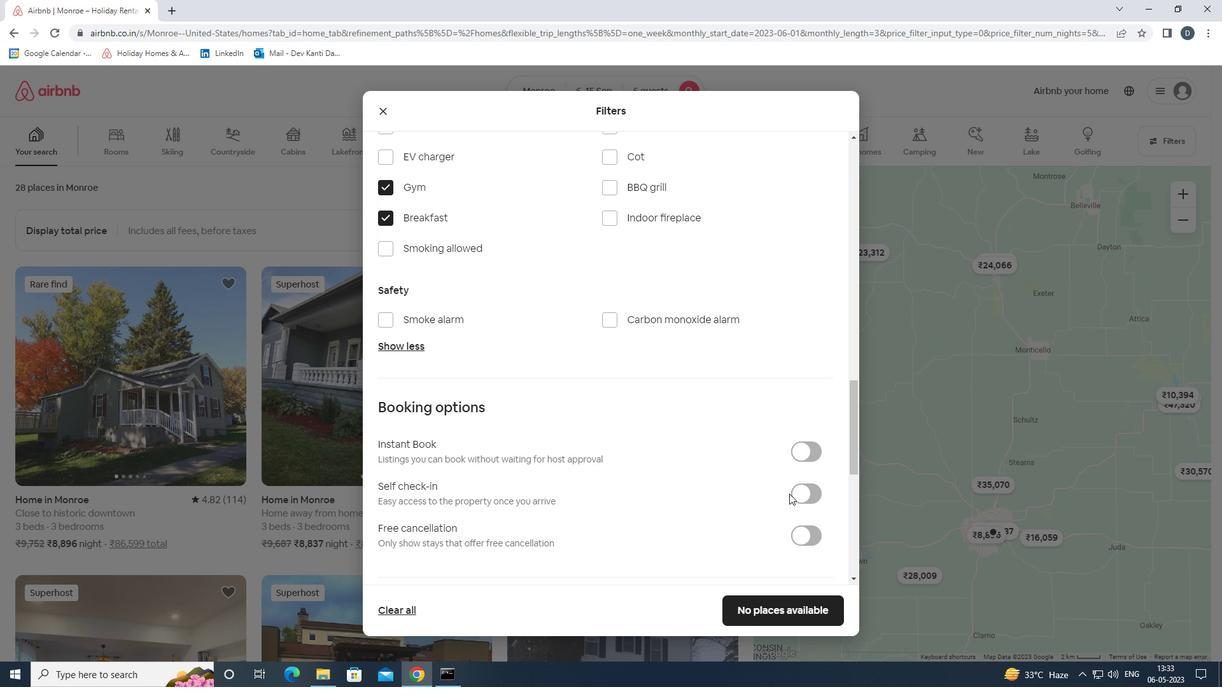 
Action: Mouse pressed left at (808, 498)
Screenshot: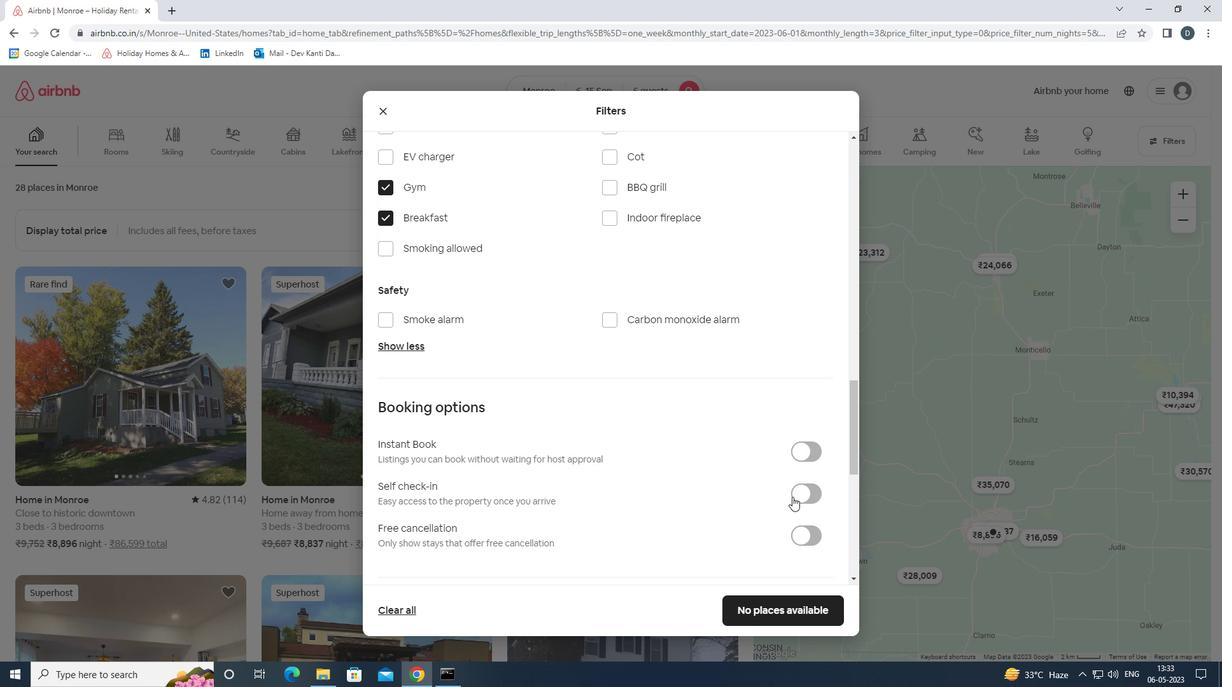 
Action: Mouse moved to (808, 496)
Screenshot: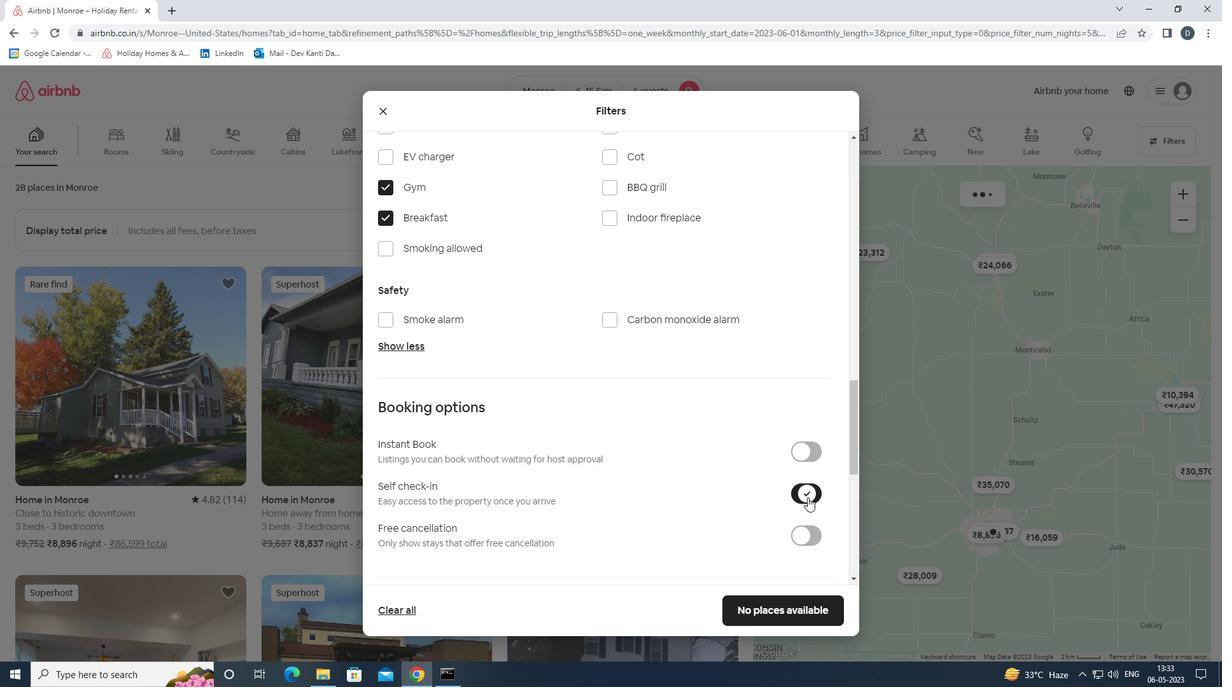 
Action: Mouse scrolled (808, 496) with delta (0, 0)
Screenshot: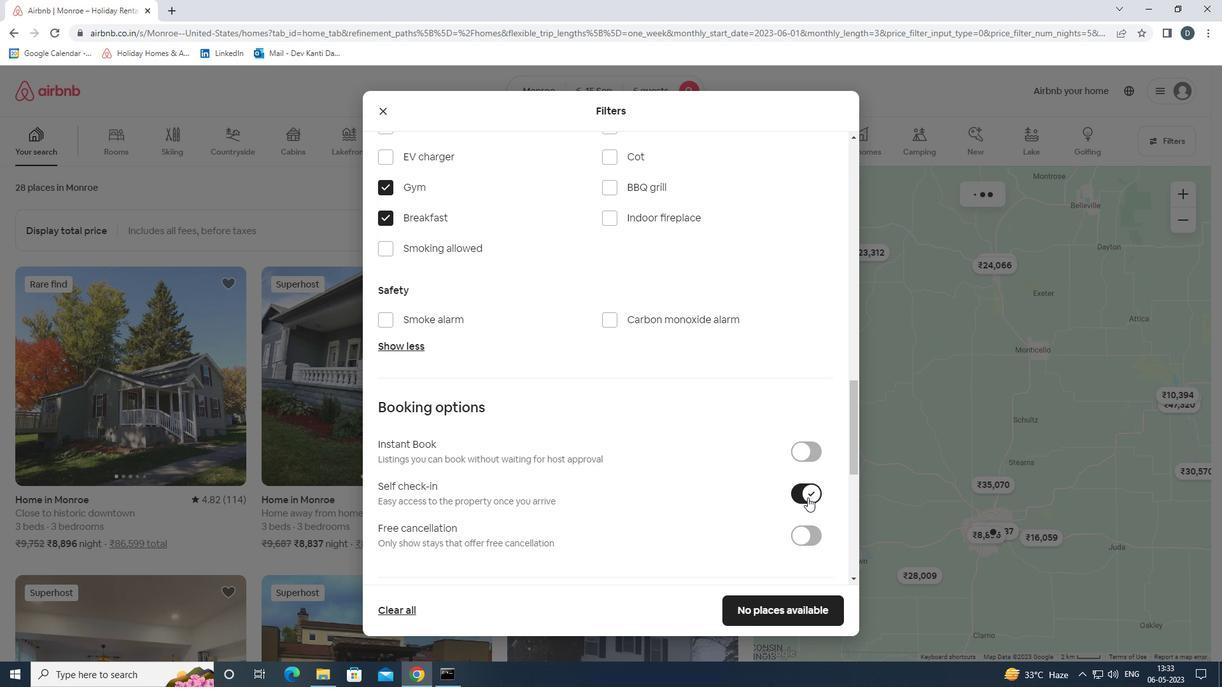 
Action: Mouse scrolled (808, 496) with delta (0, 0)
Screenshot: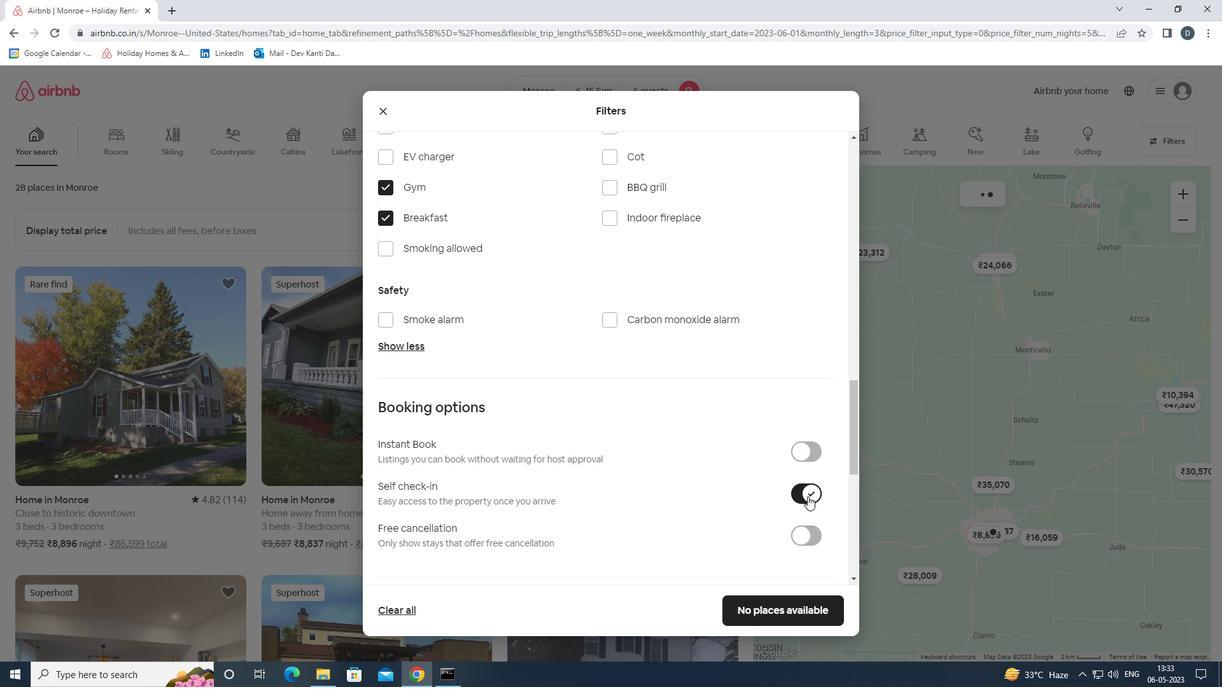 
Action: Mouse scrolled (808, 496) with delta (0, 0)
Screenshot: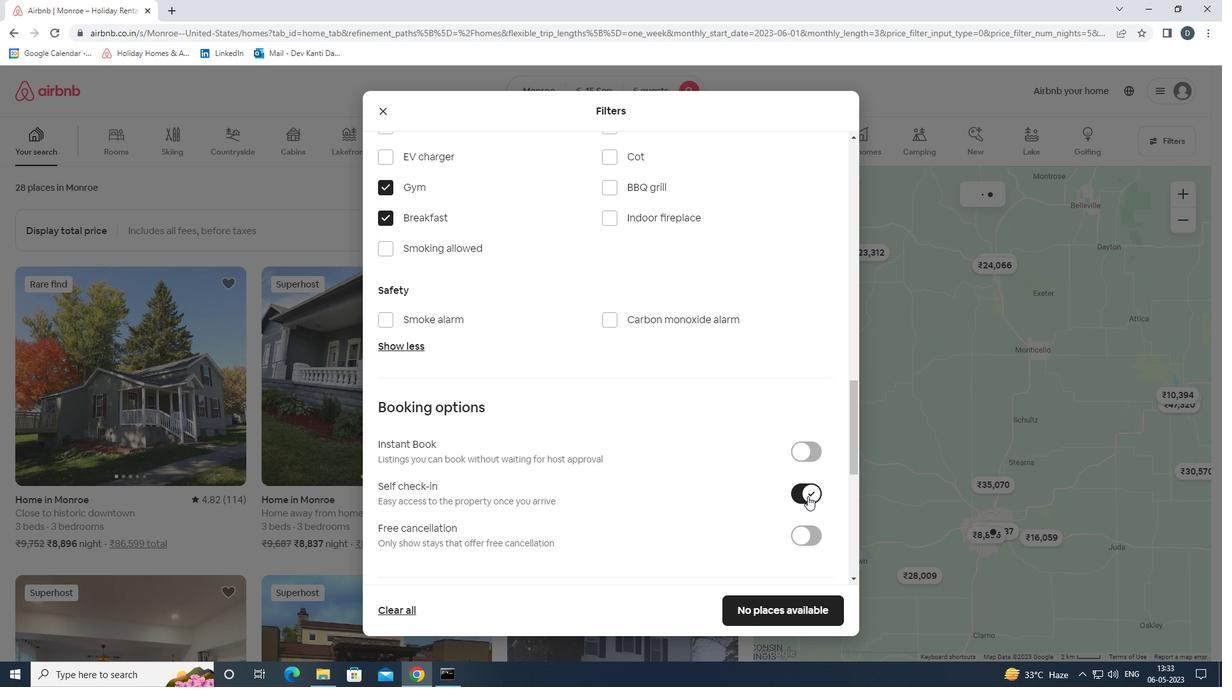 
Action: Mouse scrolled (808, 496) with delta (0, 0)
Screenshot: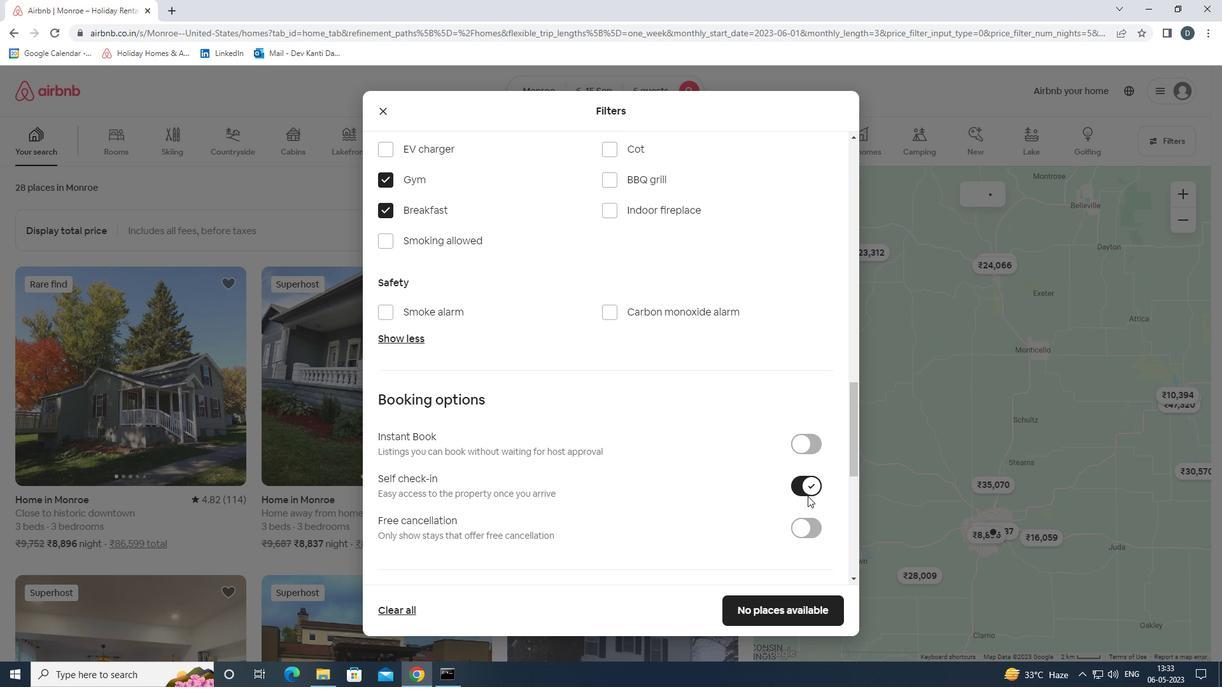 
Action: Mouse scrolled (808, 496) with delta (0, 0)
Screenshot: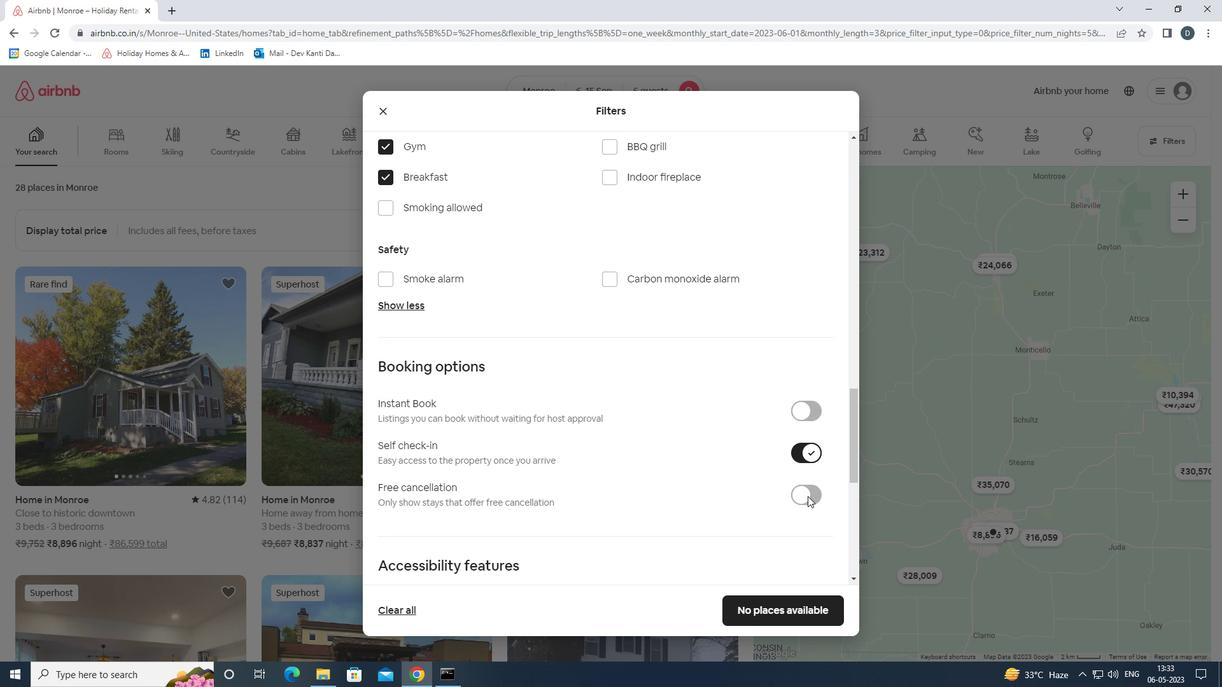 
Action: Mouse scrolled (808, 496) with delta (0, 0)
Screenshot: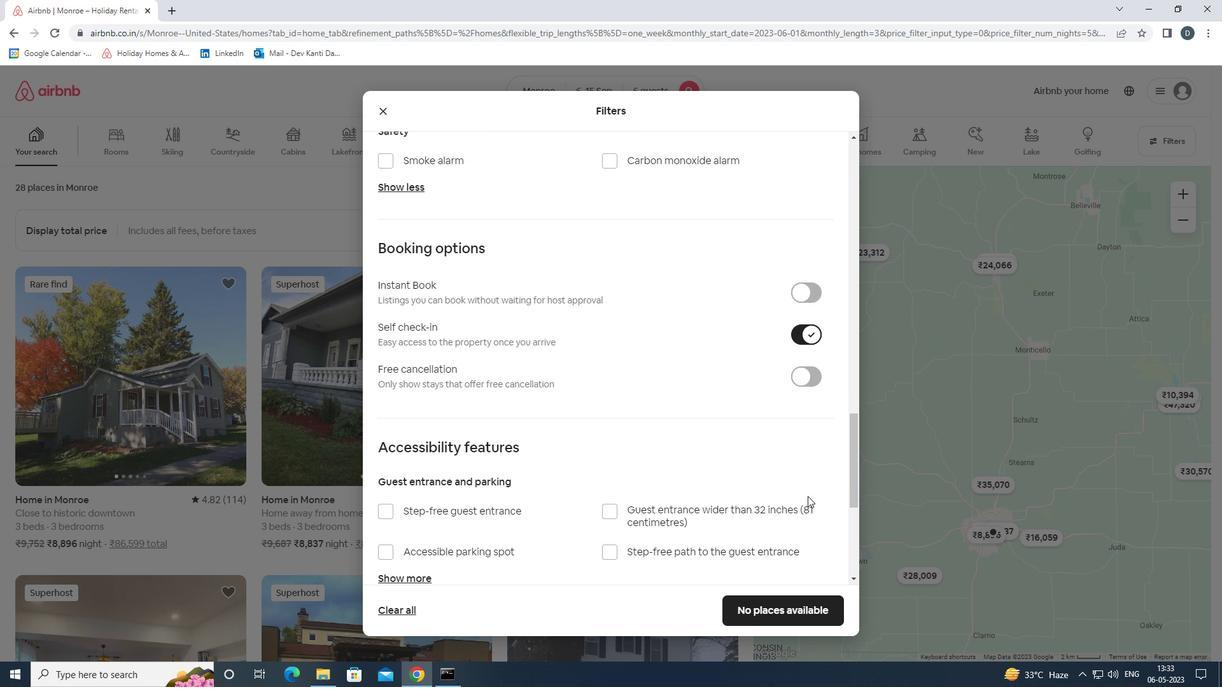 
Action: Mouse moved to (808, 492)
Screenshot: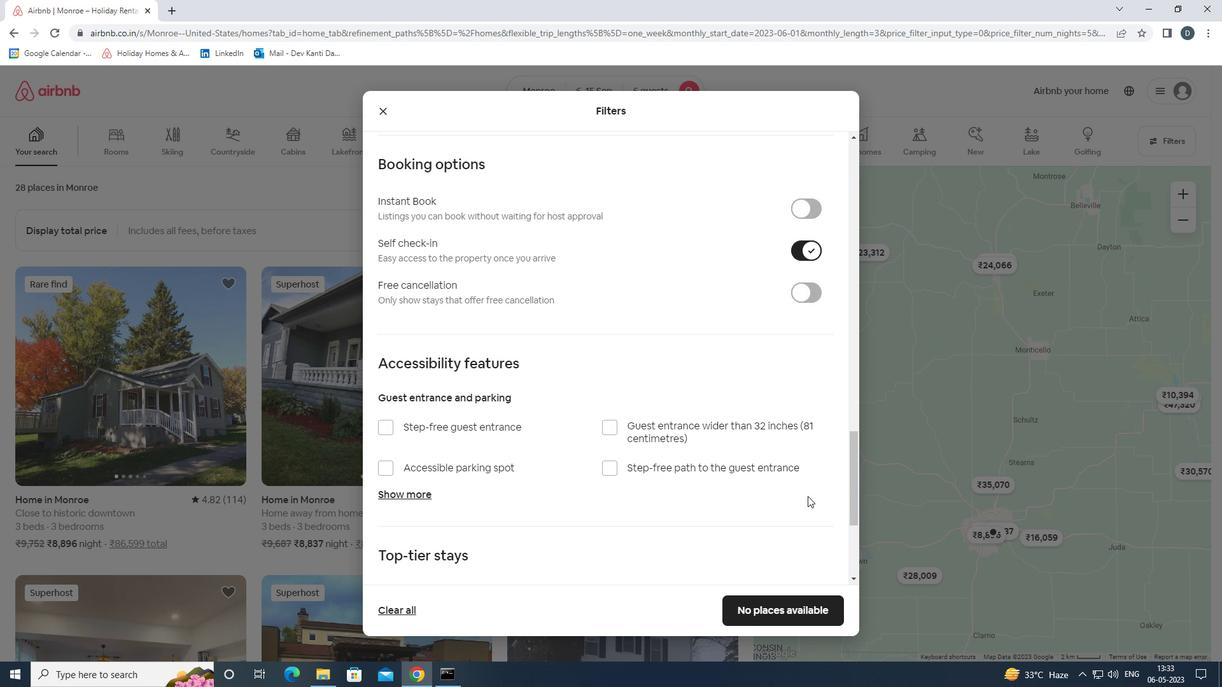 
Action: Mouse scrolled (808, 491) with delta (0, 0)
Screenshot: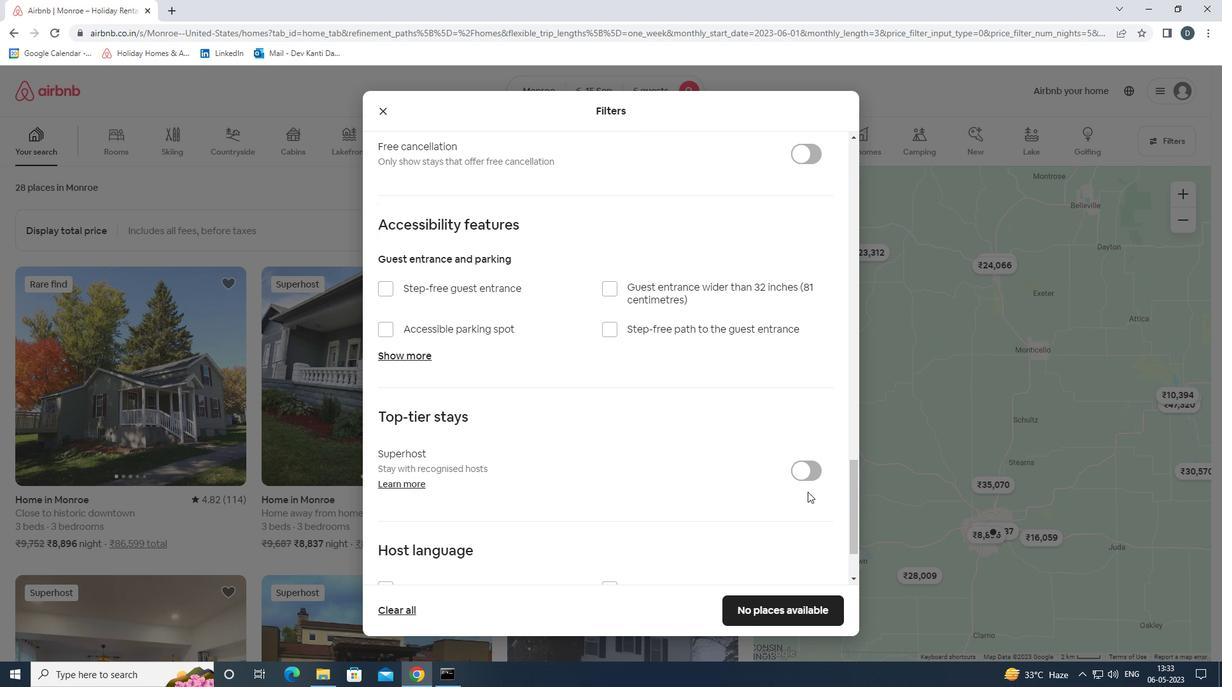 
Action: Mouse scrolled (808, 491) with delta (0, 0)
Screenshot: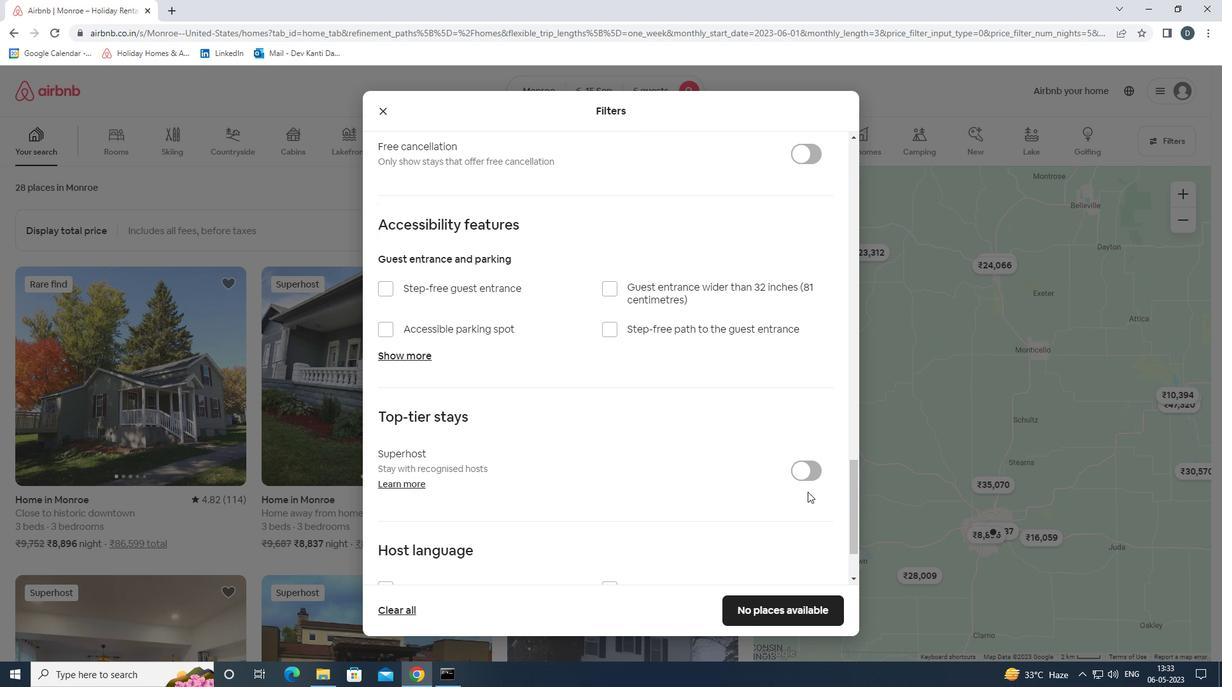 
Action: Mouse scrolled (808, 491) with delta (0, 0)
Screenshot: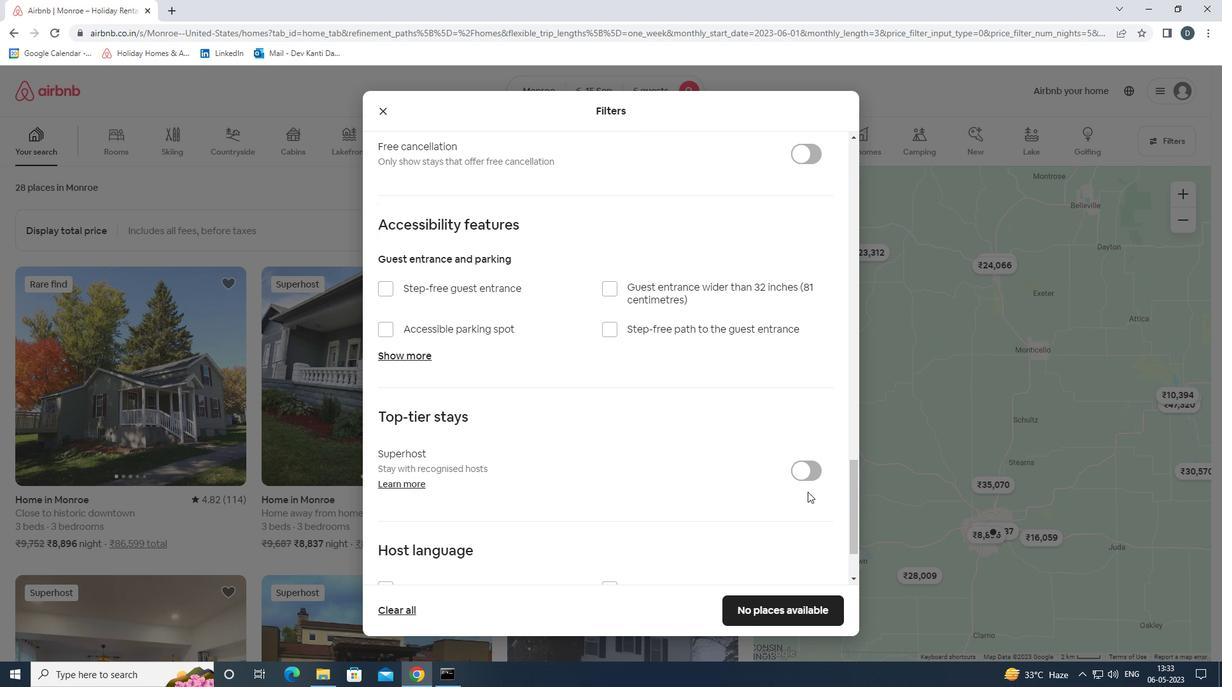 
Action: Mouse scrolled (808, 491) with delta (0, 0)
Screenshot: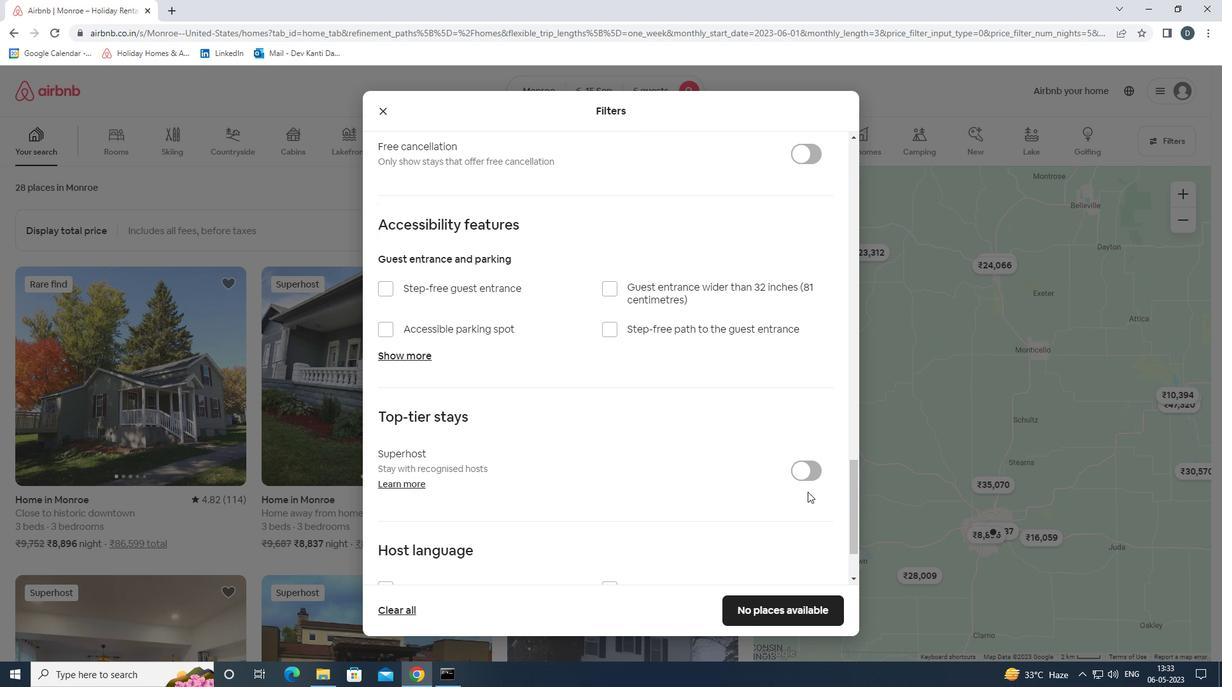 
Action: Mouse scrolled (808, 491) with delta (0, 0)
Screenshot: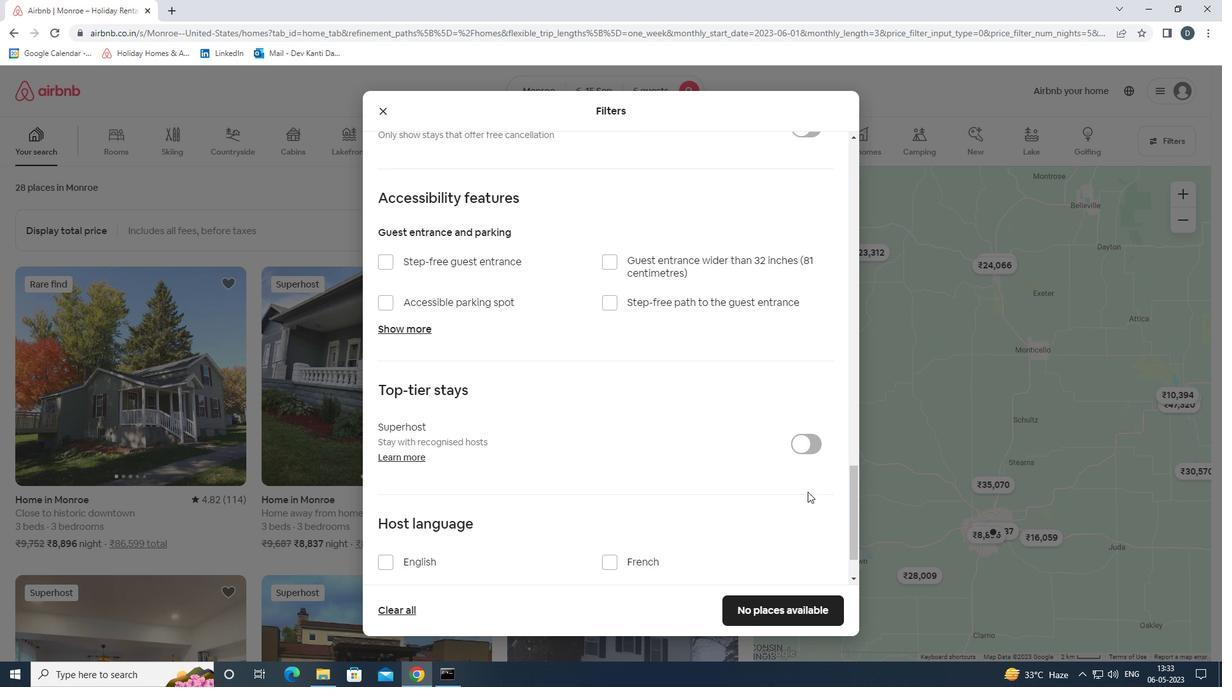 
Action: Mouse moved to (418, 496)
Screenshot: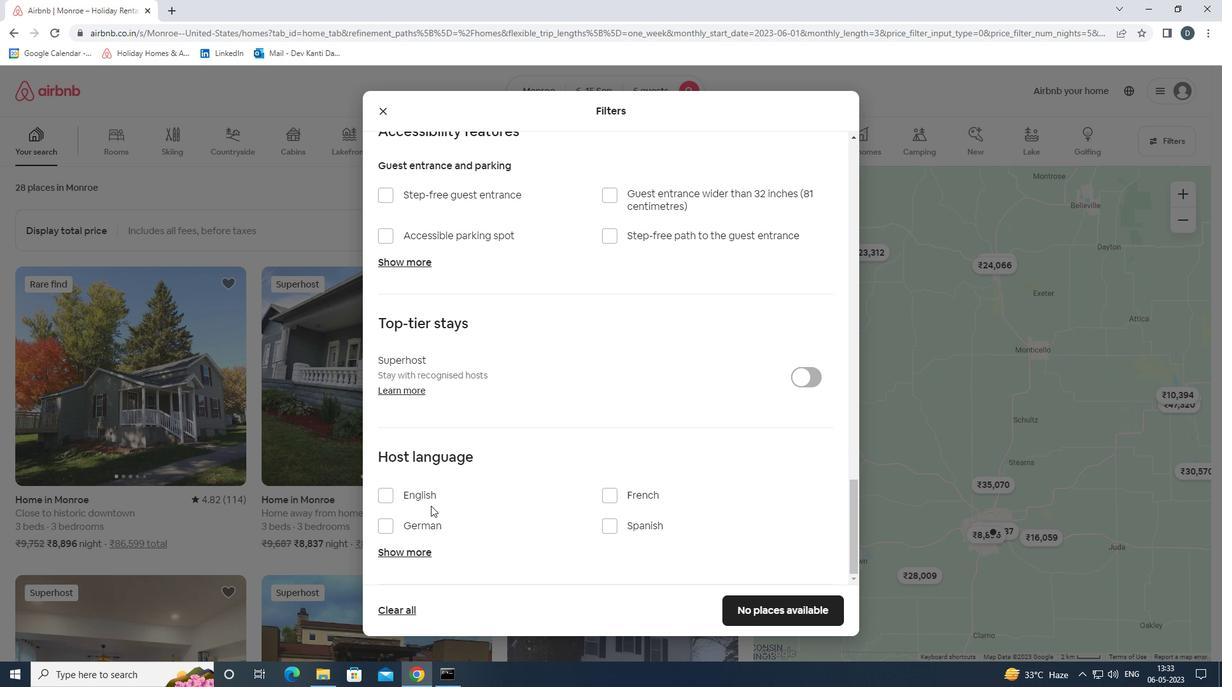 
Action: Mouse pressed left at (418, 496)
Screenshot: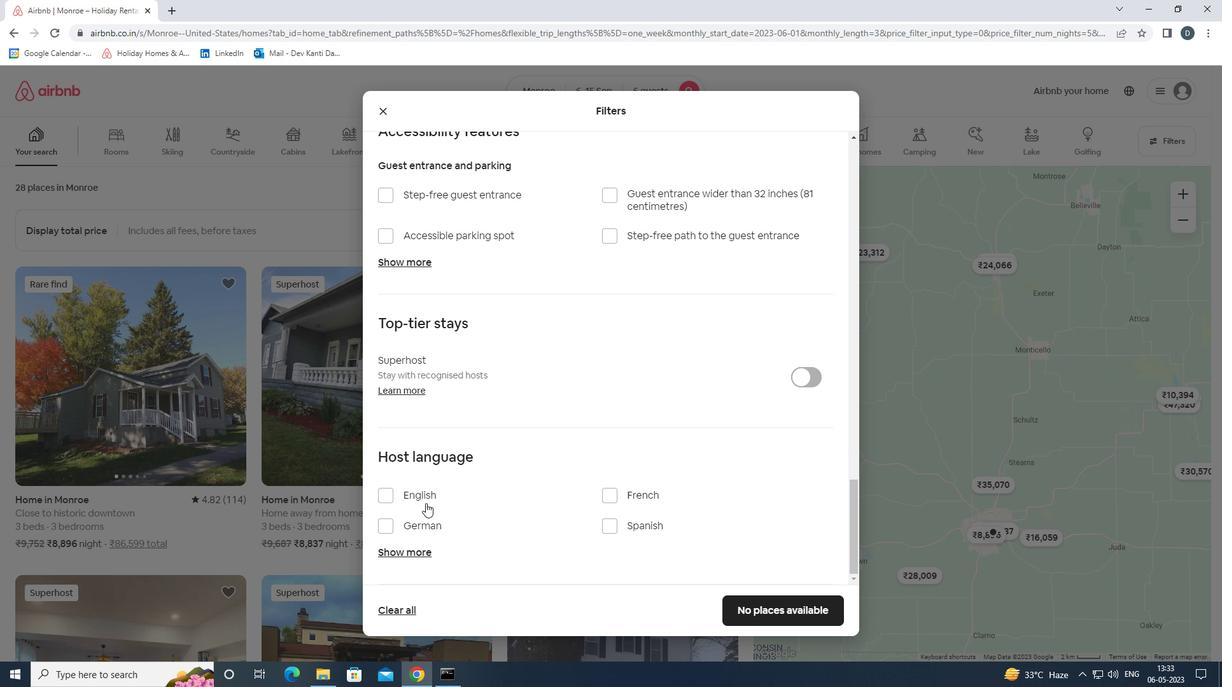 
Action: Mouse moved to (815, 615)
Screenshot: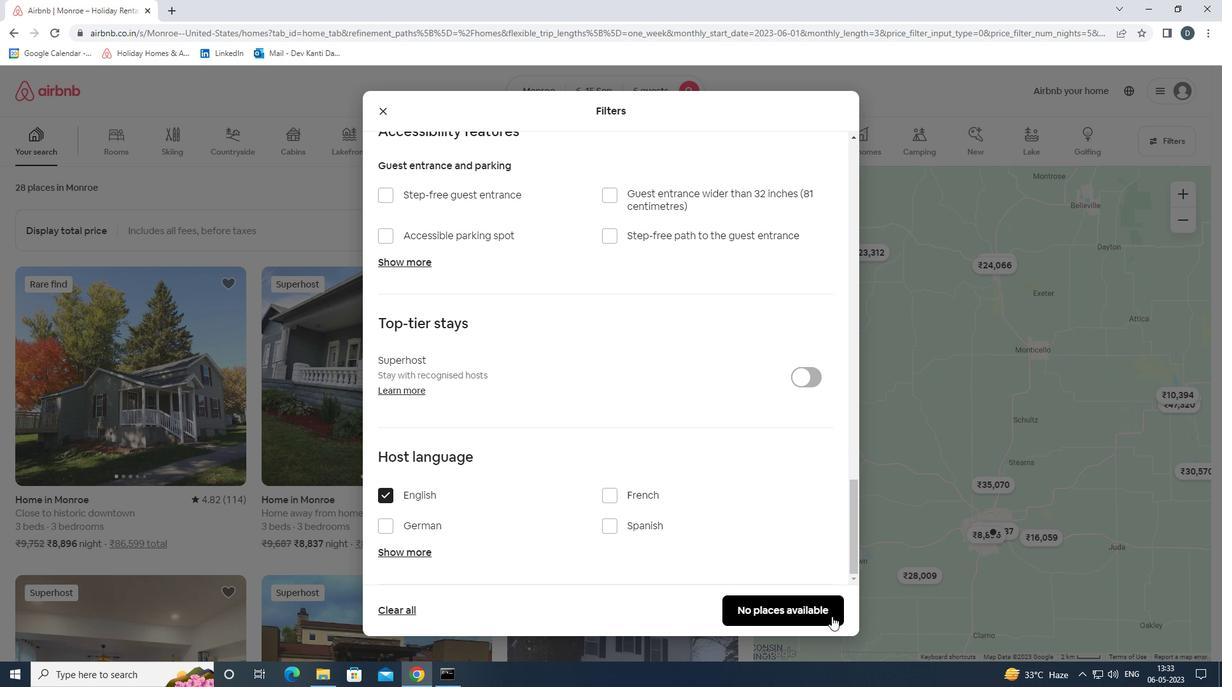 
Action: Mouse pressed left at (815, 615)
Screenshot: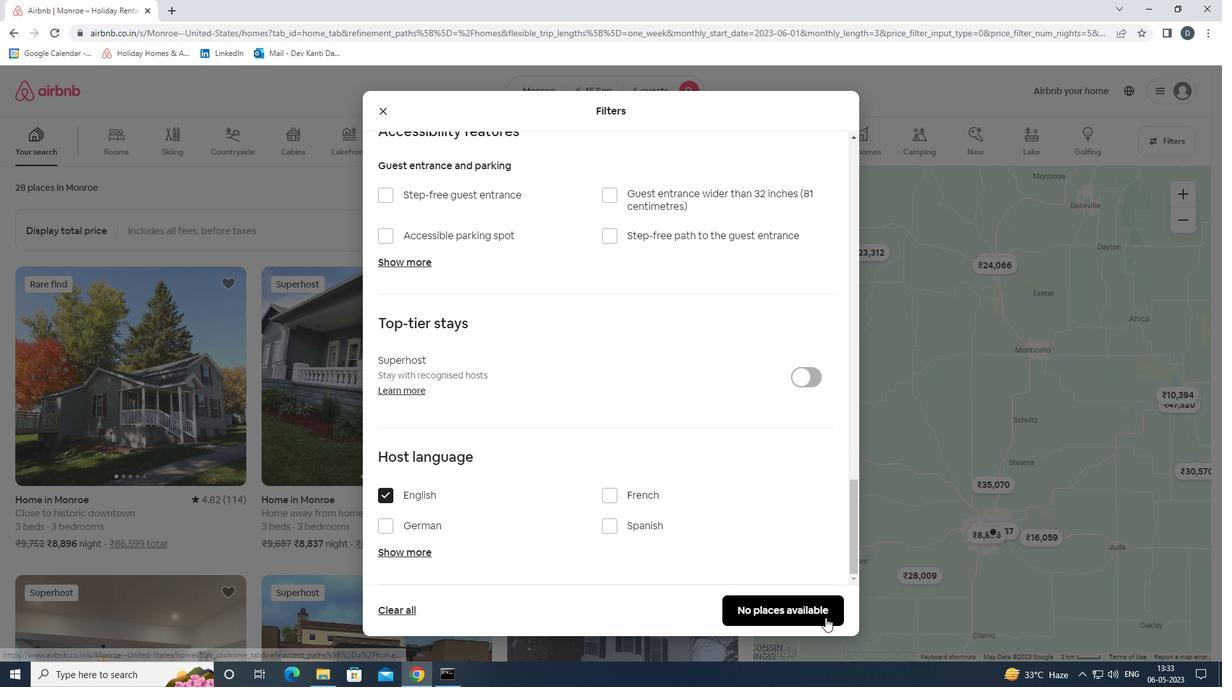 
Action: Mouse moved to (704, 406)
Screenshot: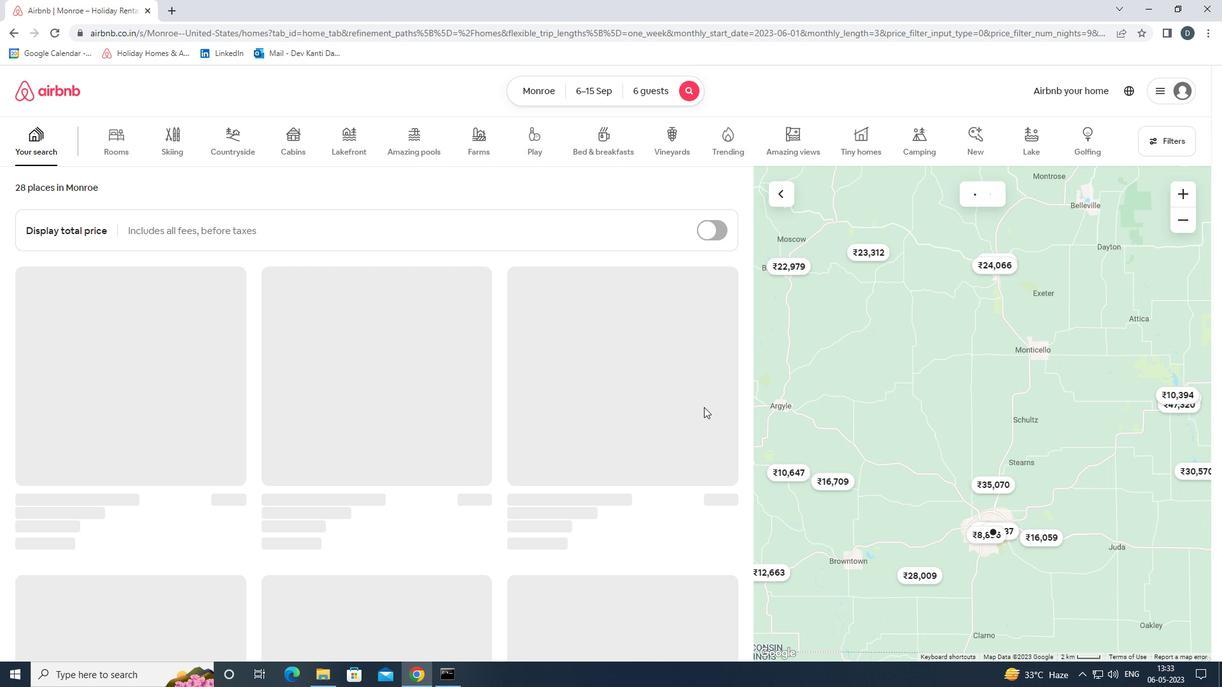 
